 Task: Look for space in Alytus, Lithuania from 8th September, 2023 to 16th September, 2023 for 4 adults in price range Rs.10000 to Rs.14000. Place can be private room with 4 bedrooms having 4 beds and 4 bathrooms. Property type can be house, flat, guest house, hotel. Amenities needed are: wifi, TV, free parkinig on premises, gym, breakfast. Booking option can be shelf check-in. Required host language is English.
Action: Mouse moved to (478, 104)
Screenshot: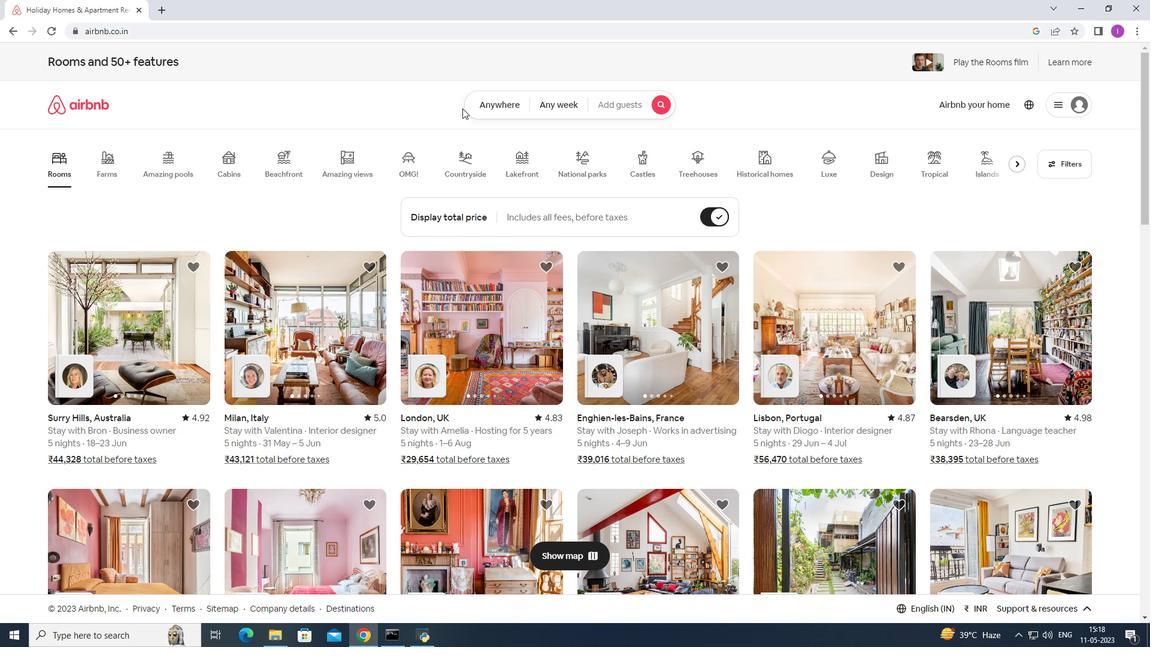 
Action: Mouse pressed left at (478, 104)
Screenshot: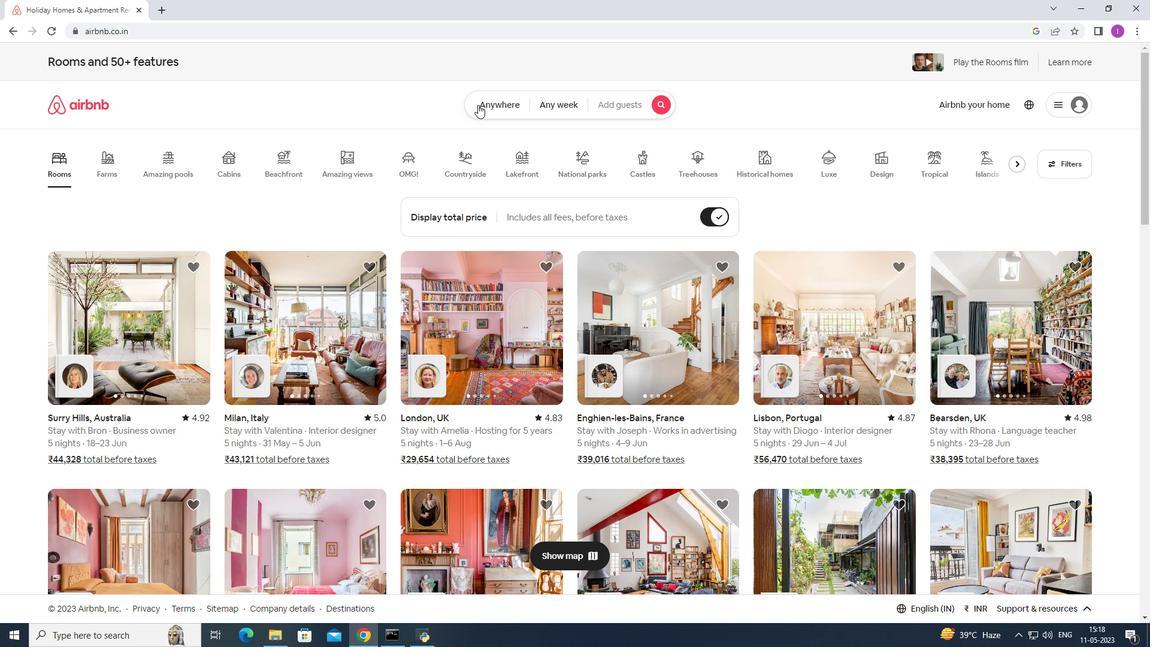 
Action: Mouse moved to (361, 150)
Screenshot: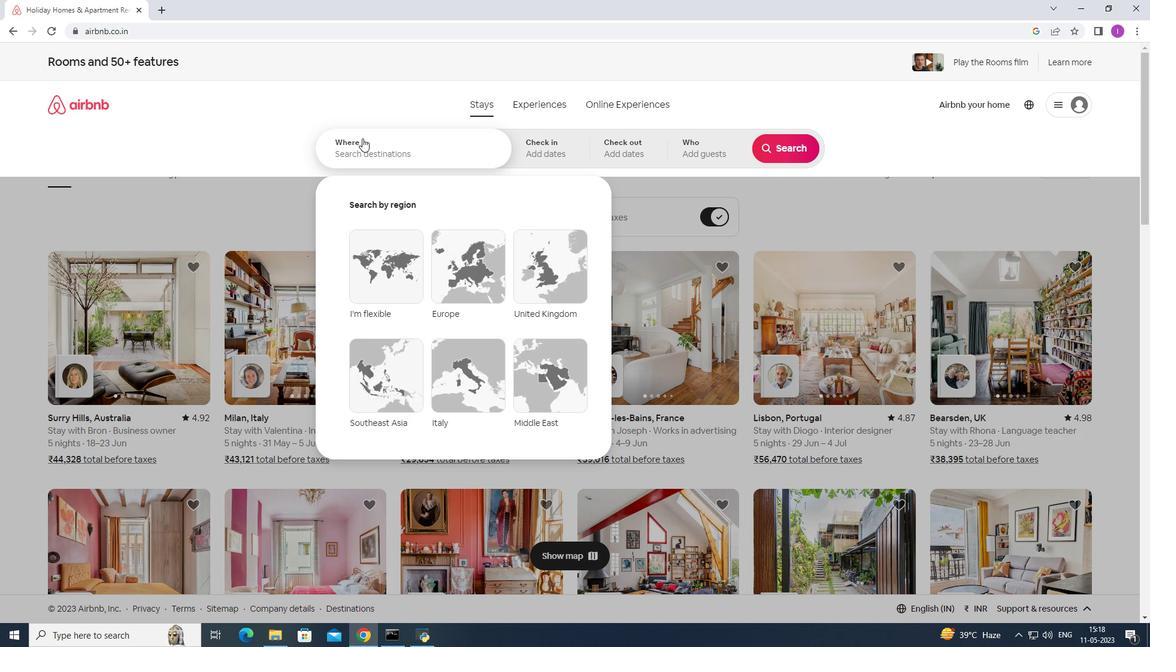 
Action: Mouse pressed left at (361, 150)
Screenshot: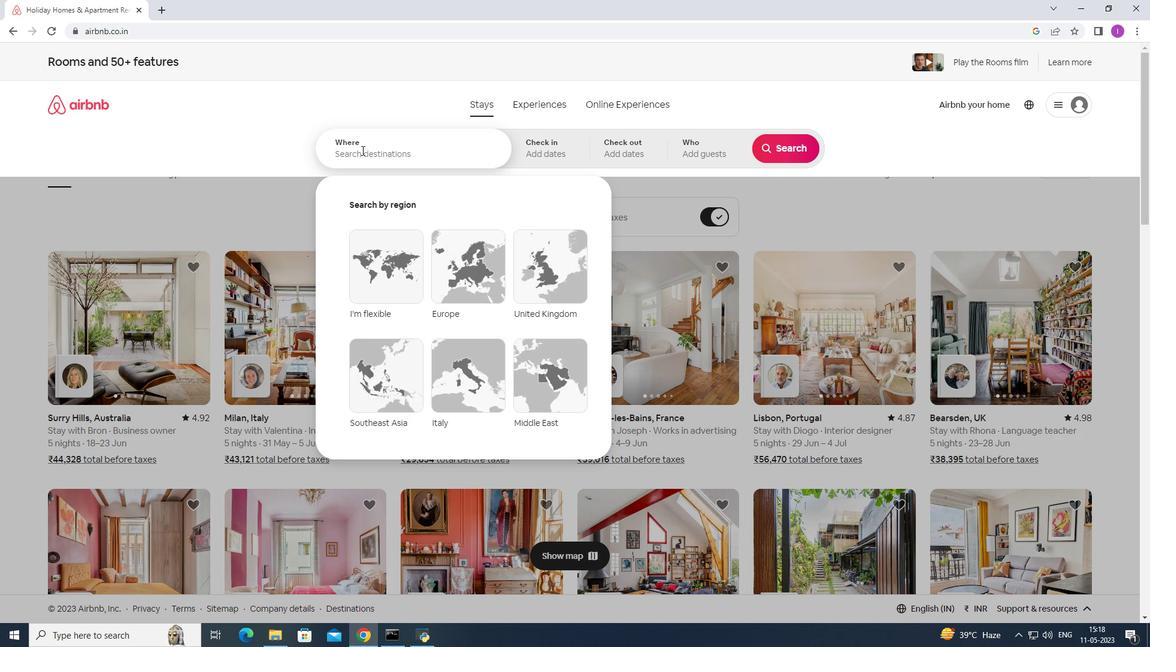 
Action: Key pressed <Key.shift><Key.shift><Key.shift>Alytus,<Key.shift><Key.shift><Key.shift>Lithuam<Key.backspace>nia
Screenshot: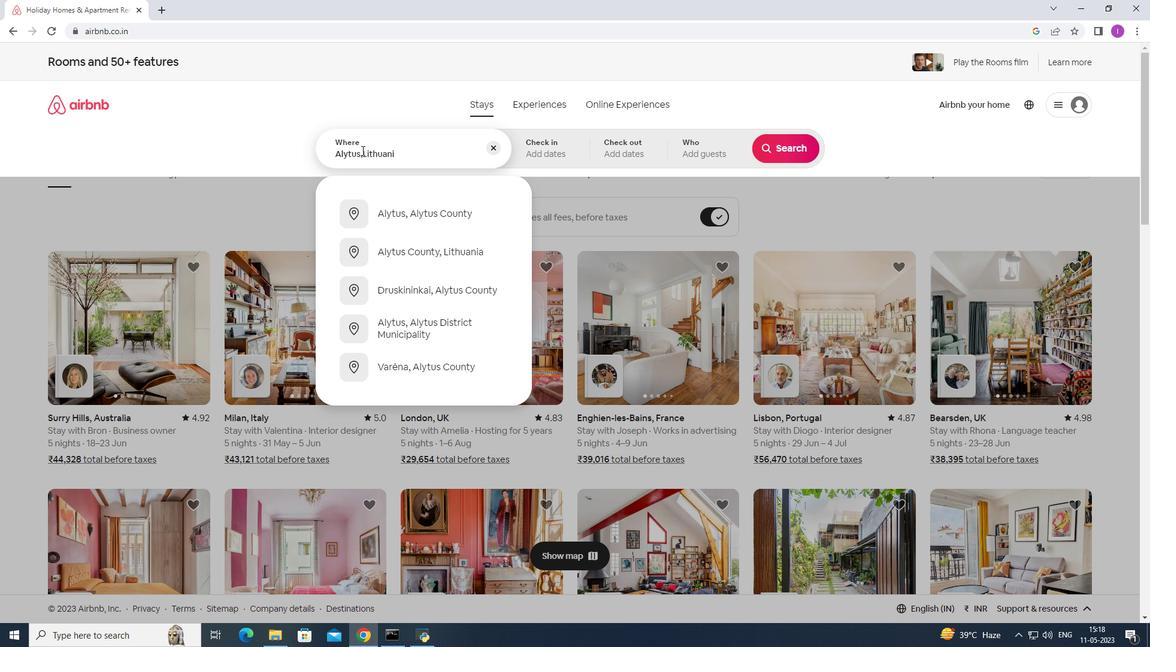 
Action: Mouse moved to (551, 158)
Screenshot: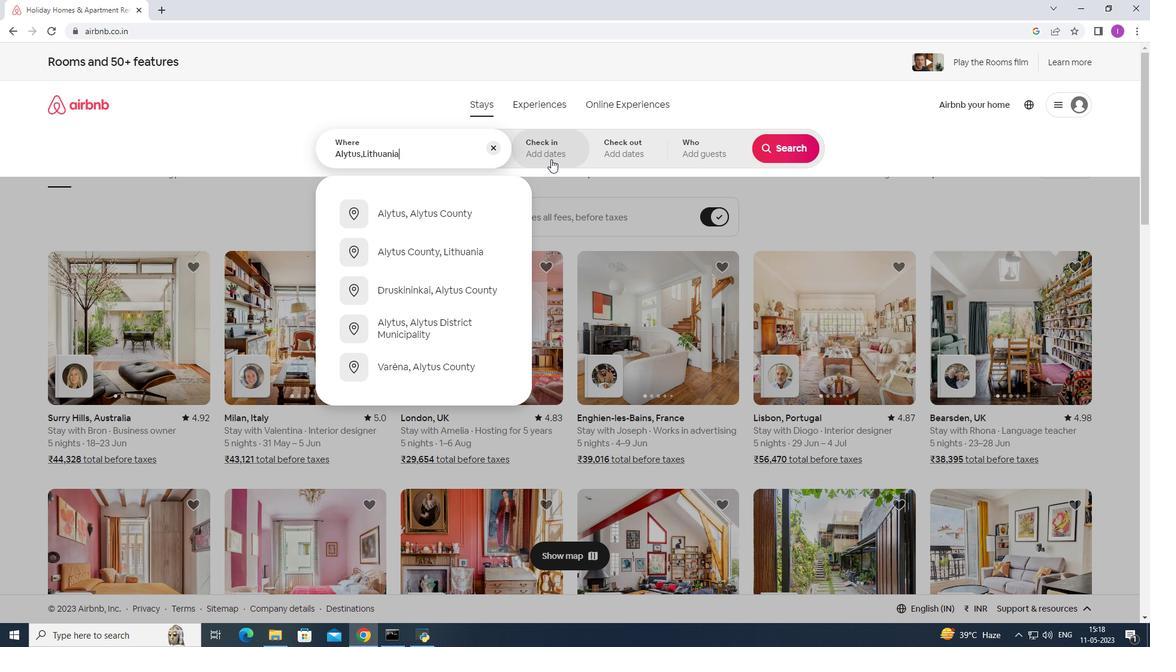 
Action: Mouse pressed left at (551, 158)
Screenshot: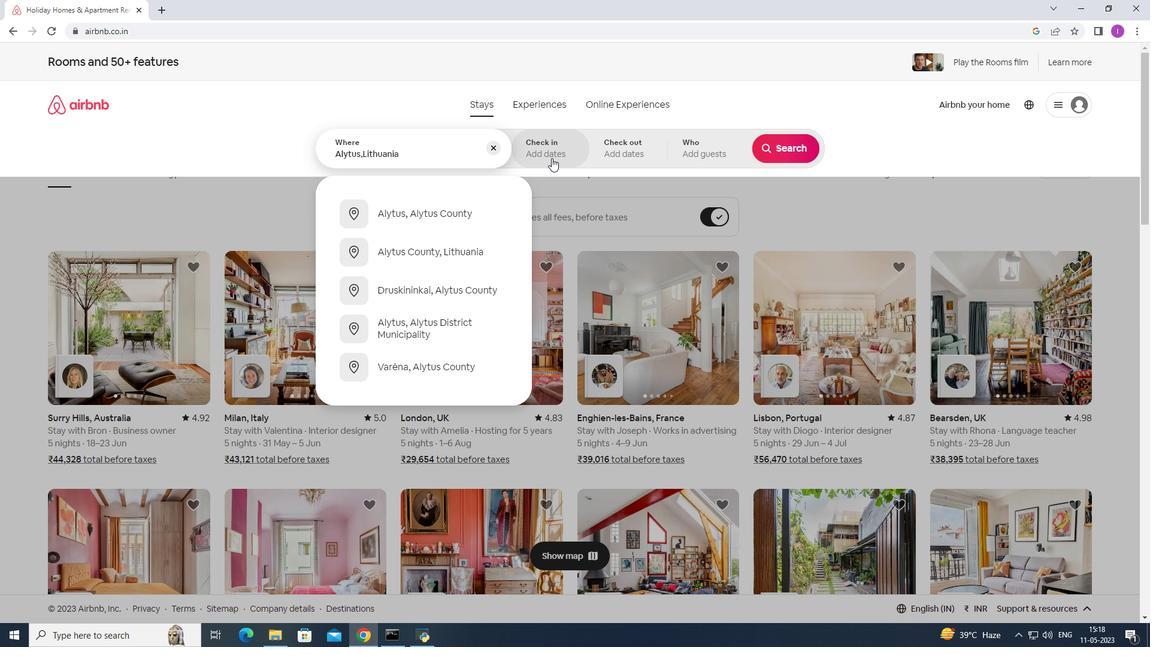 
Action: Mouse moved to (786, 244)
Screenshot: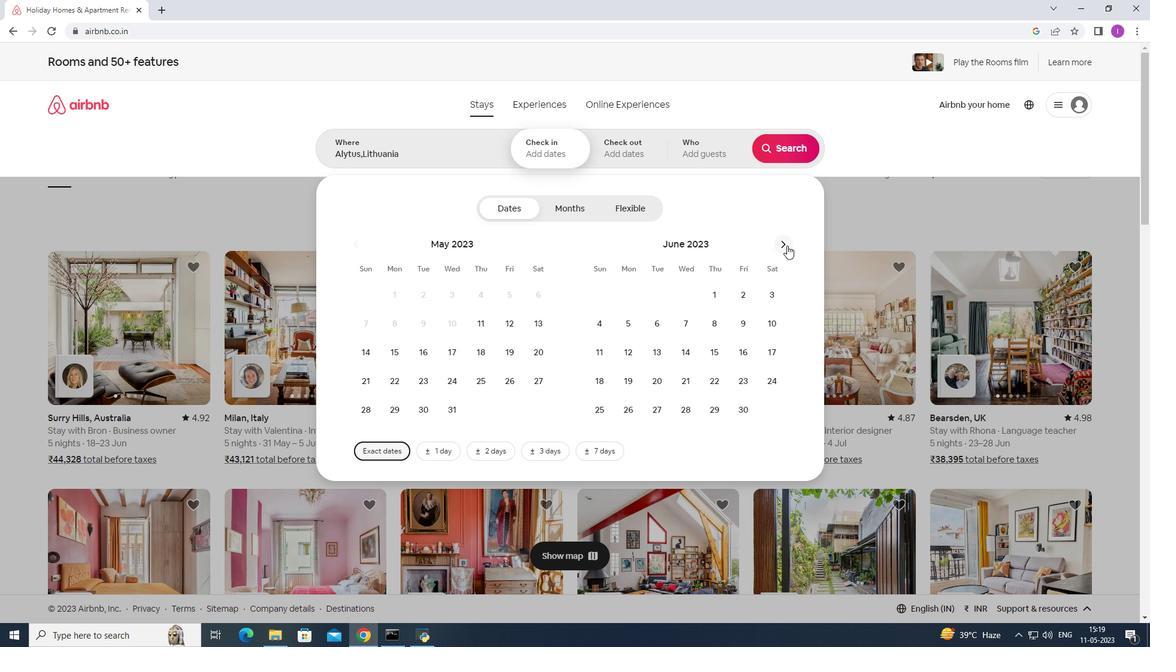 
Action: Mouse pressed left at (786, 244)
Screenshot: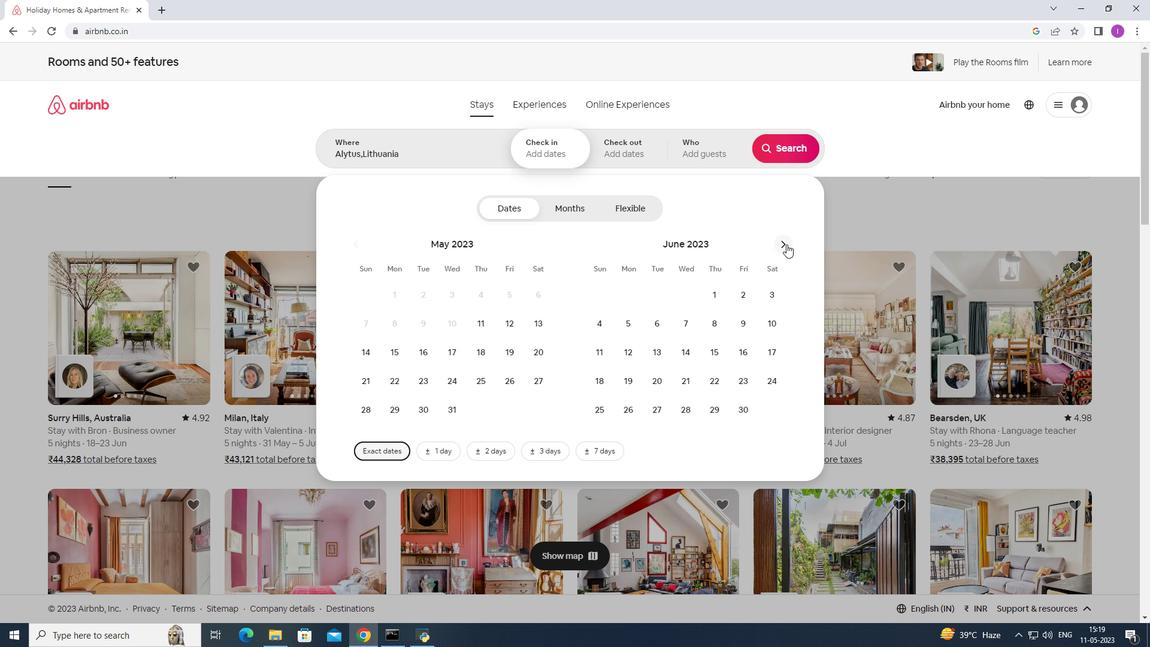 
Action: Mouse pressed left at (786, 244)
Screenshot: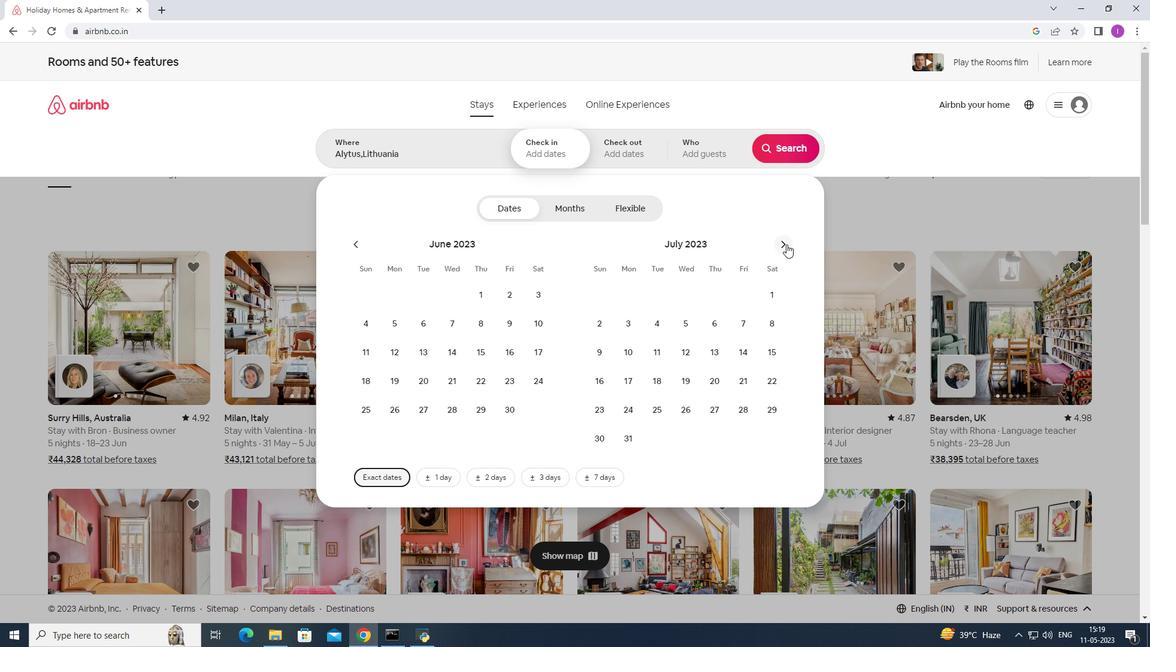 
Action: Mouse pressed left at (786, 244)
Screenshot: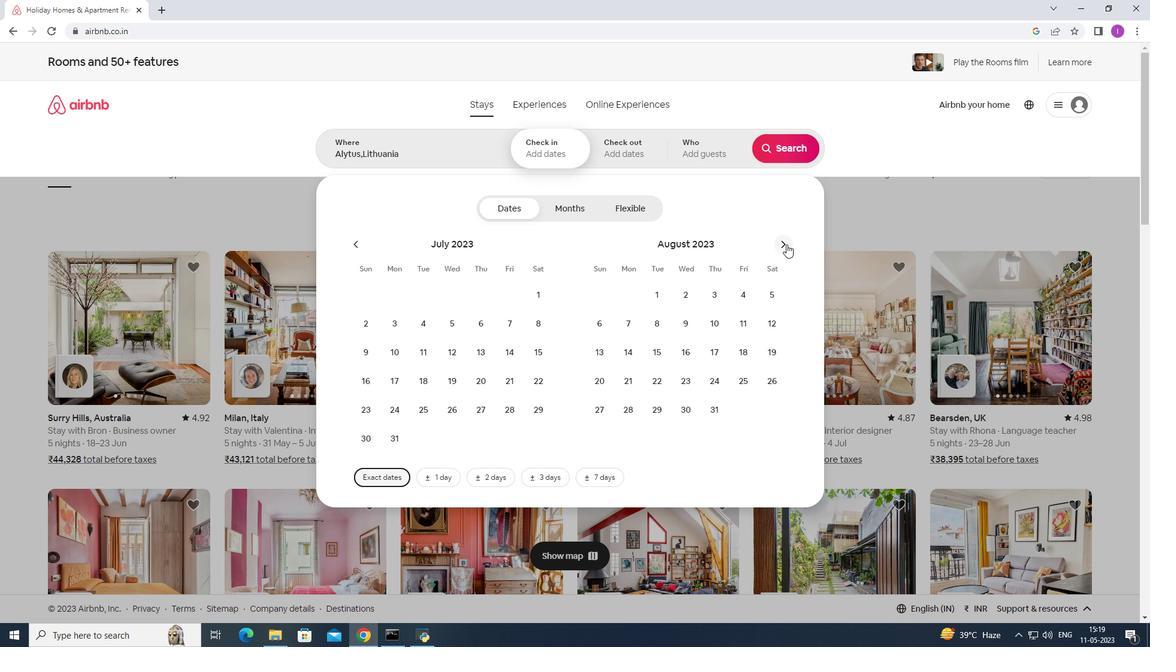
Action: Mouse moved to (746, 324)
Screenshot: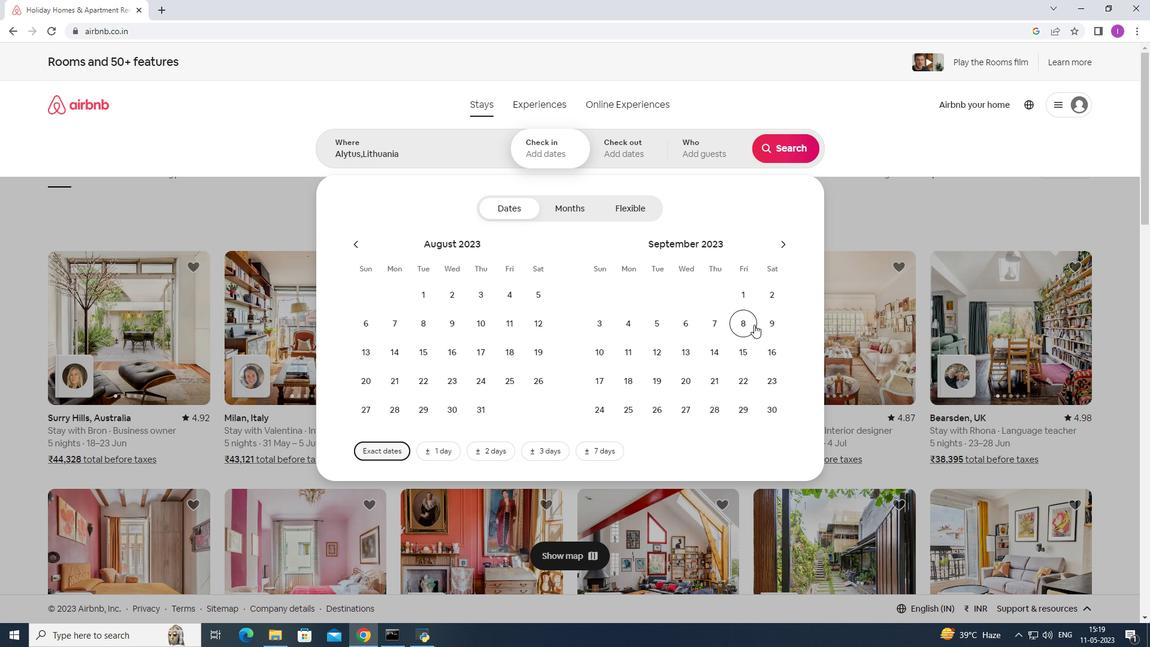 
Action: Mouse pressed left at (746, 324)
Screenshot: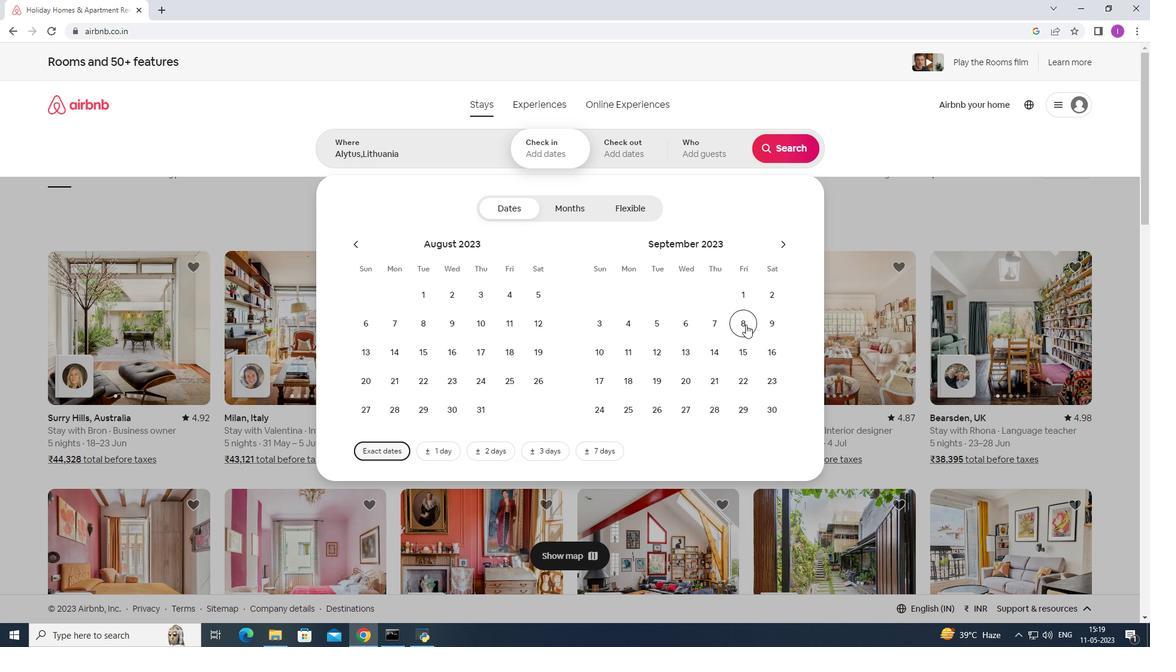 
Action: Mouse moved to (779, 358)
Screenshot: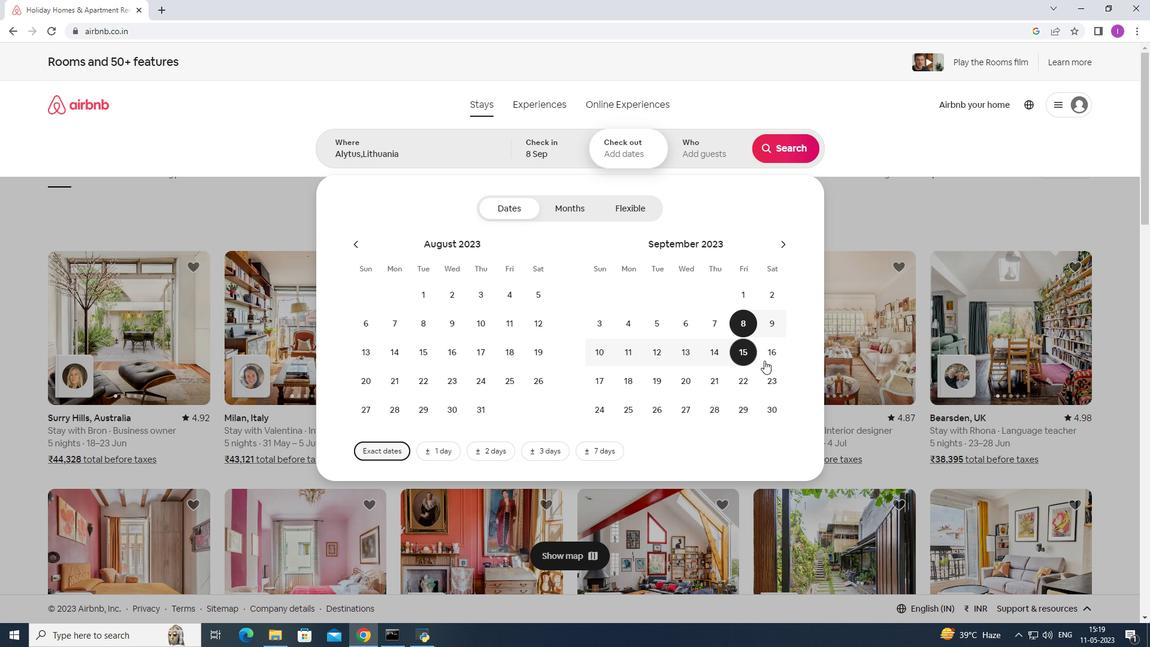 
Action: Mouse pressed left at (779, 358)
Screenshot: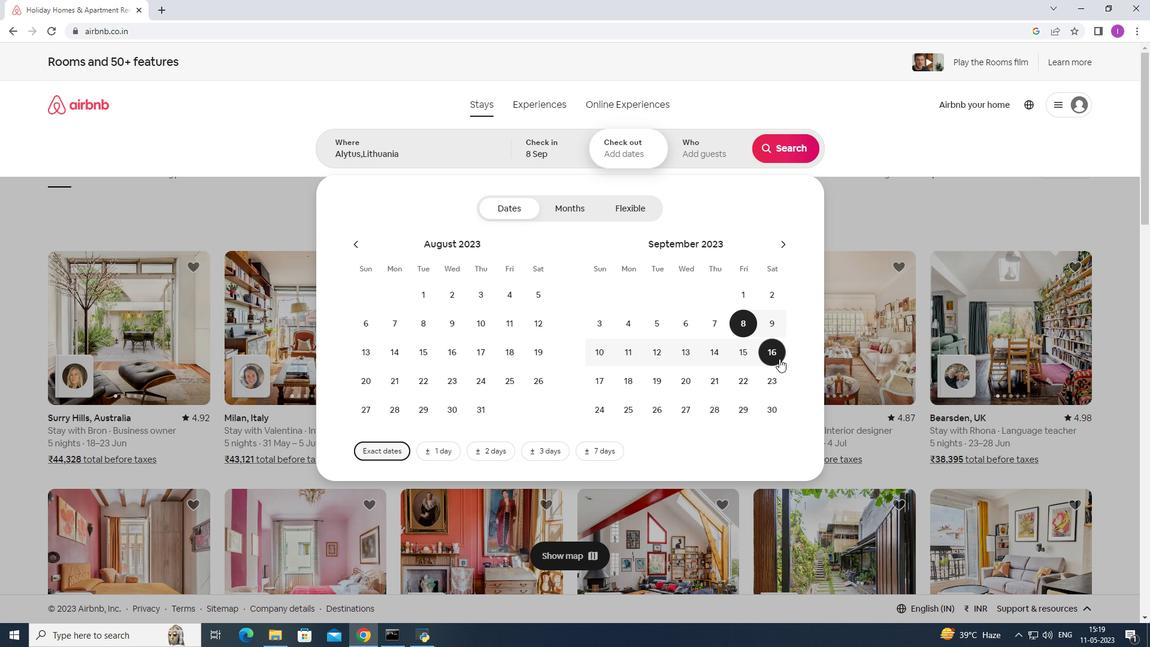 
Action: Mouse moved to (699, 145)
Screenshot: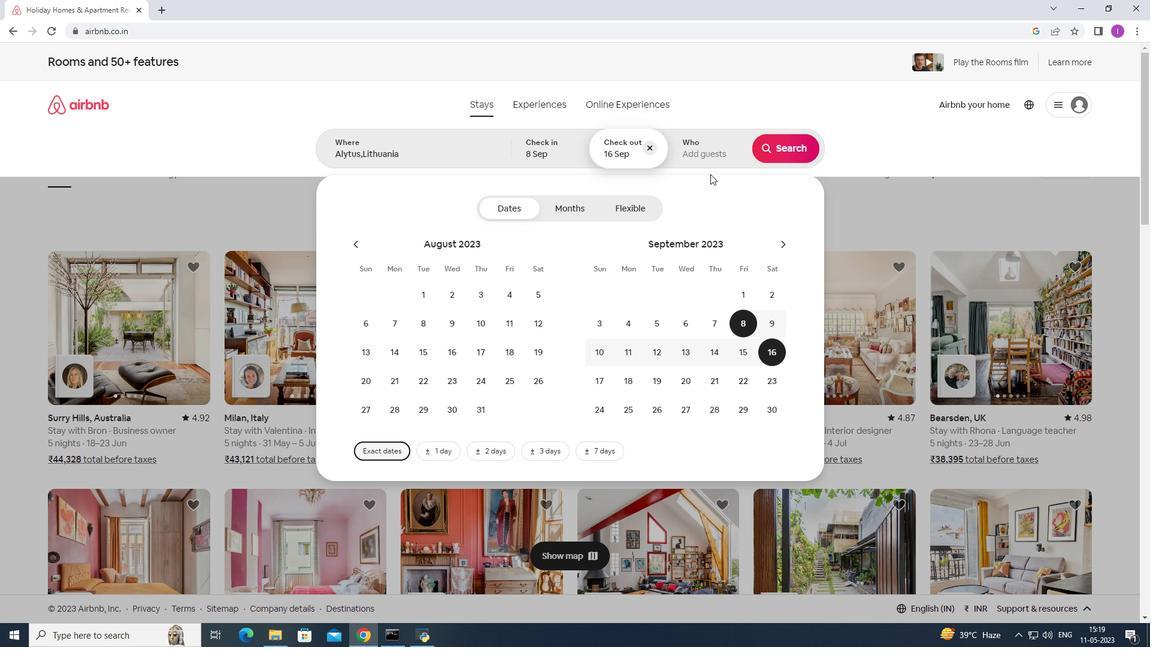 
Action: Mouse pressed left at (699, 145)
Screenshot: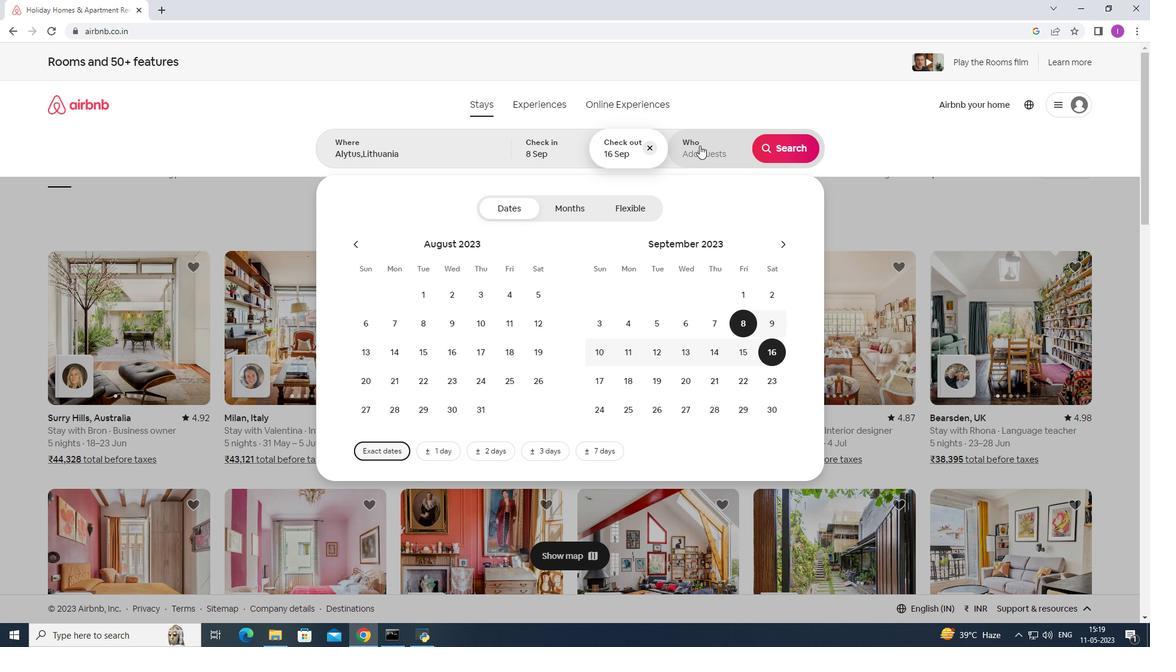 
Action: Mouse moved to (785, 210)
Screenshot: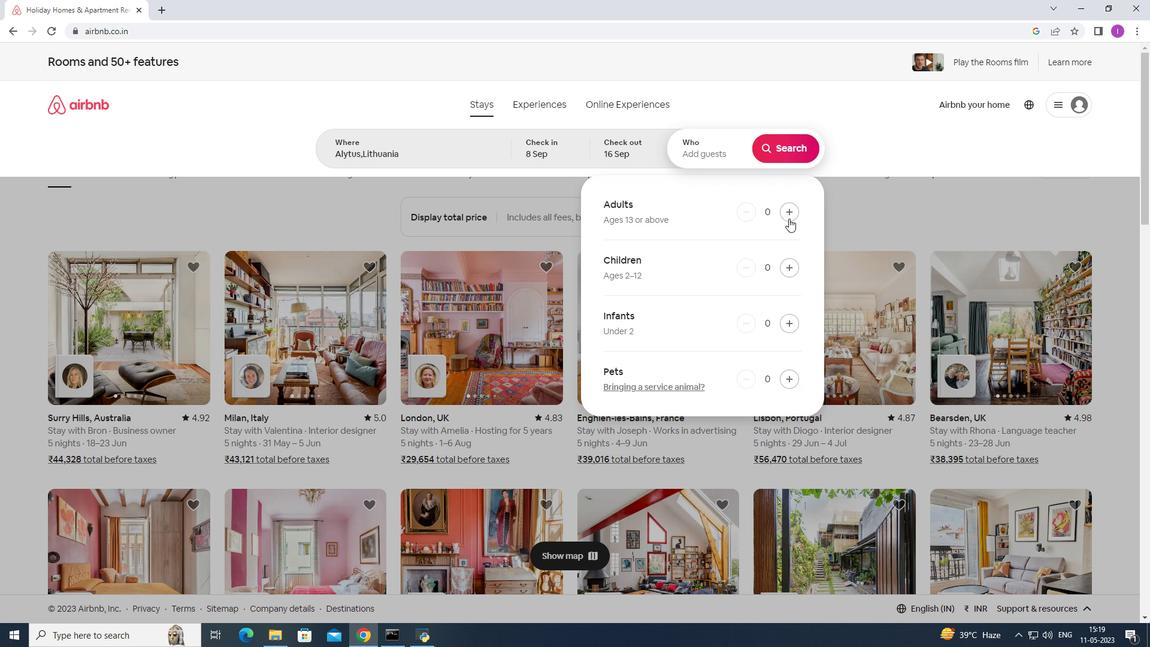 
Action: Mouse pressed left at (785, 210)
Screenshot: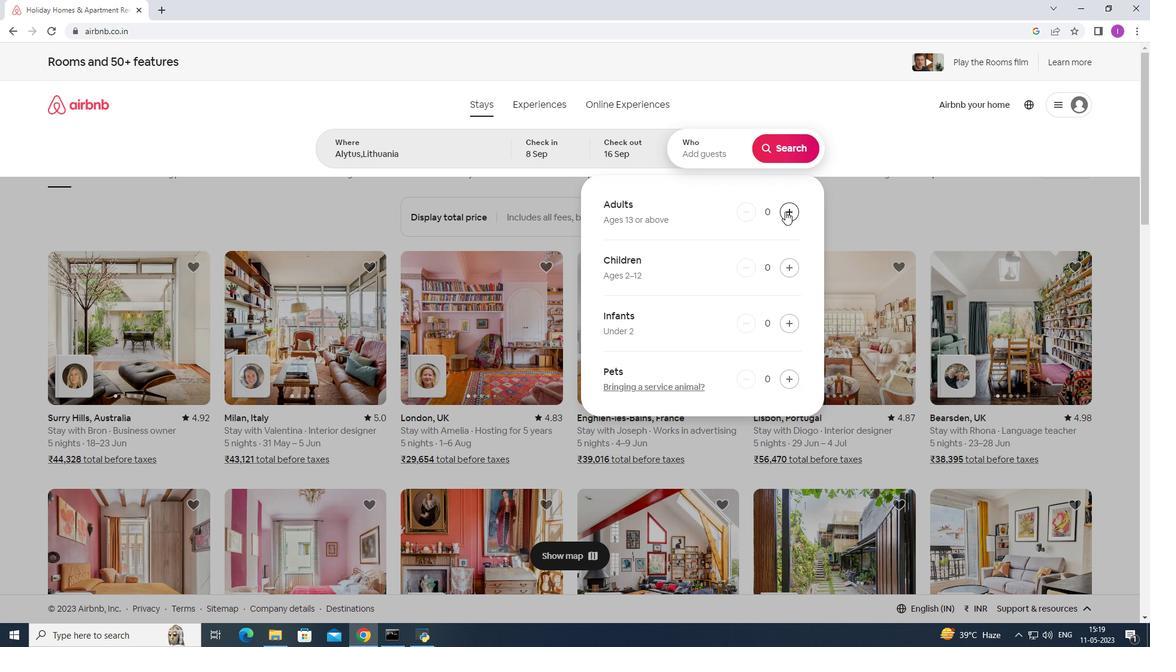 
Action: Mouse pressed left at (785, 210)
Screenshot: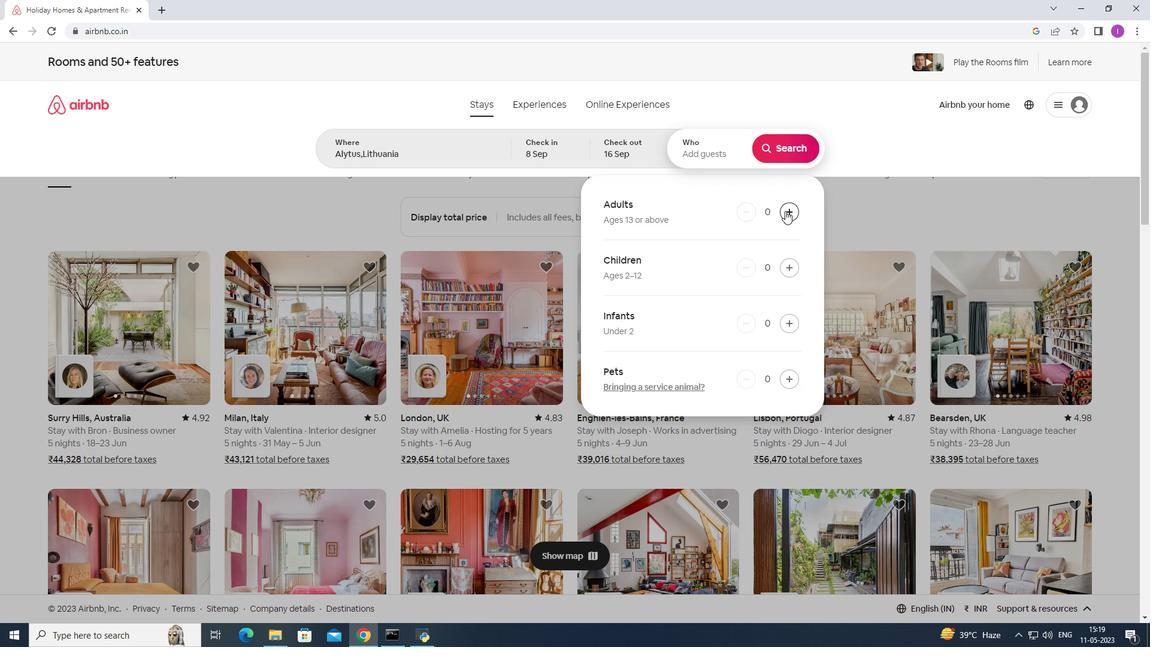 
Action: Mouse pressed left at (785, 210)
Screenshot: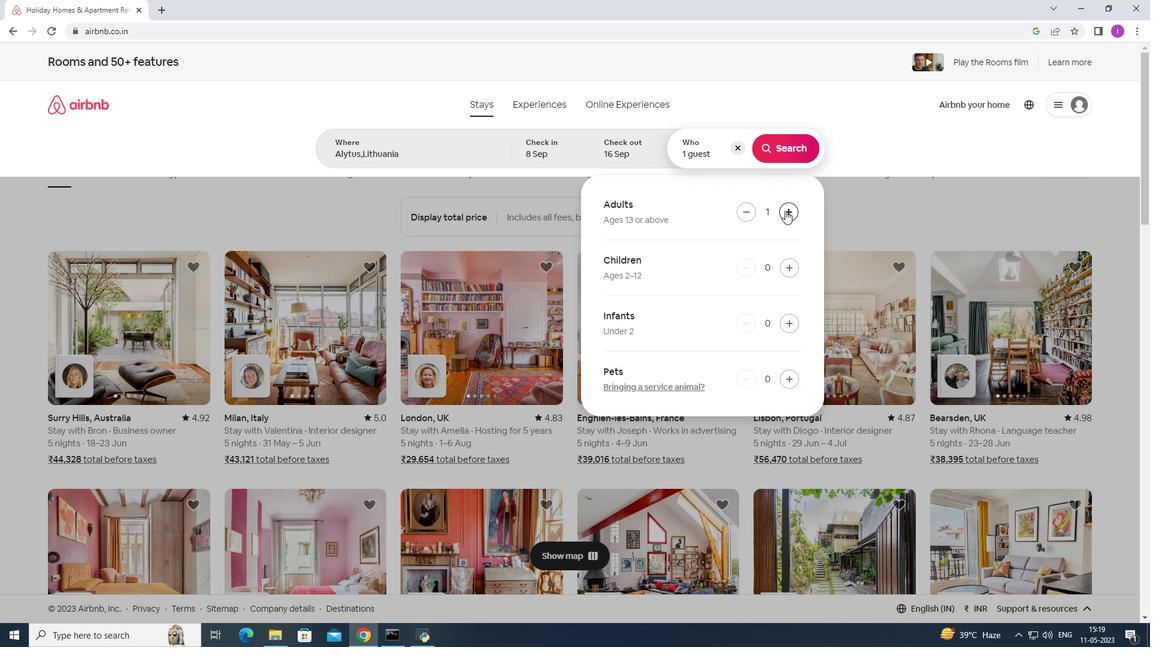 
Action: Mouse pressed left at (785, 210)
Screenshot: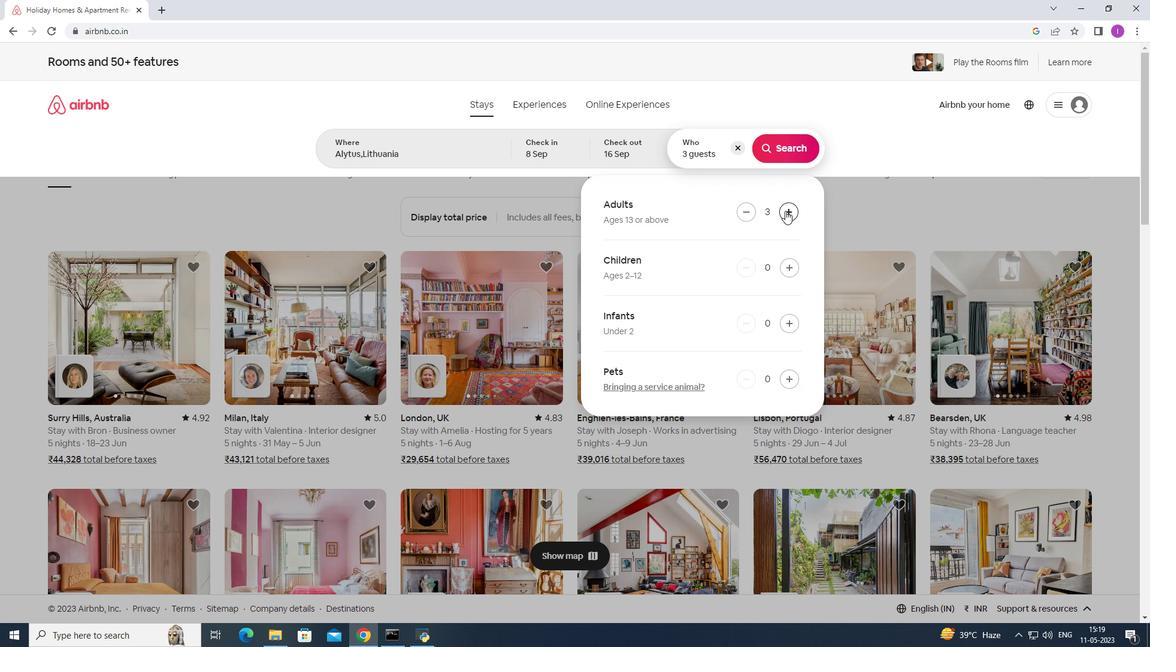 
Action: Mouse moved to (768, 146)
Screenshot: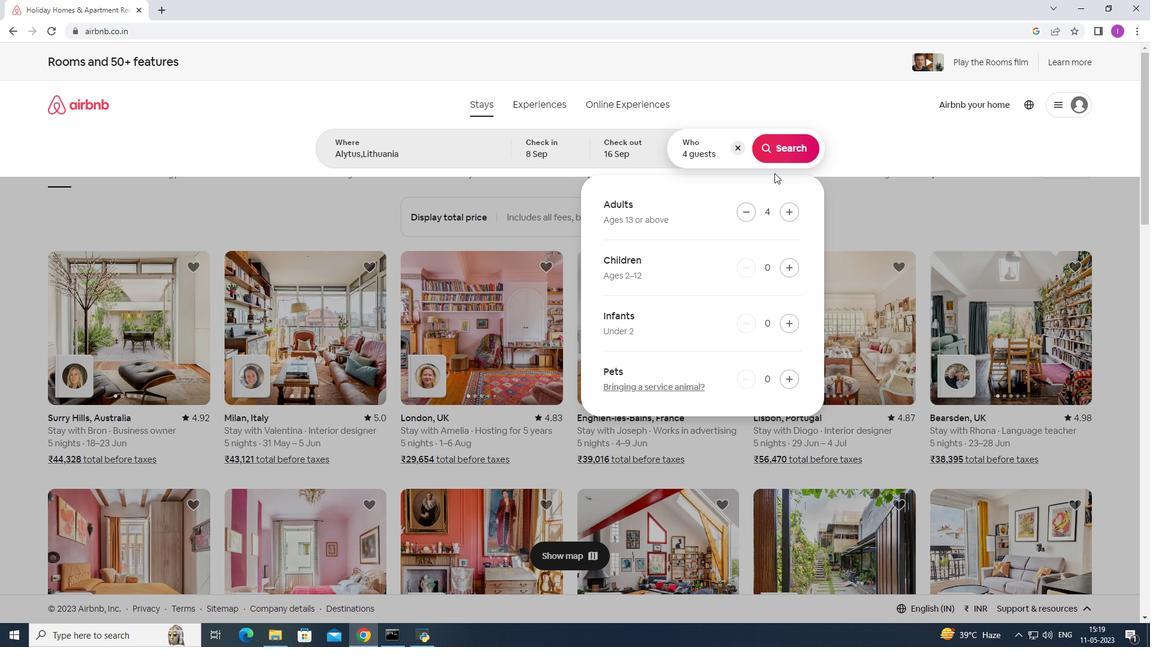 
Action: Mouse pressed left at (768, 146)
Screenshot: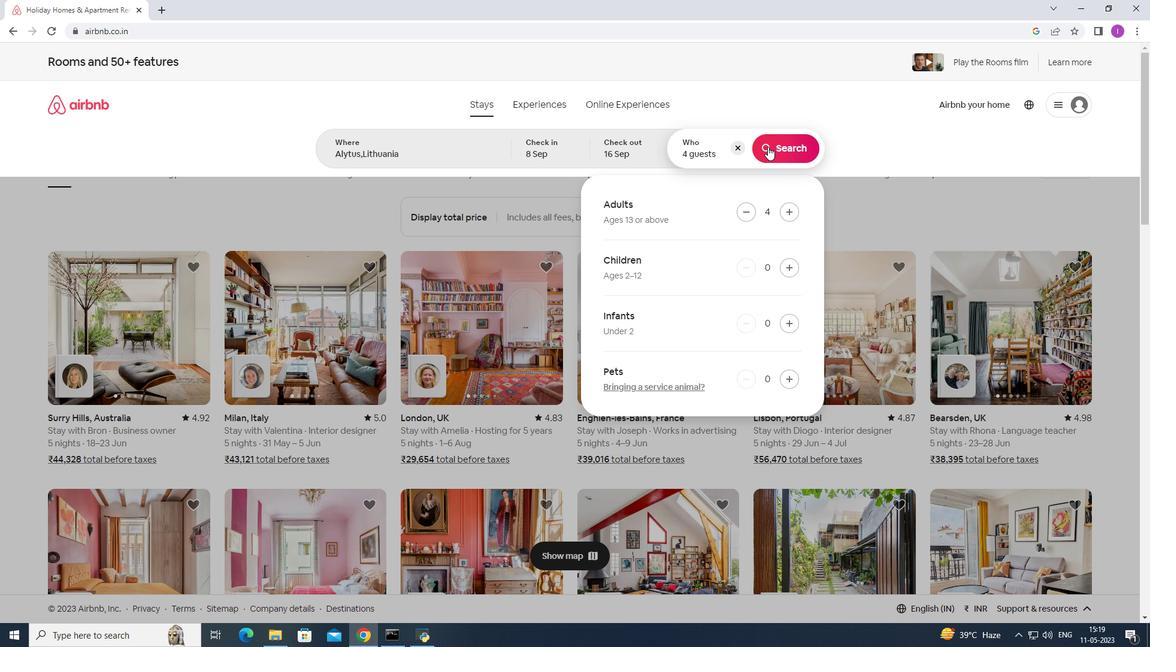 
Action: Mouse moved to (1093, 118)
Screenshot: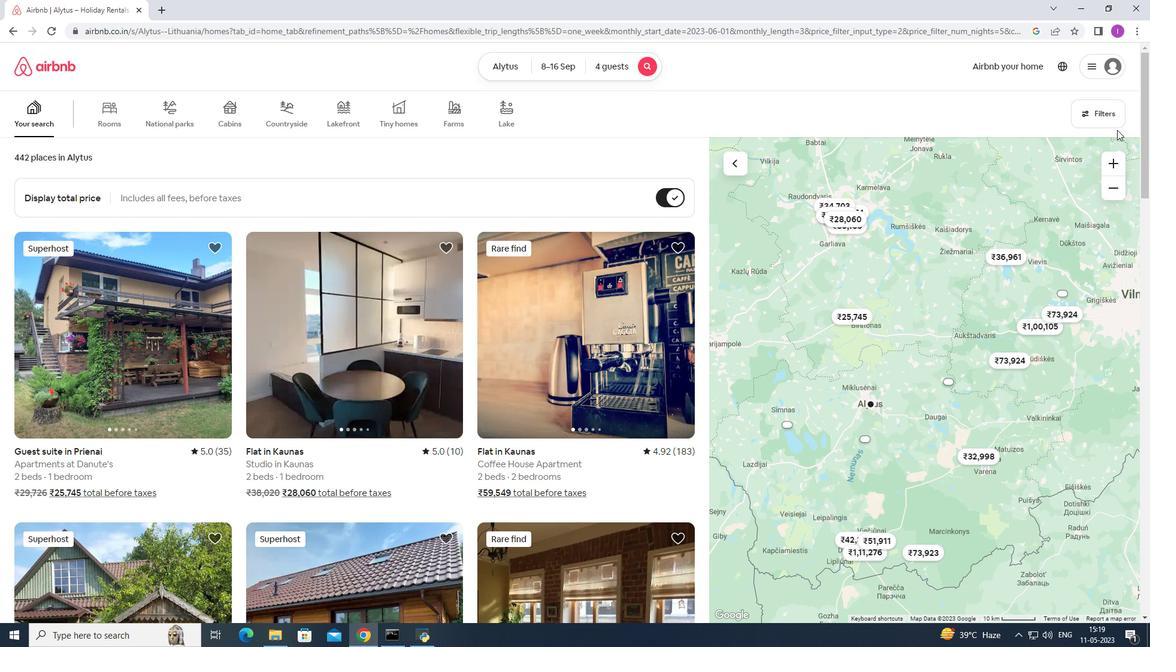 
Action: Mouse pressed left at (1093, 118)
Screenshot: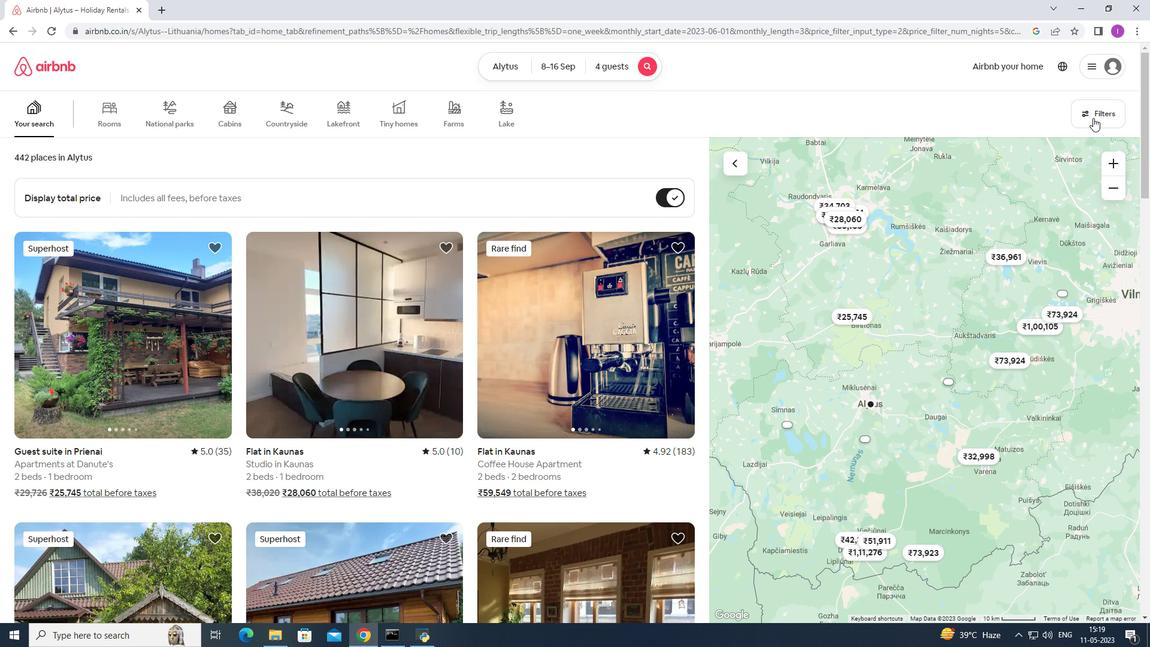 
Action: Mouse moved to (650, 407)
Screenshot: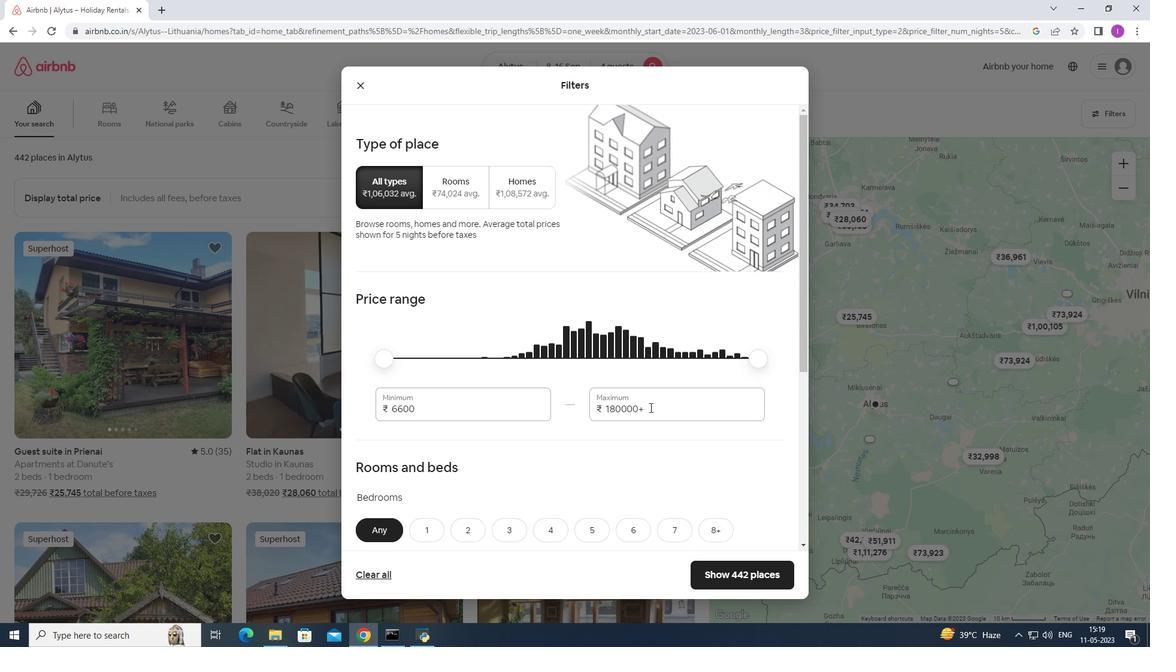 
Action: Mouse pressed left at (650, 407)
Screenshot: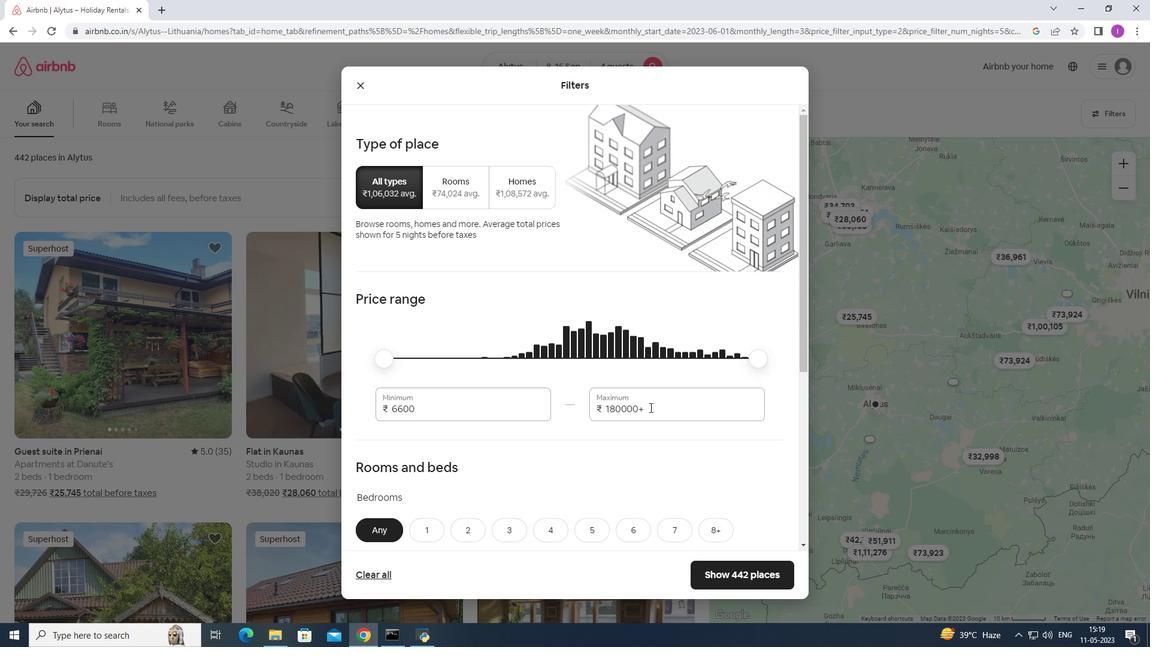 
Action: Mouse moved to (692, 377)
Screenshot: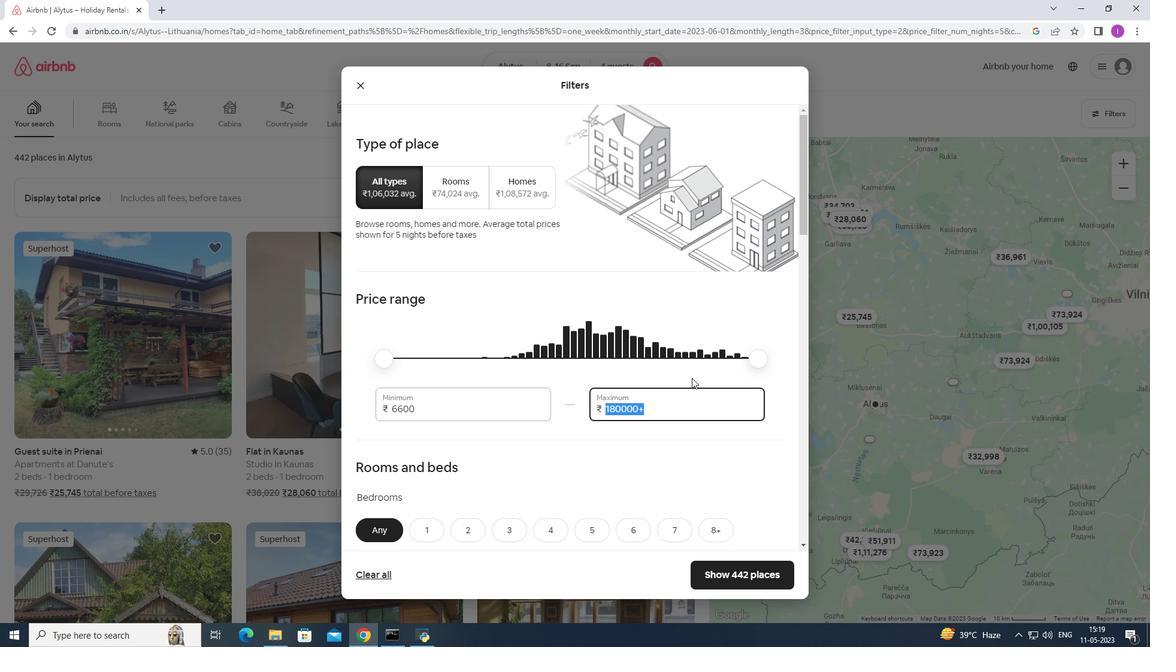
Action: Key pressed 1
Screenshot: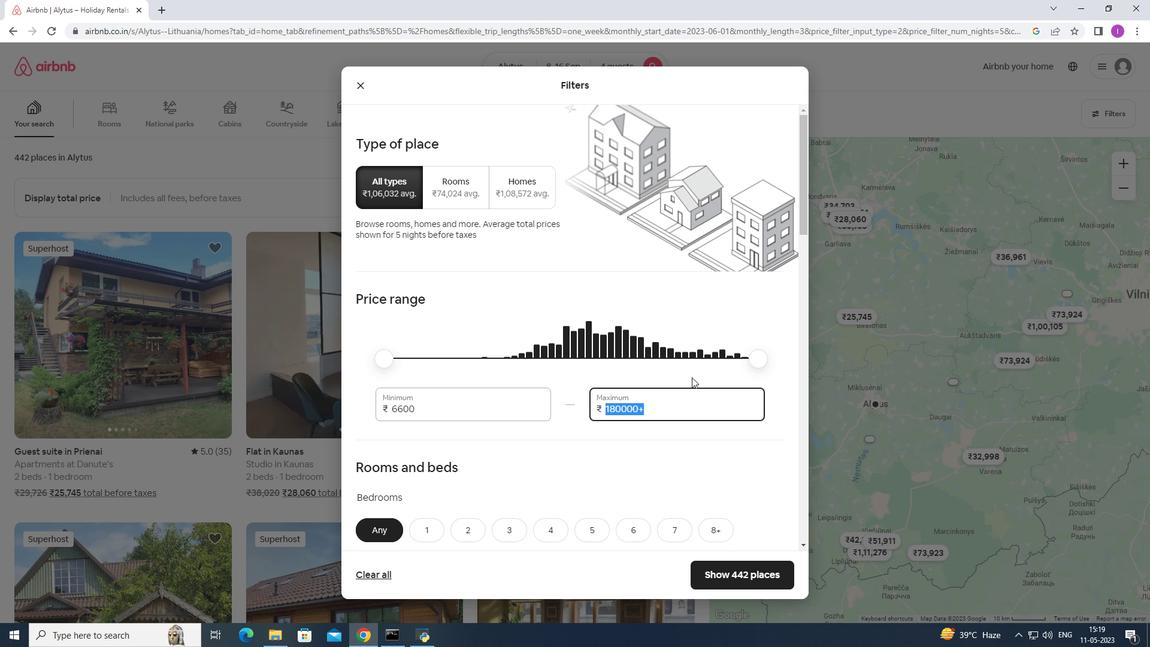 
Action: Mouse moved to (692, 376)
Screenshot: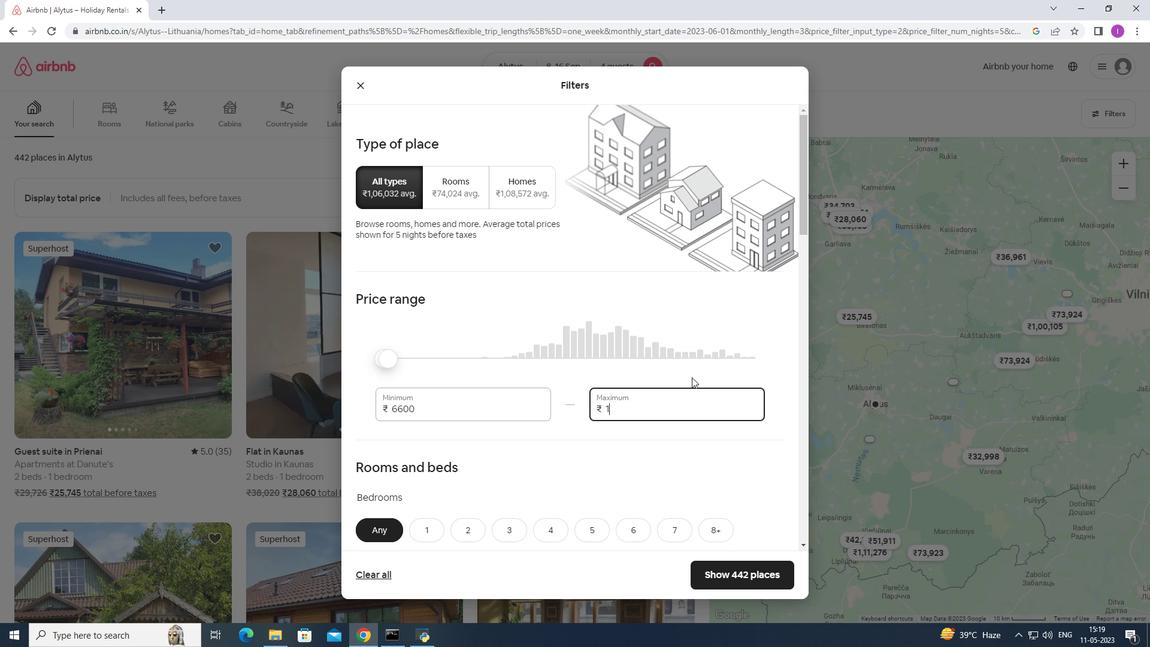 
Action: Key pressed 4000
Screenshot: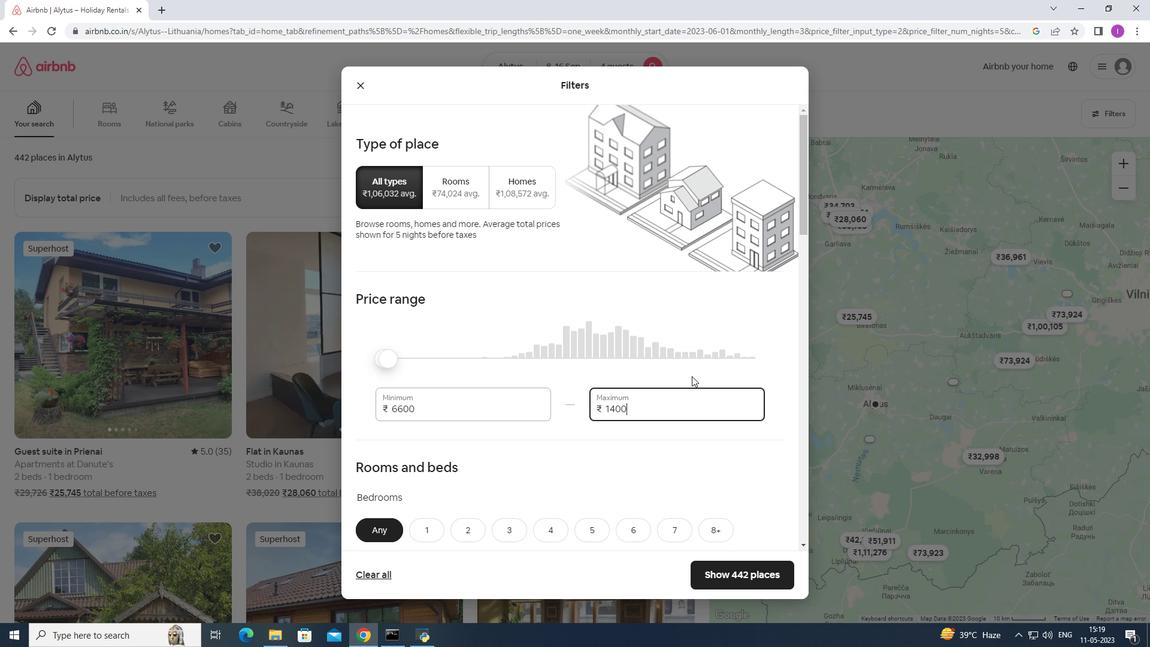 
Action: Mouse moved to (444, 409)
Screenshot: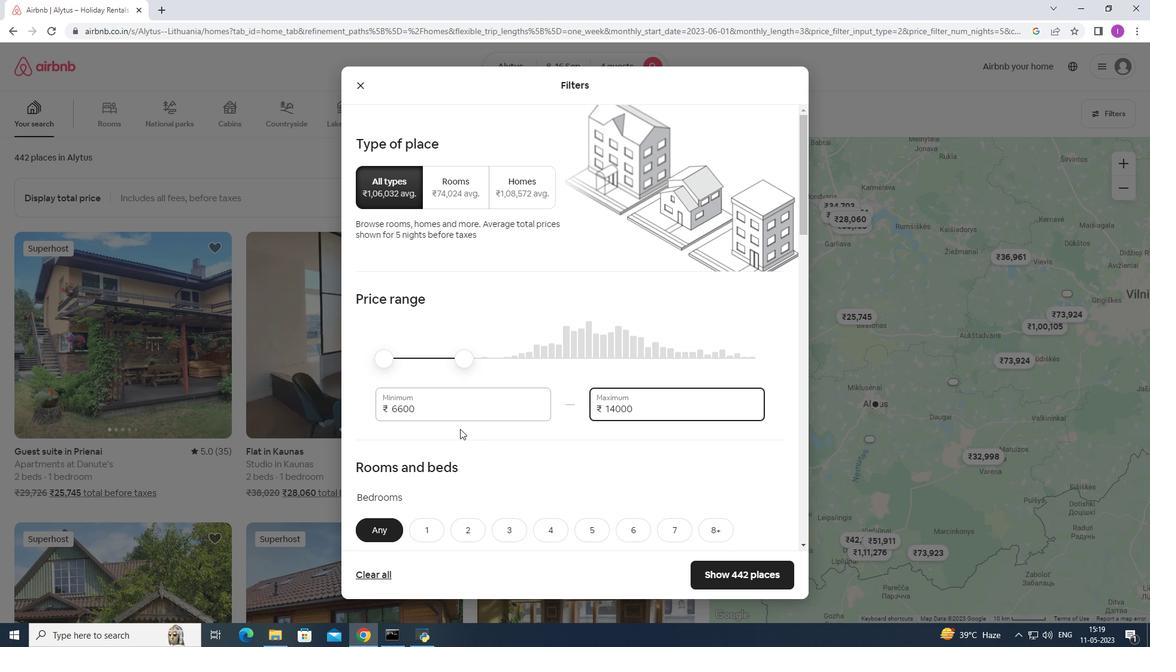 
Action: Mouse pressed left at (444, 409)
Screenshot: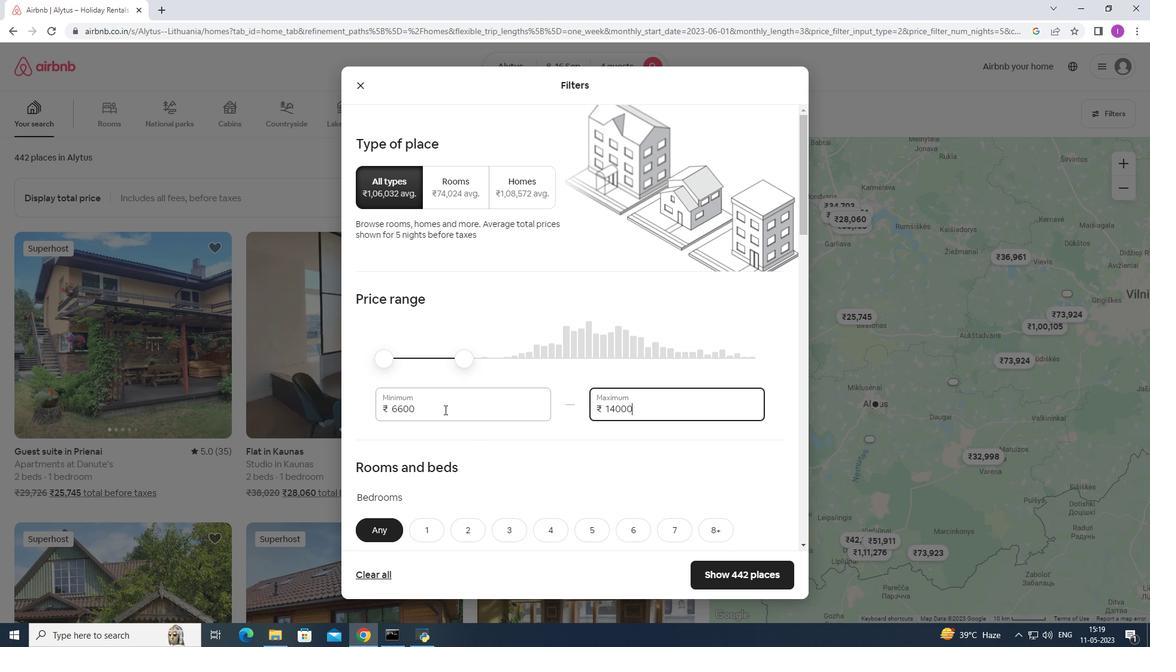
Action: Mouse moved to (422, 402)
Screenshot: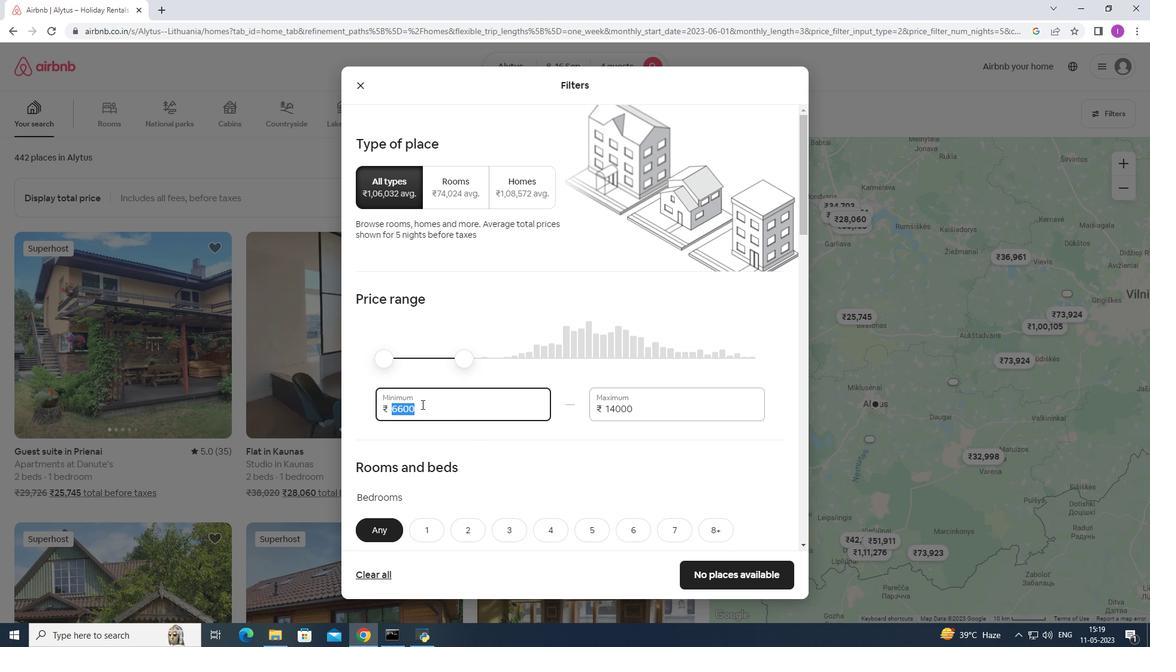 
Action: Key pressed 10000
Screenshot: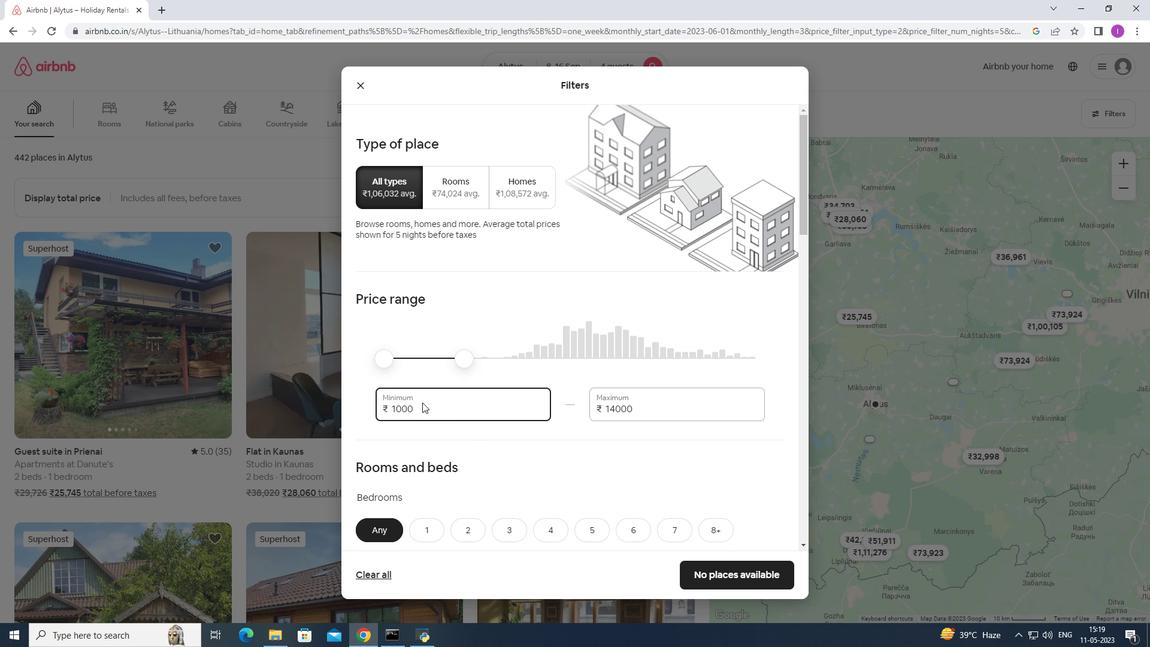 
Action: Mouse moved to (540, 454)
Screenshot: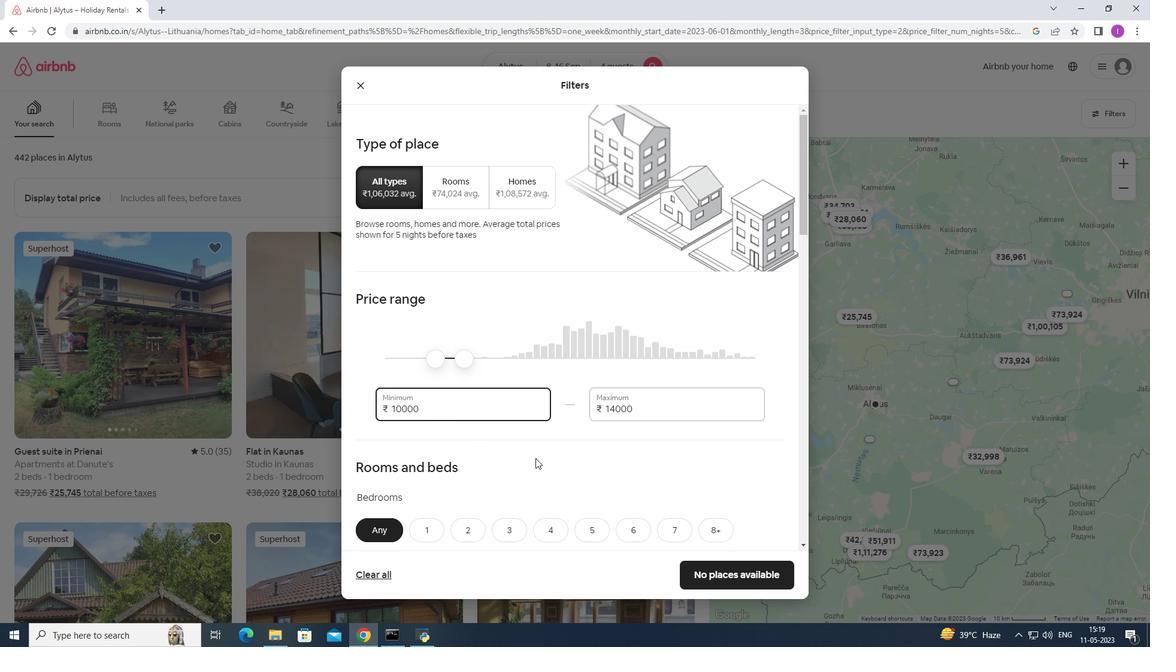 
Action: Mouse scrolled (540, 454) with delta (0, 0)
Screenshot: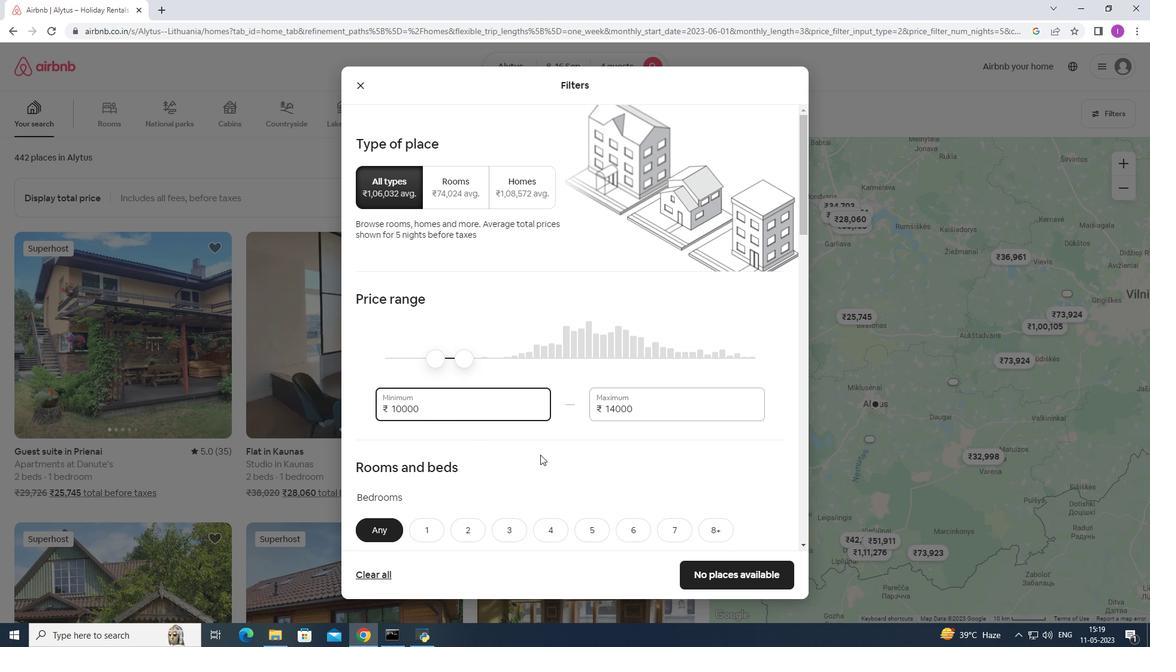 
Action: Mouse moved to (539, 451)
Screenshot: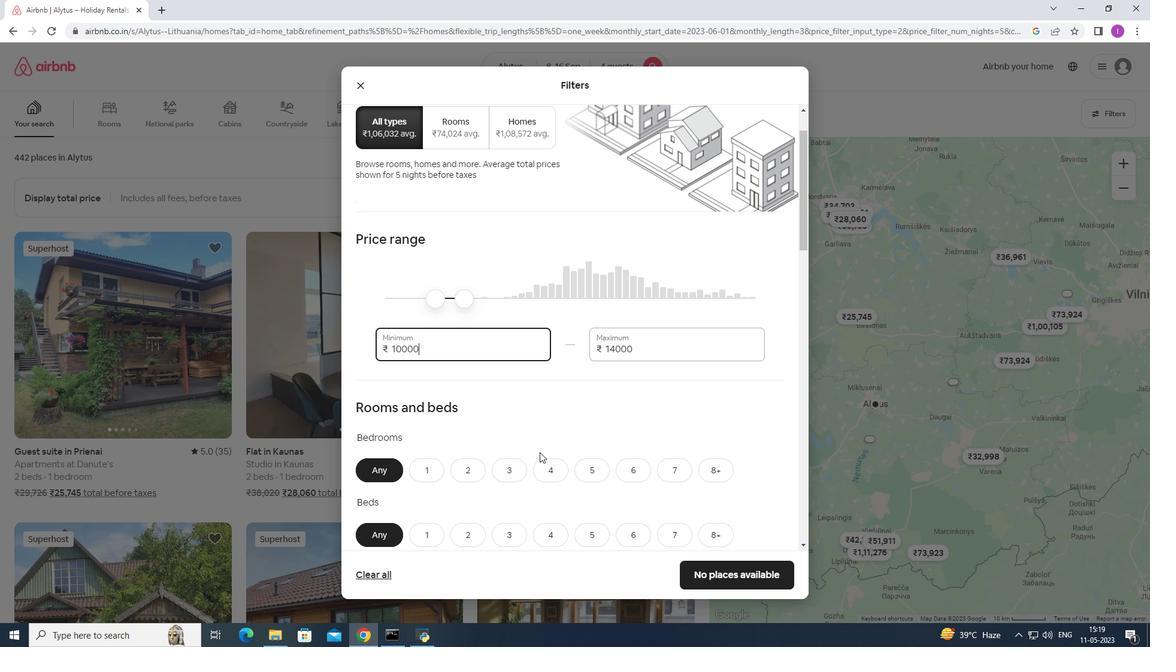 
Action: Mouse scrolled (539, 450) with delta (0, 0)
Screenshot: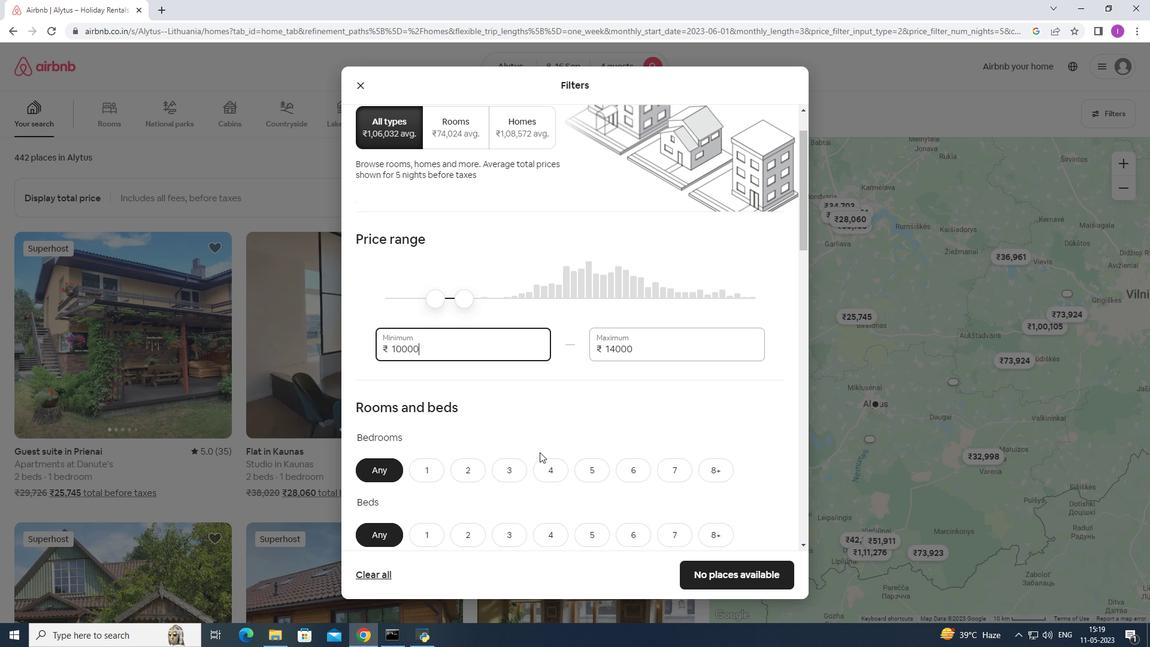 
Action: Mouse moved to (539, 450)
Screenshot: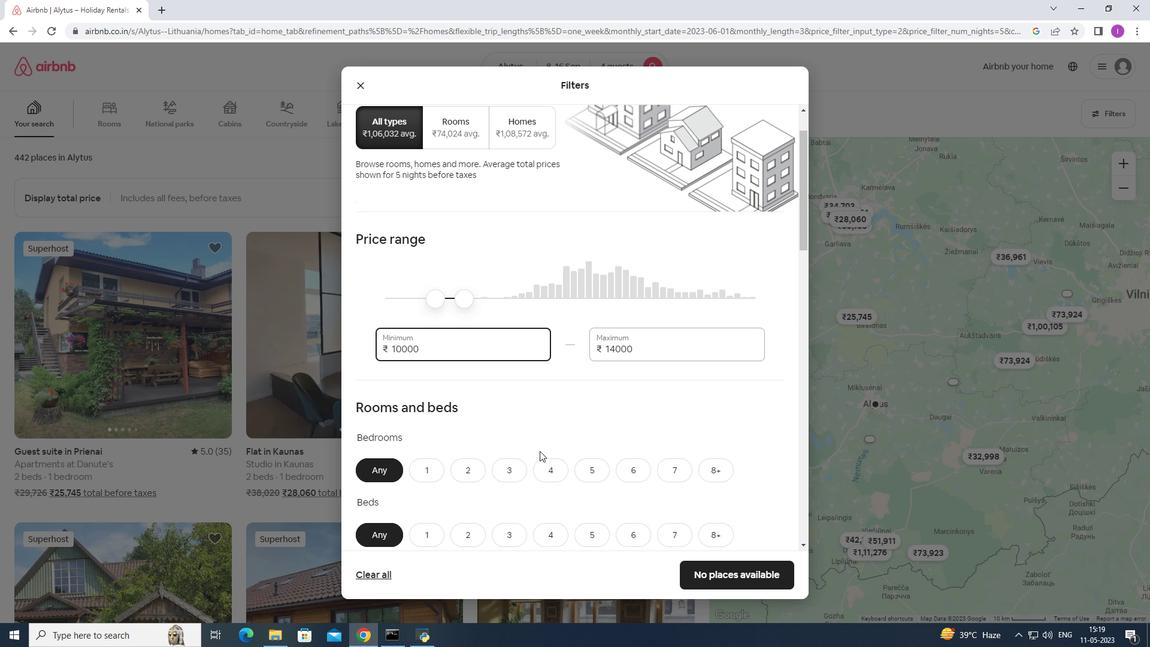 
Action: Mouse scrolled (539, 449) with delta (0, 0)
Screenshot: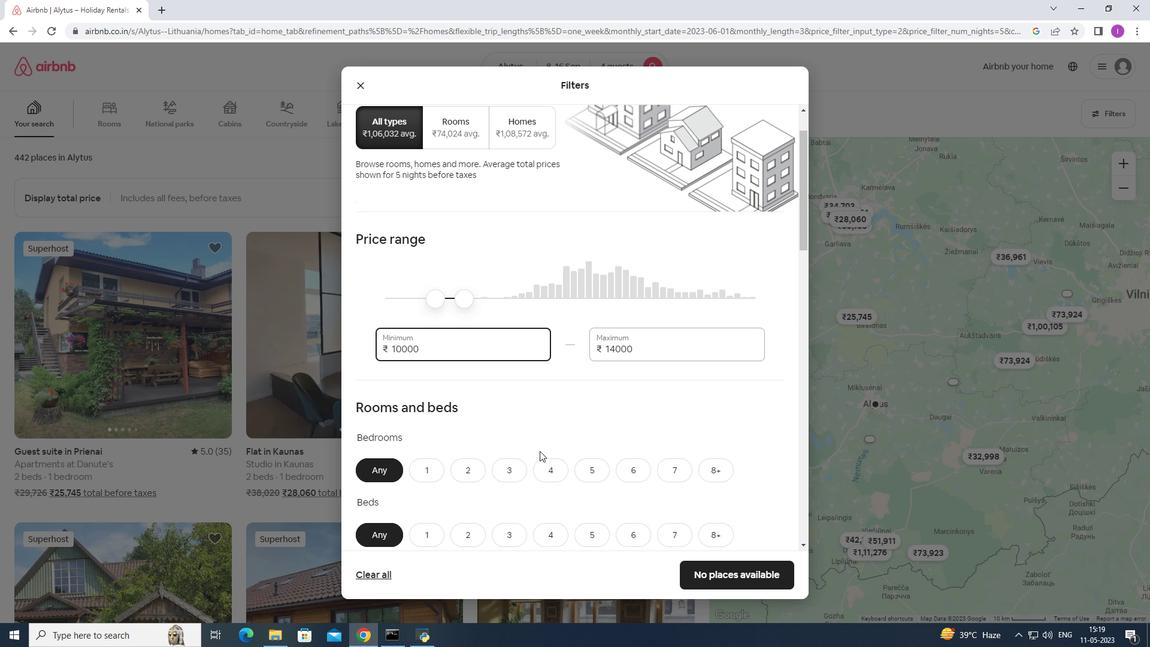 
Action: Mouse moved to (538, 442)
Screenshot: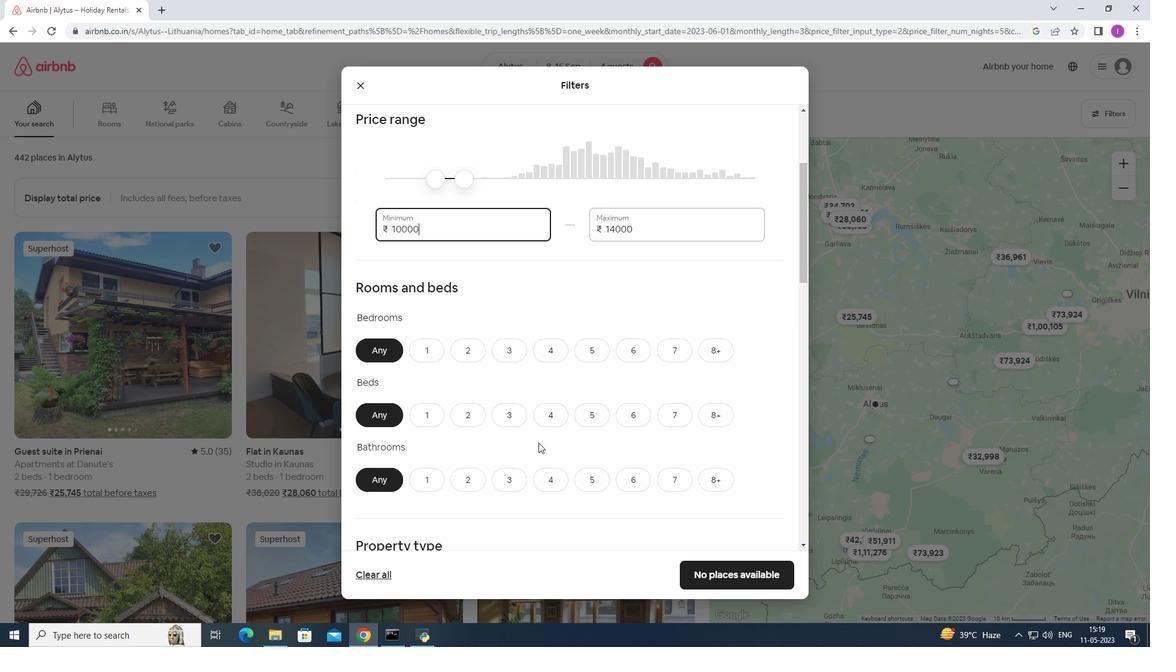 
Action: Mouse scrolled (538, 441) with delta (0, 0)
Screenshot: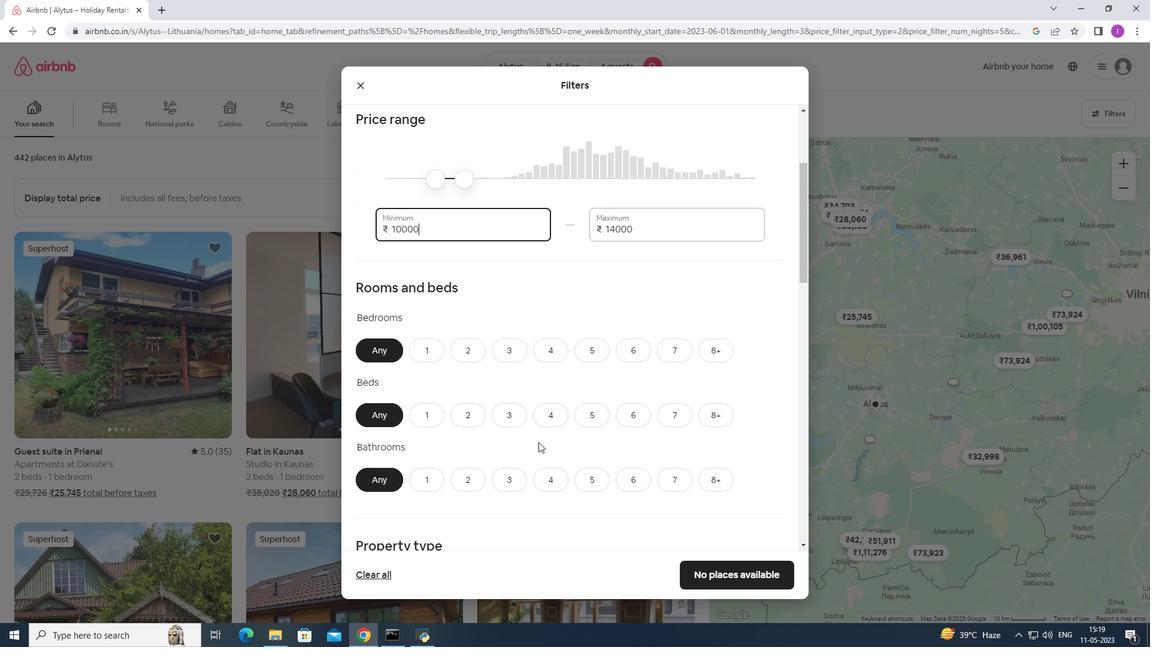 
Action: Mouse scrolled (538, 441) with delta (0, 0)
Screenshot: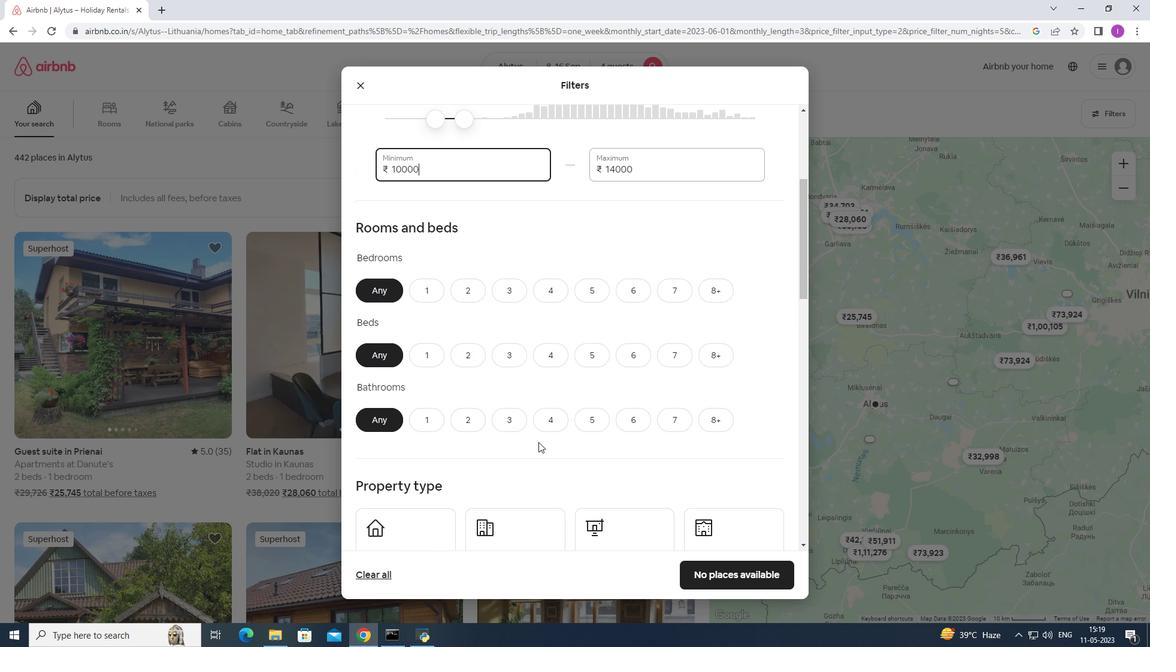 
Action: Mouse moved to (545, 229)
Screenshot: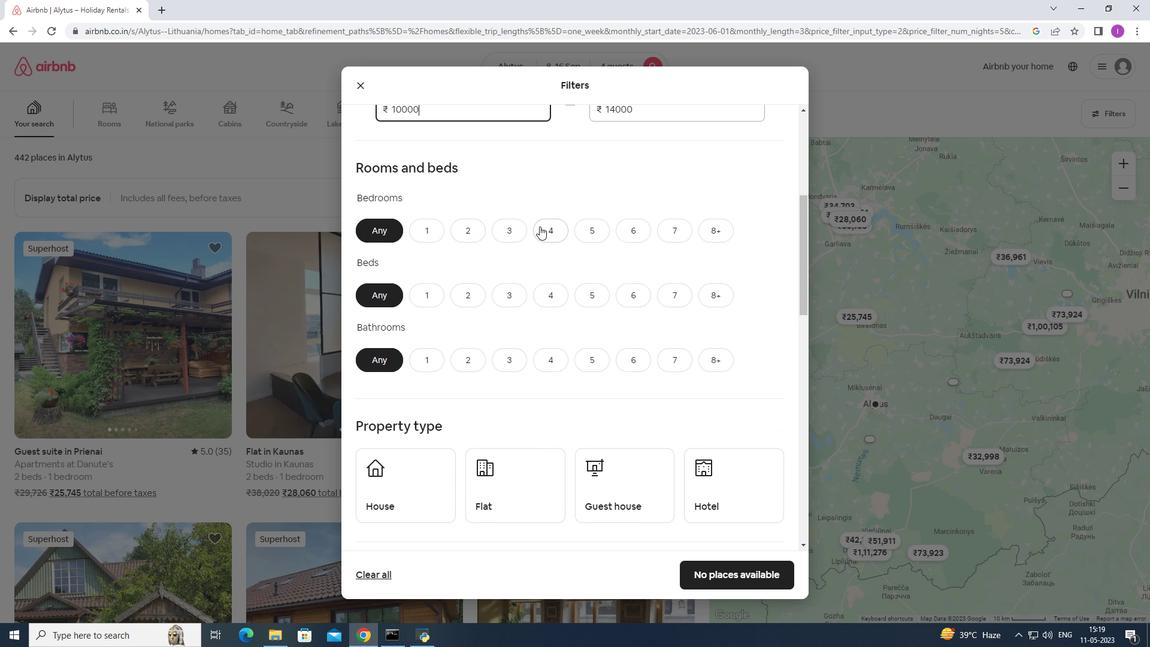 
Action: Mouse pressed left at (545, 229)
Screenshot: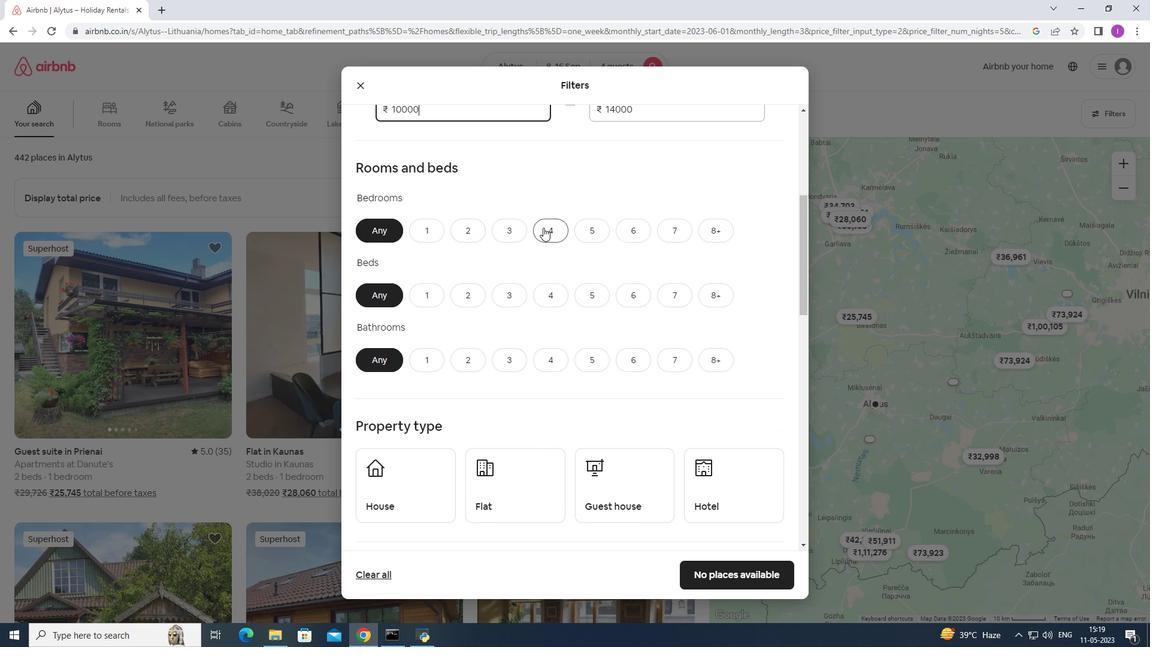 
Action: Mouse moved to (559, 300)
Screenshot: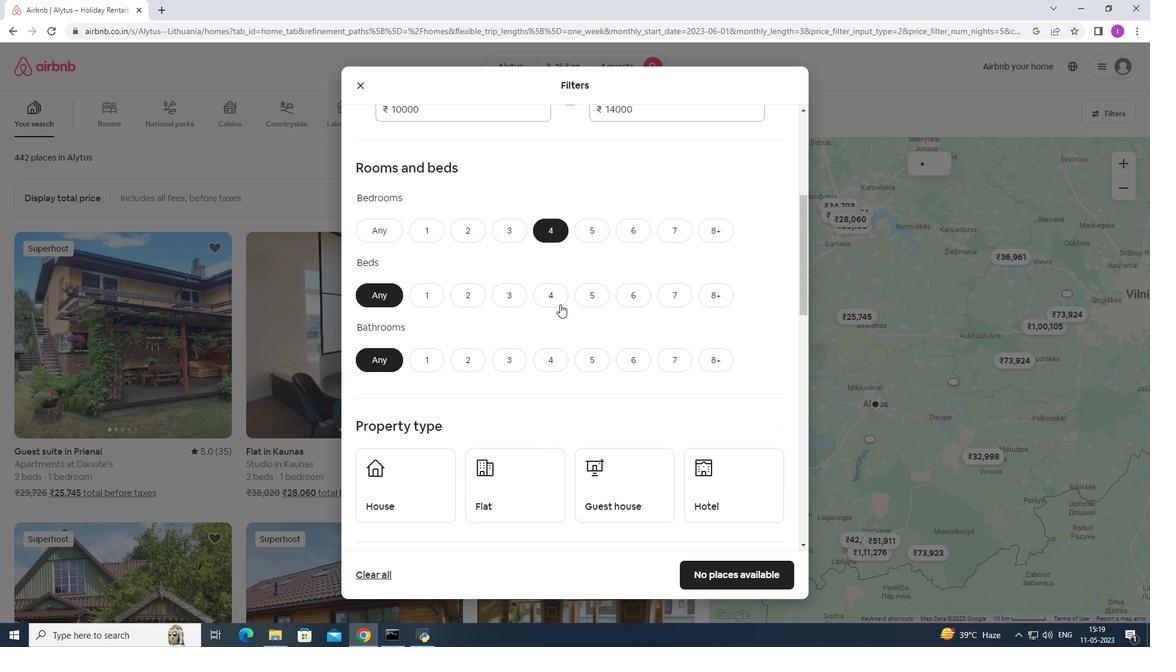 
Action: Mouse pressed left at (559, 300)
Screenshot: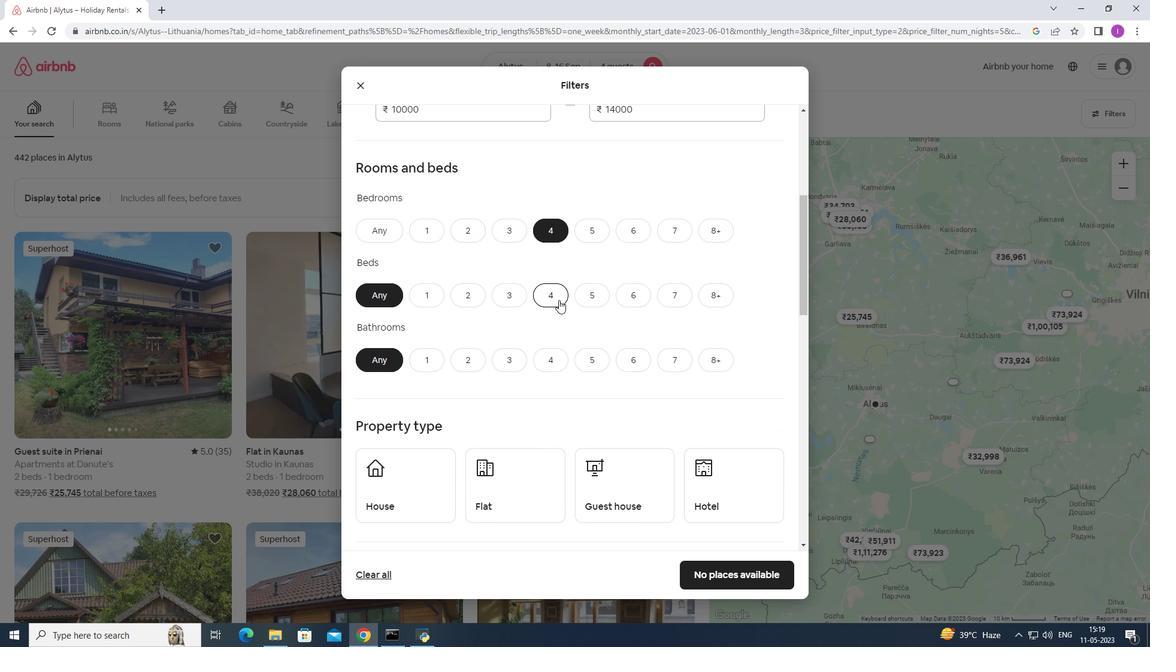 
Action: Mouse moved to (542, 358)
Screenshot: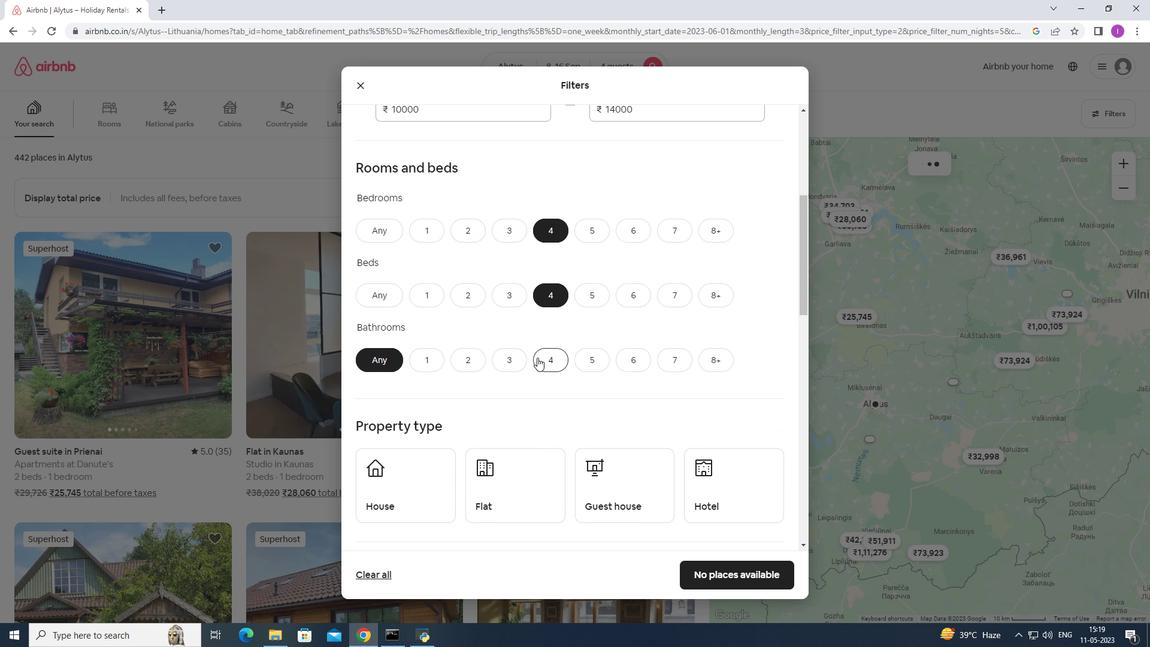 
Action: Mouse pressed left at (542, 358)
Screenshot: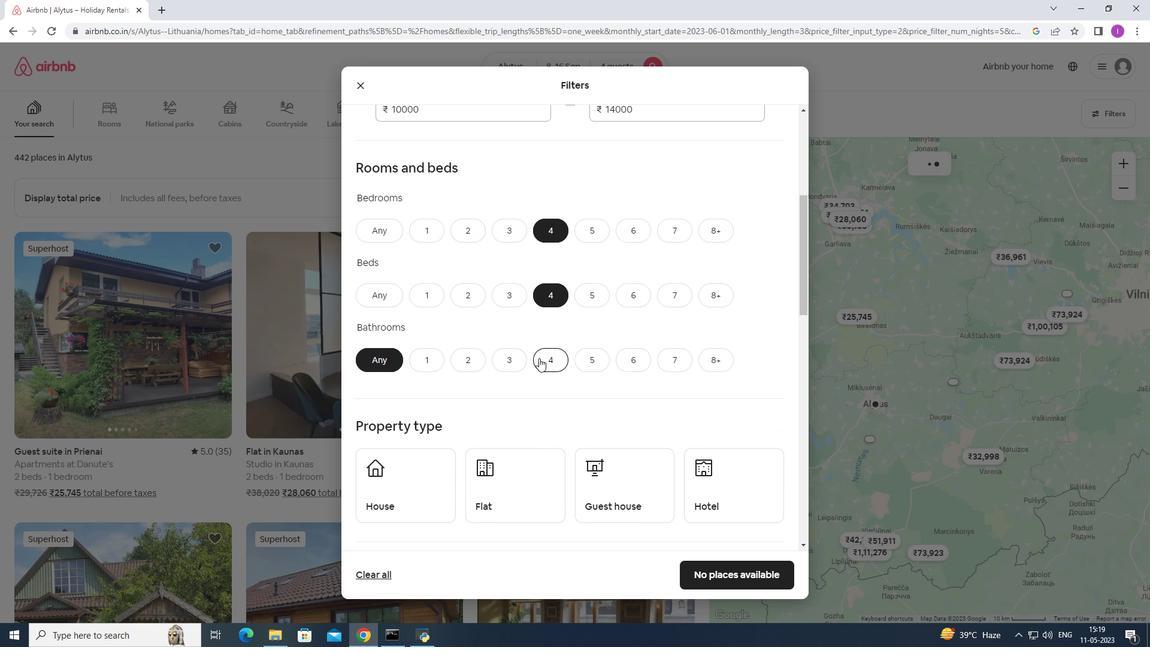 
Action: Mouse moved to (563, 347)
Screenshot: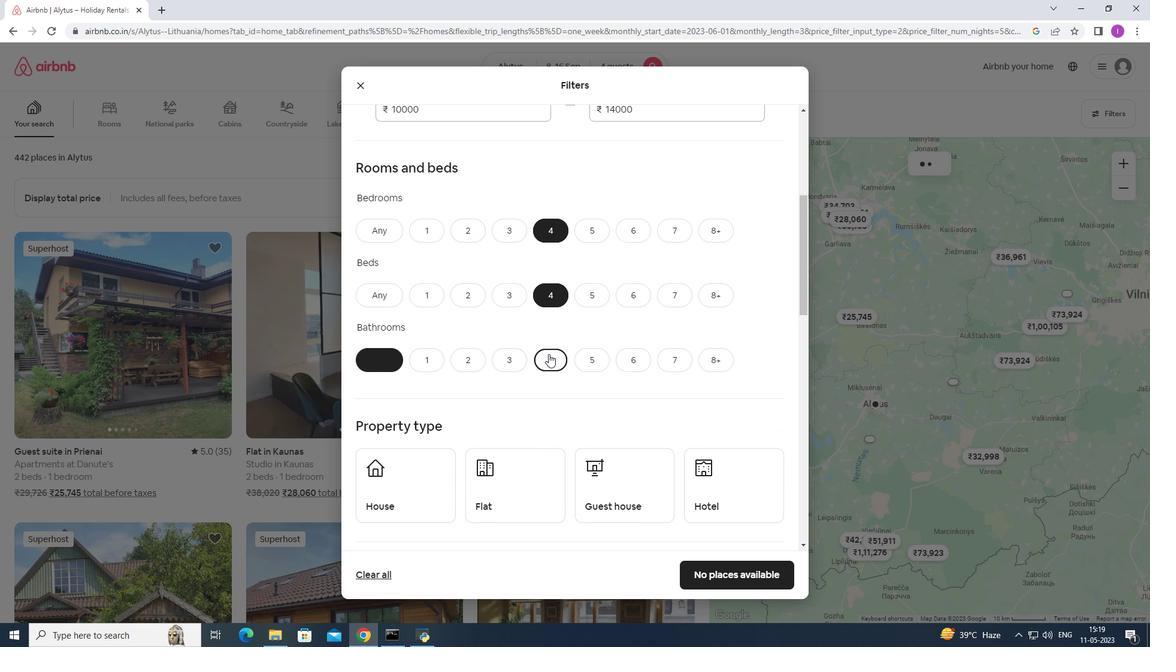 
Action: Mouse scrolled (563, 346) with delta (0, 0)
Screenshot: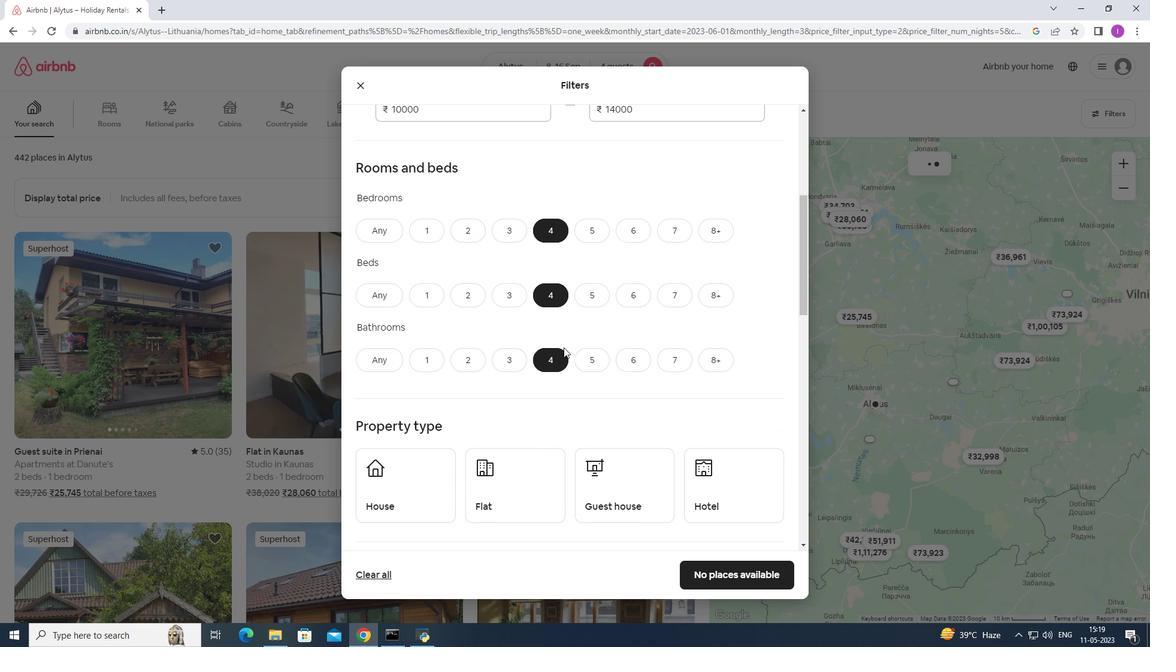 
Action: Mouse moved to (563, 346)
Screenshot: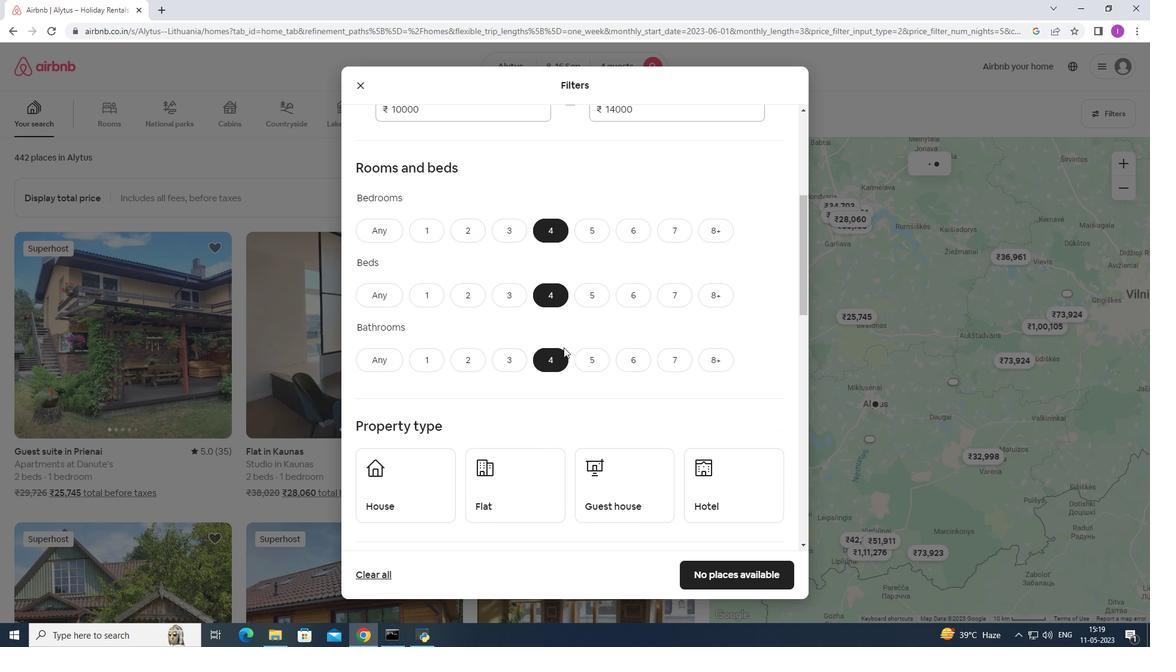 
Action: Mouse scrolled (563, 346) with delta (0, 0)
Screenshot: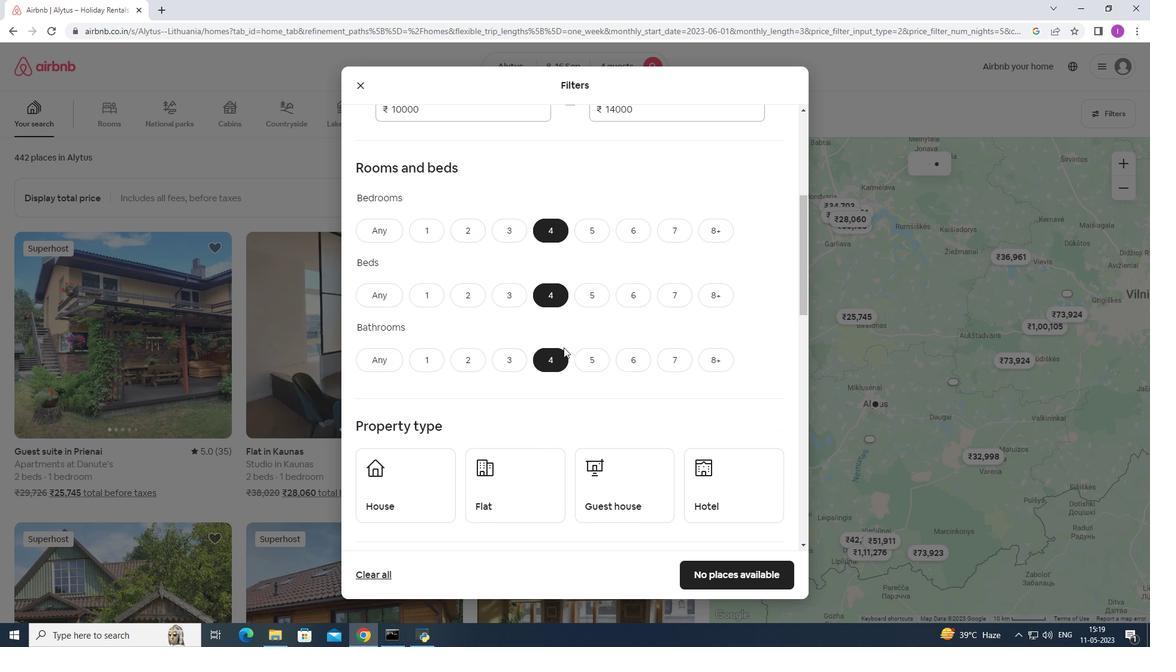 
Action: Mouse moved to (548, 336)
Screenshot: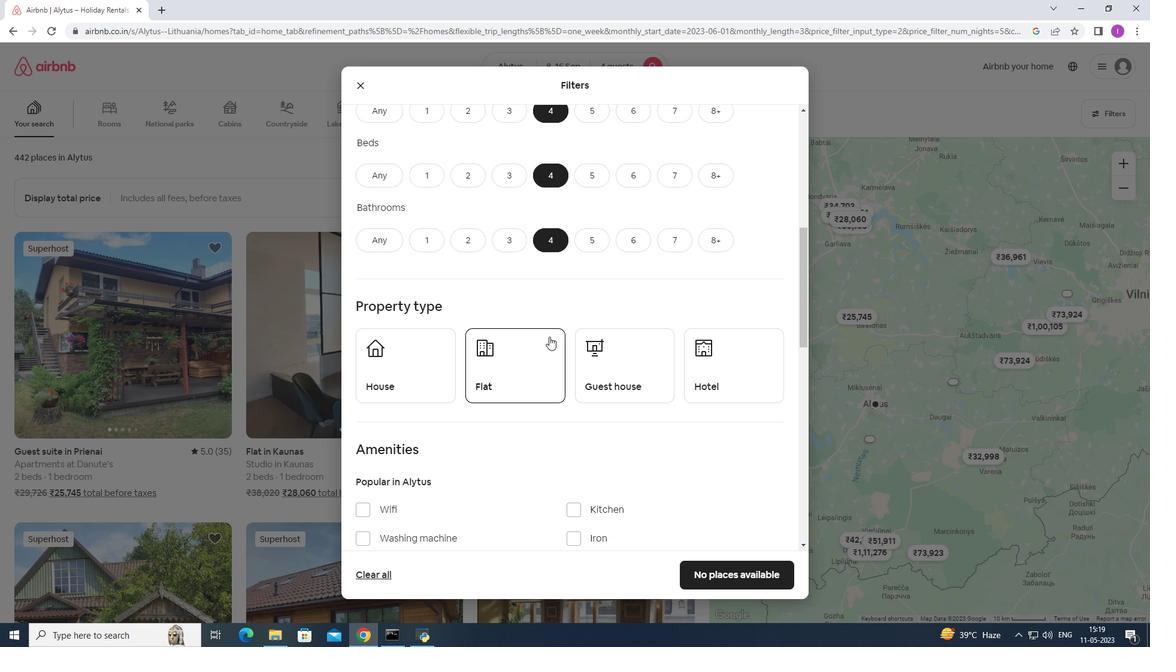 
Action: Mouse scrolled (548, 335) with delta (0, 0)
Screenshot: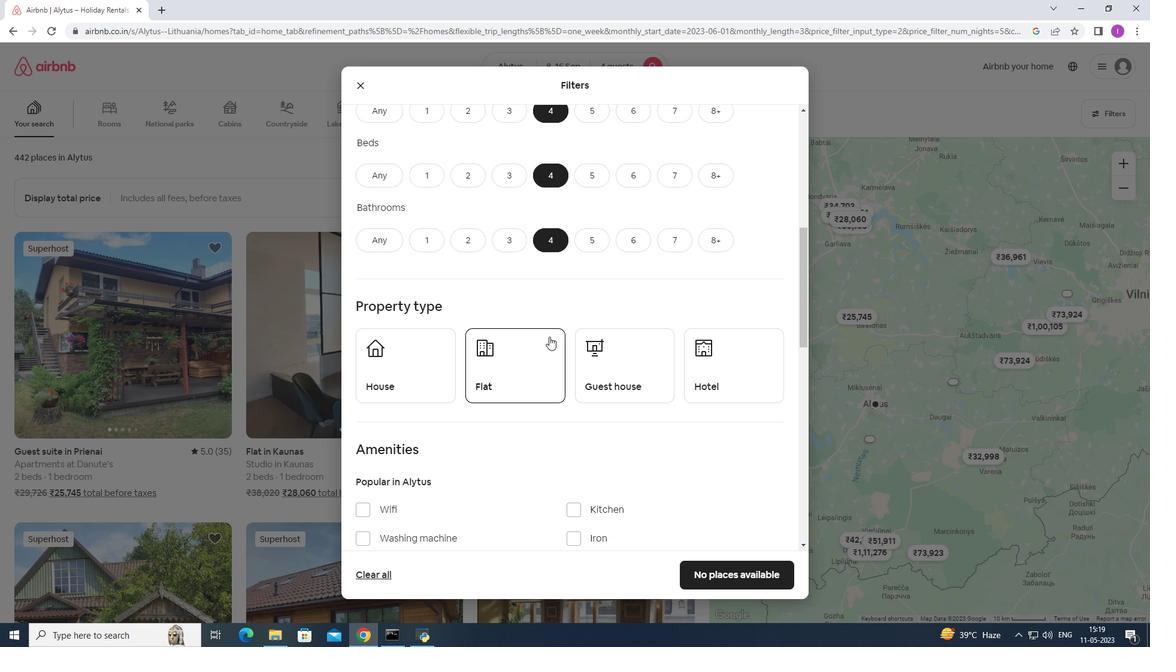 
Action: Mouse moved to (548, 336)
Screenshot: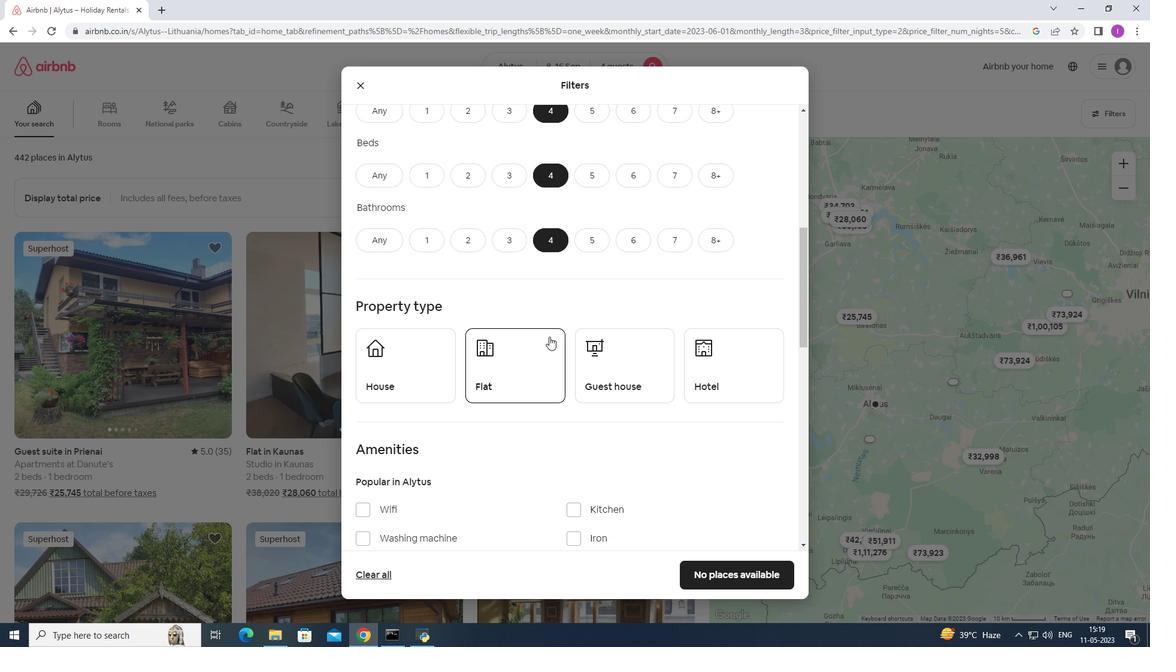 
Action: Mouse scrolled (548, 335) with delta (0, 0)
Screenshot: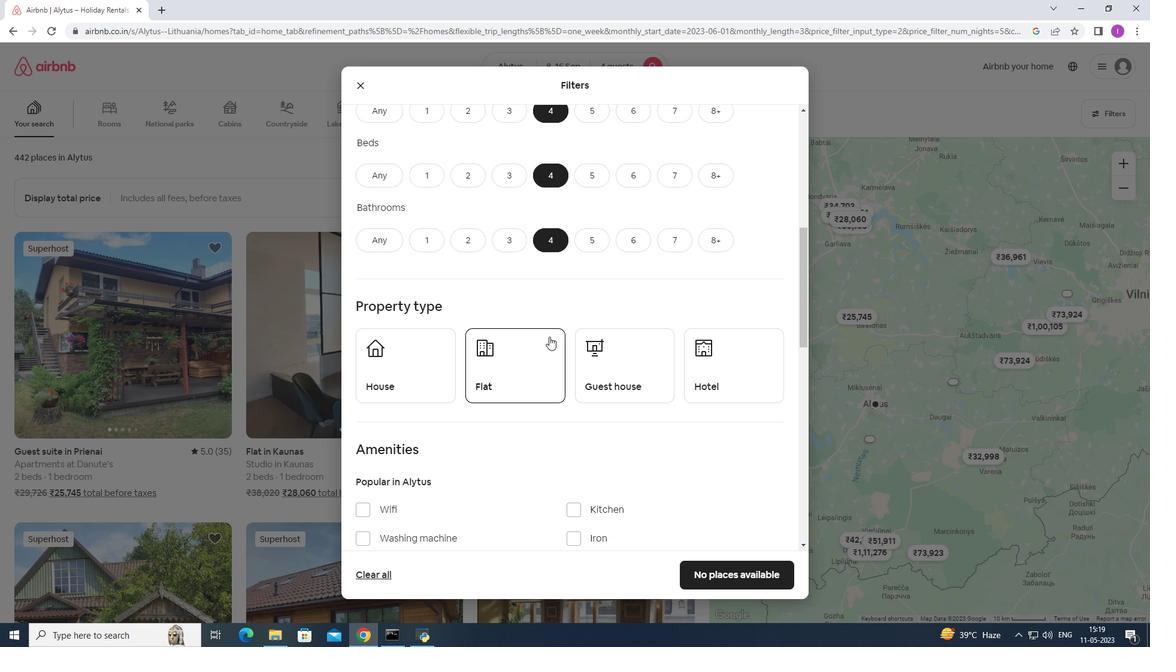 
Action: Mouse moved to (372, 253)
Screenshot: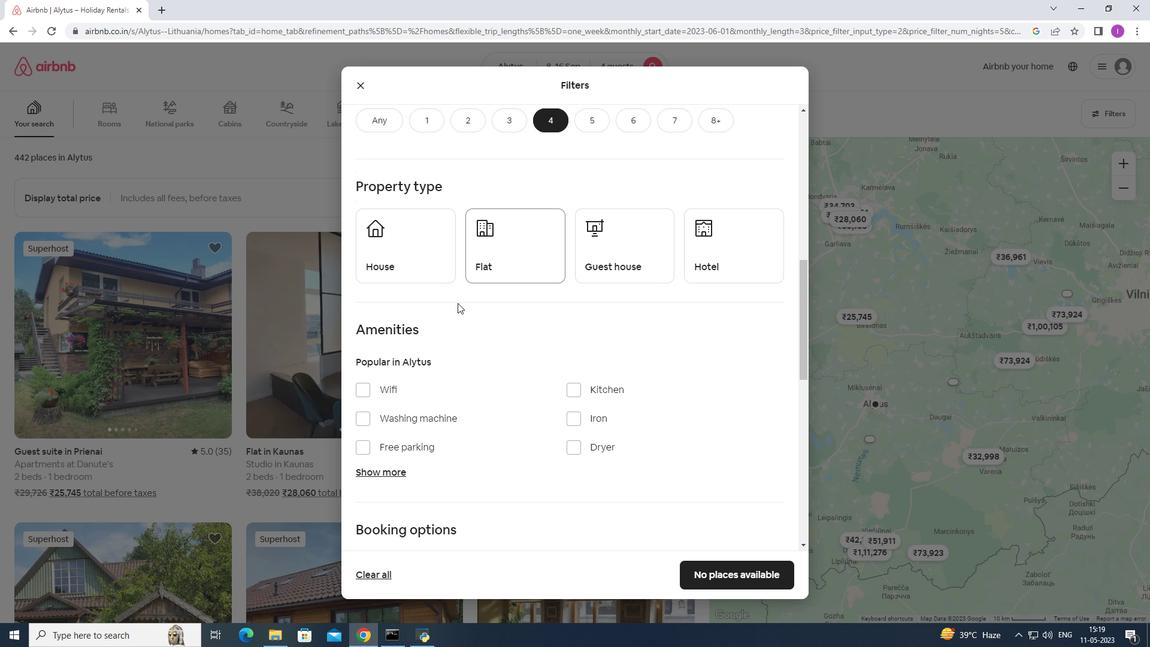 
Action: Mouse pressed left at (372, 253)
Screenshot: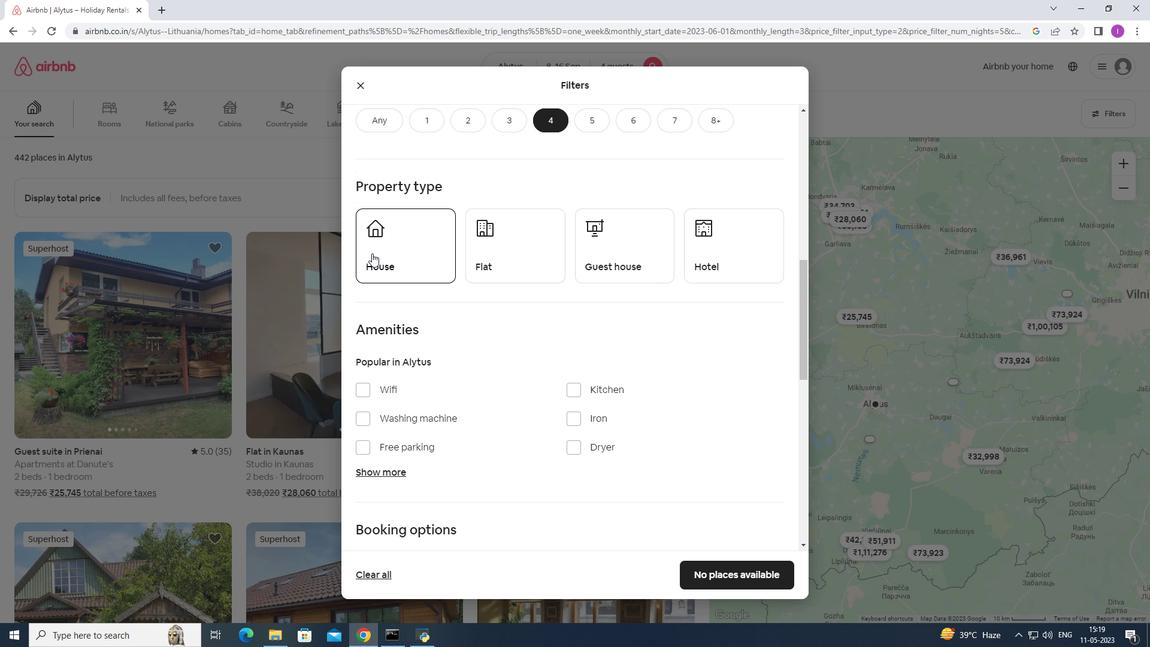 
Action: Mouse moved to (488, 253)
Screenshot: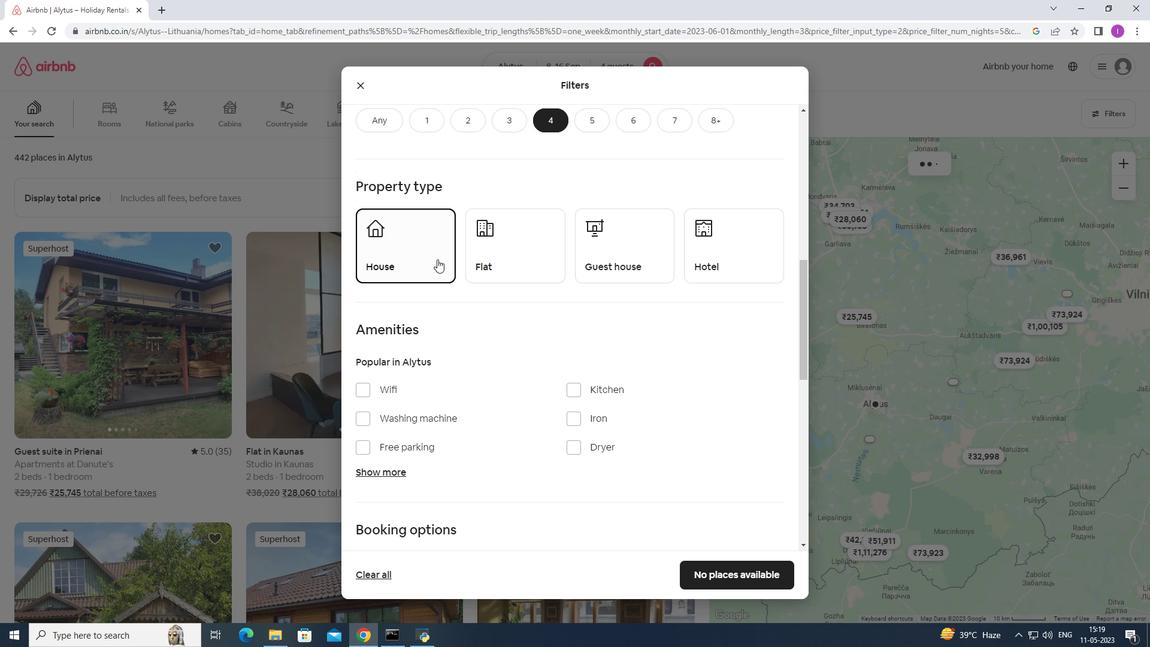 
Action: Mouse pressed left at (488, 253)
Screenshot: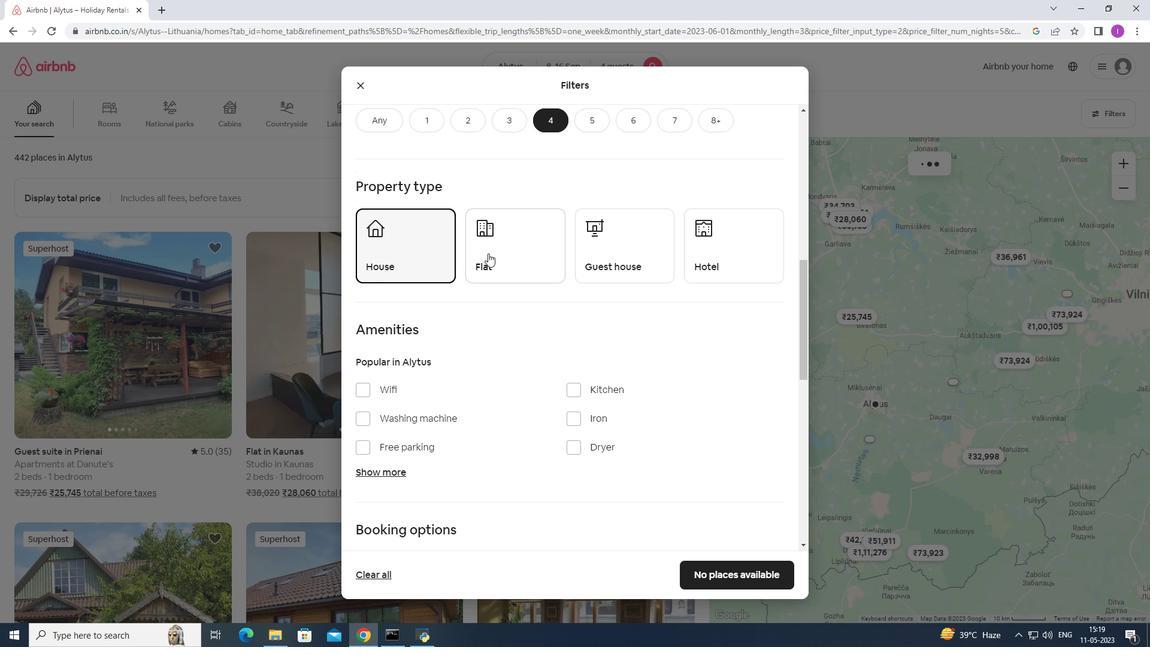 
Action: Mouse moved to (631, 252)
Screenshot: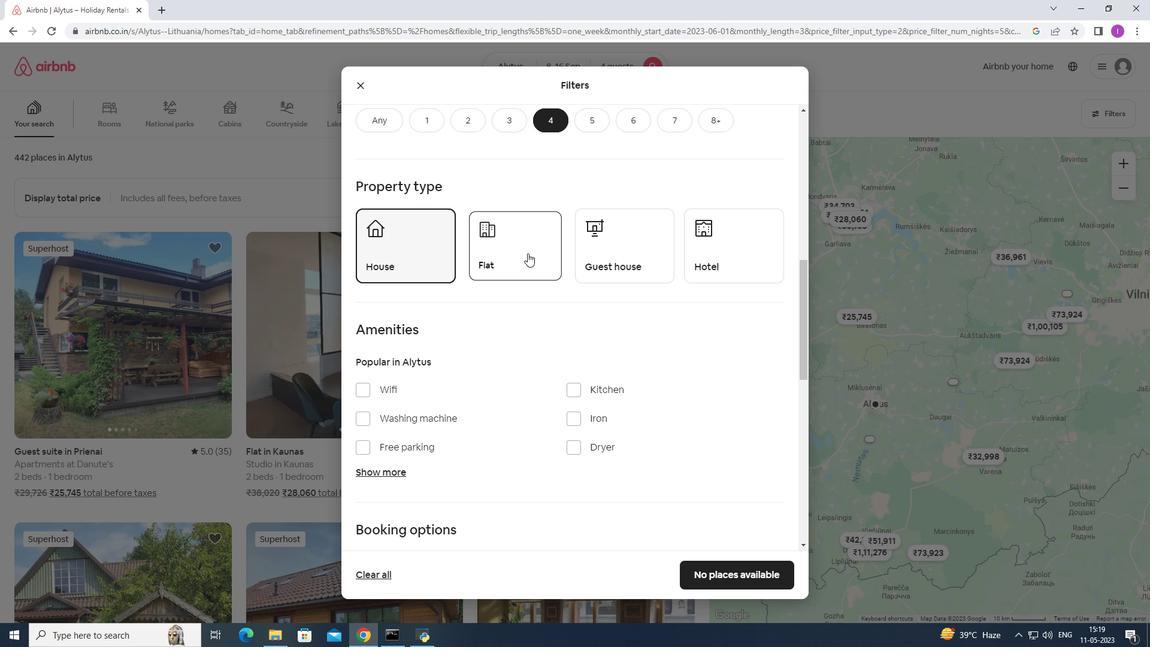 
Action: Mouse pressed left at (631, 252)
Screenshot: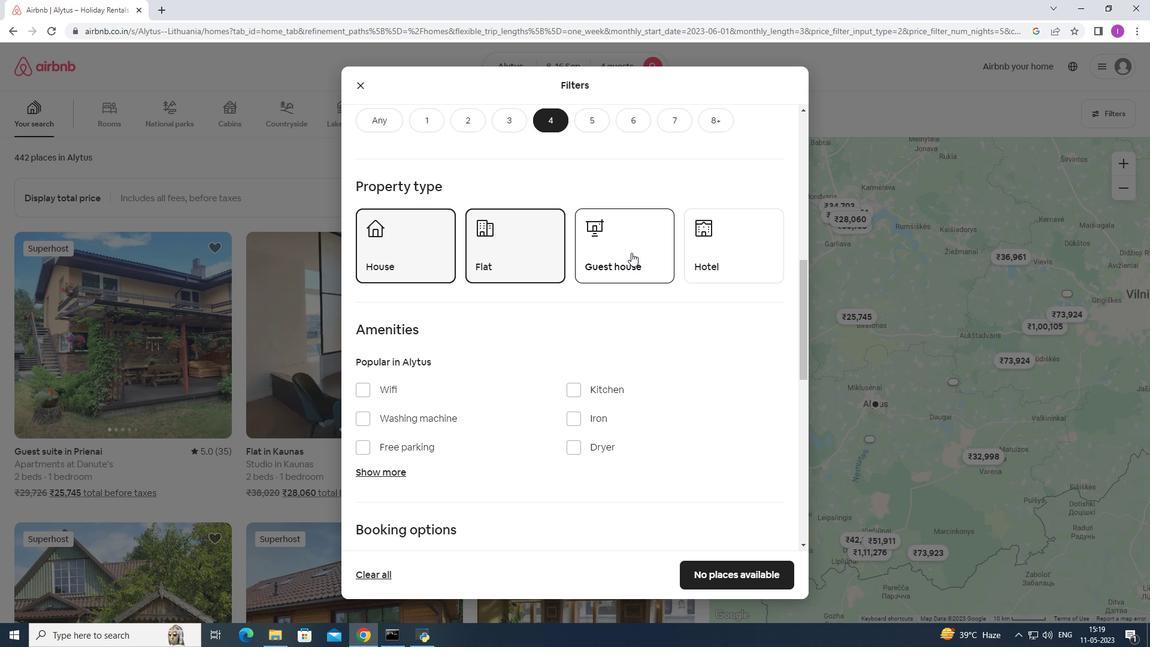 
Action: Mouse moved to (740, 251)
Screenshot: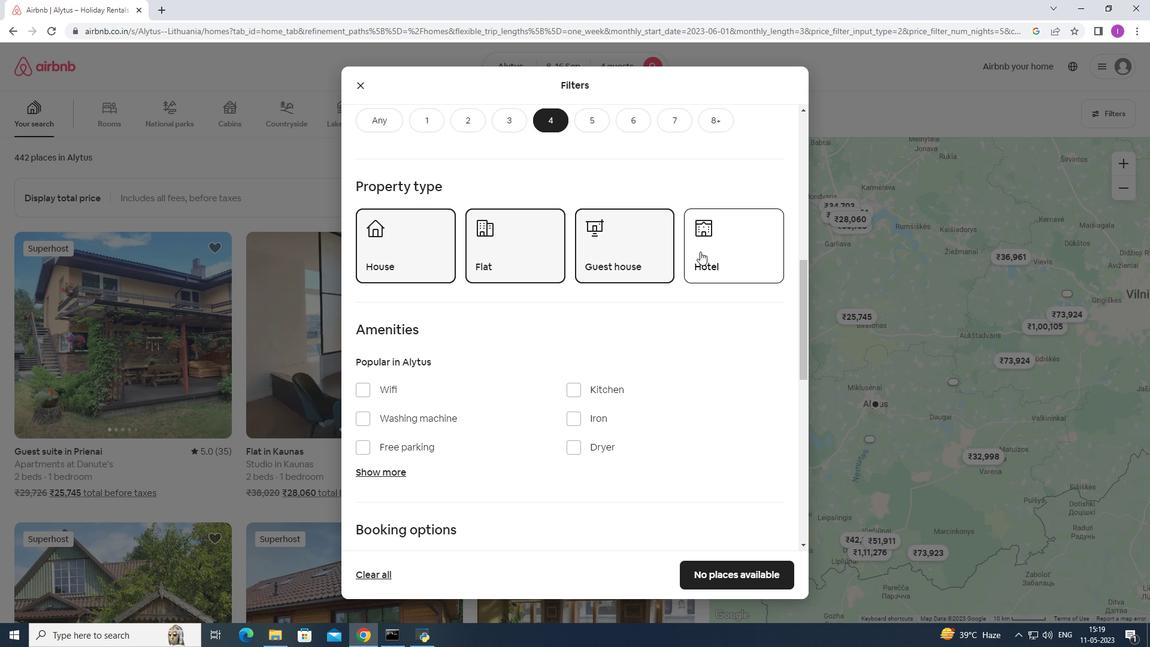 
Action: Mouse pressed left at (740, 251)
Screenshot: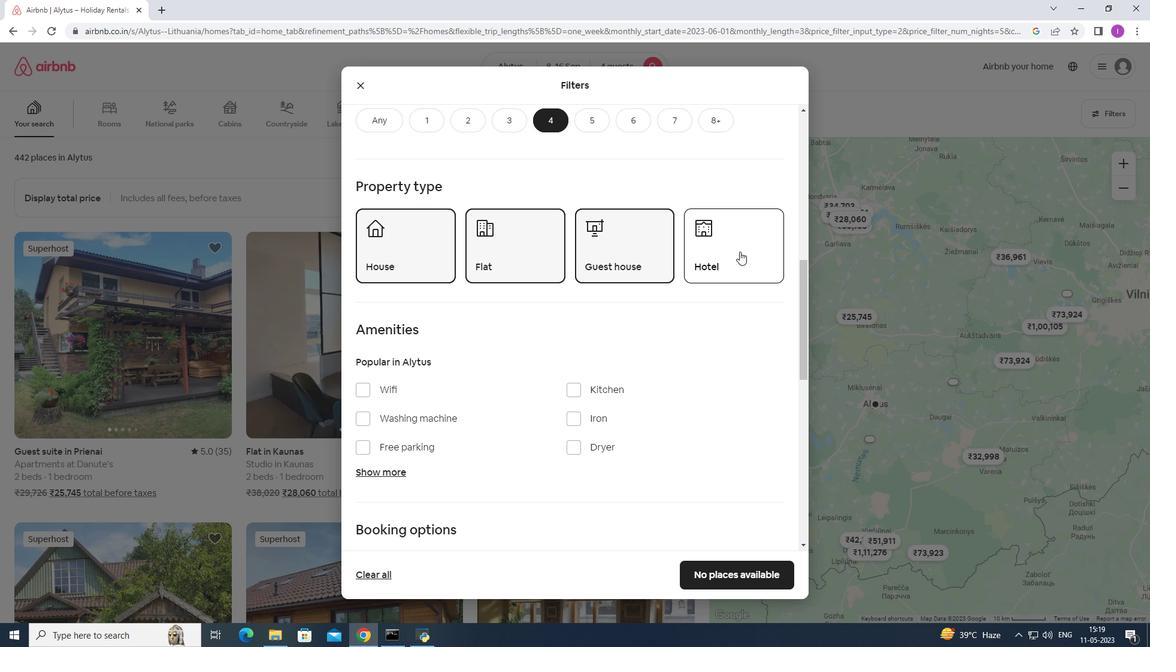 
Action: Mouse moved to (613, 309)
Screenshot: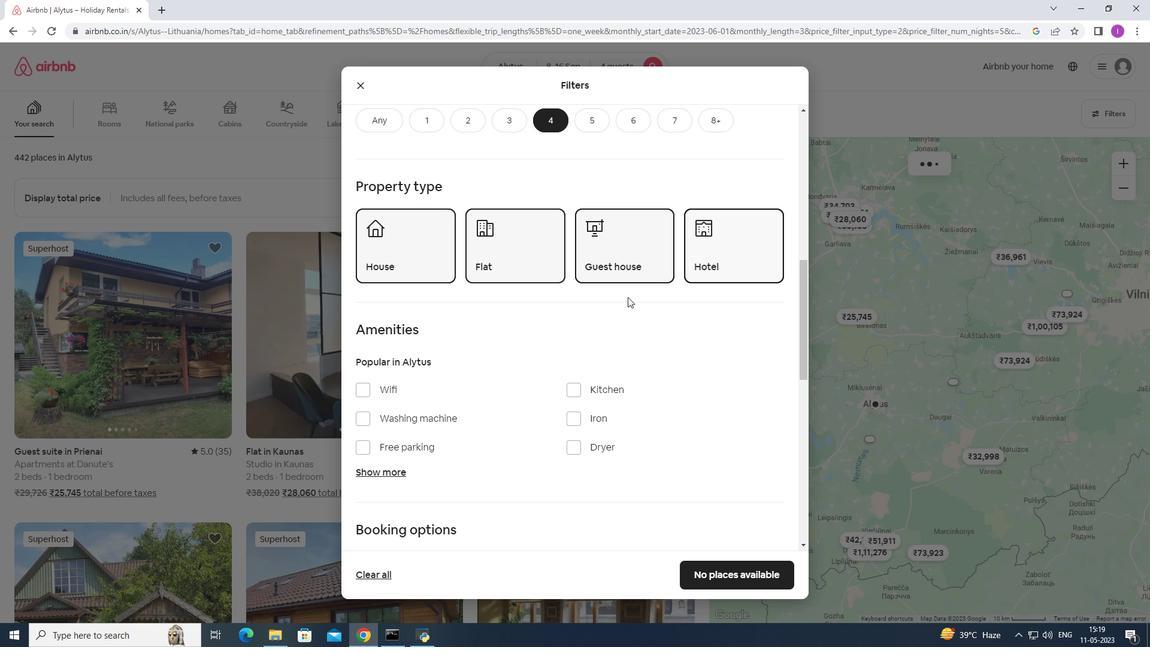 
Action: Mouse scrolled (613, 308) with delta (0, 0)
Screenshot: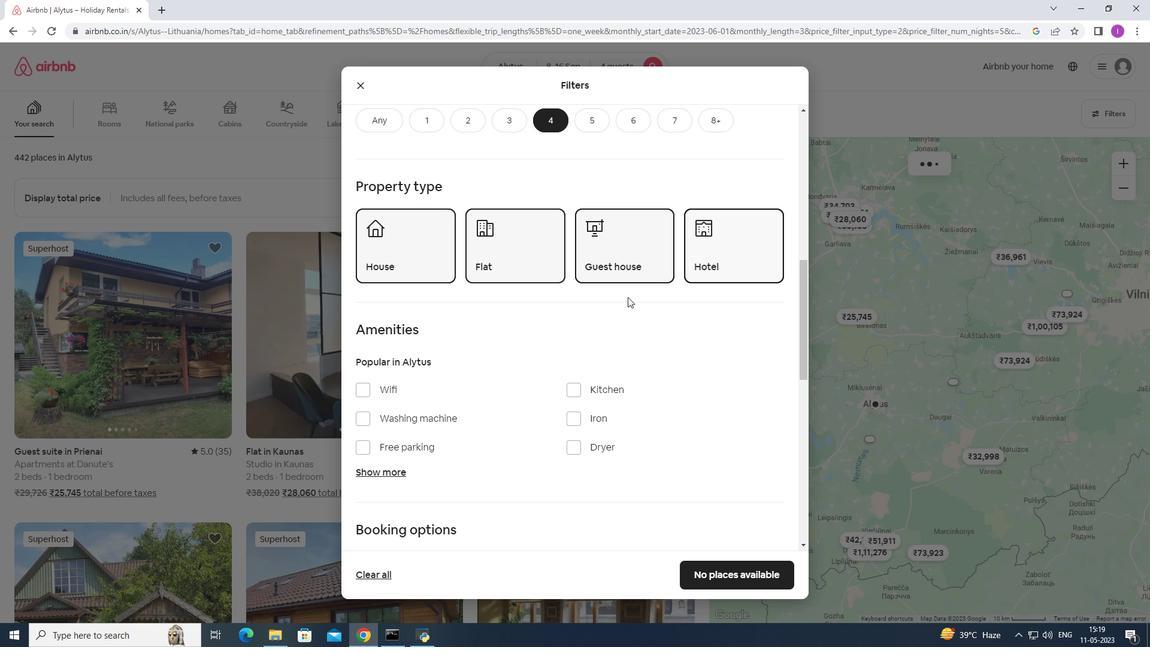 
Action: Mouse moved to (612, 311)
Screenshot: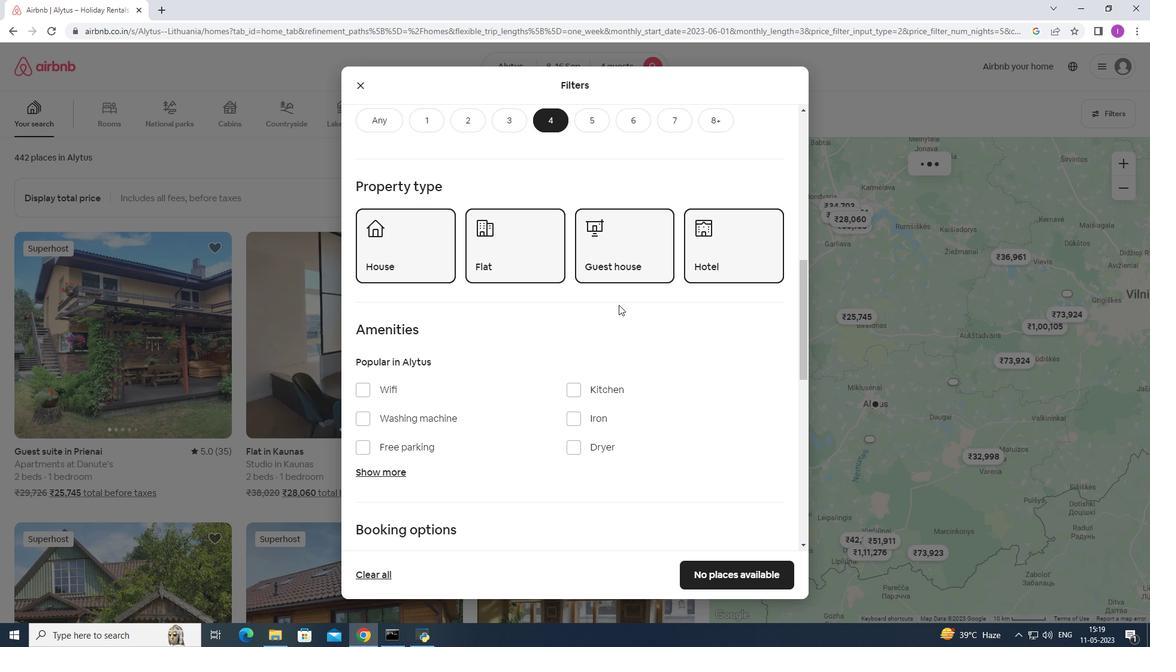 
Action: Mouse scrolled (612, 310) with delta (0, 0)
Screenshot: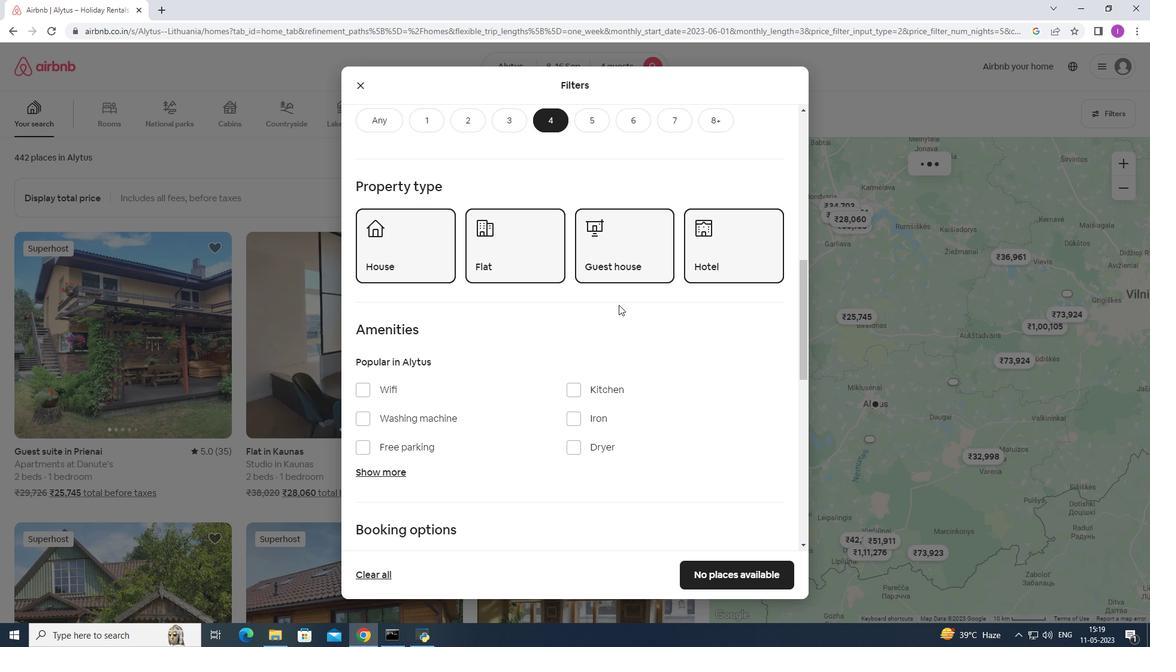 
Action: Mouse scrolled (612, 310) with delta (0, 0)
Screenshot: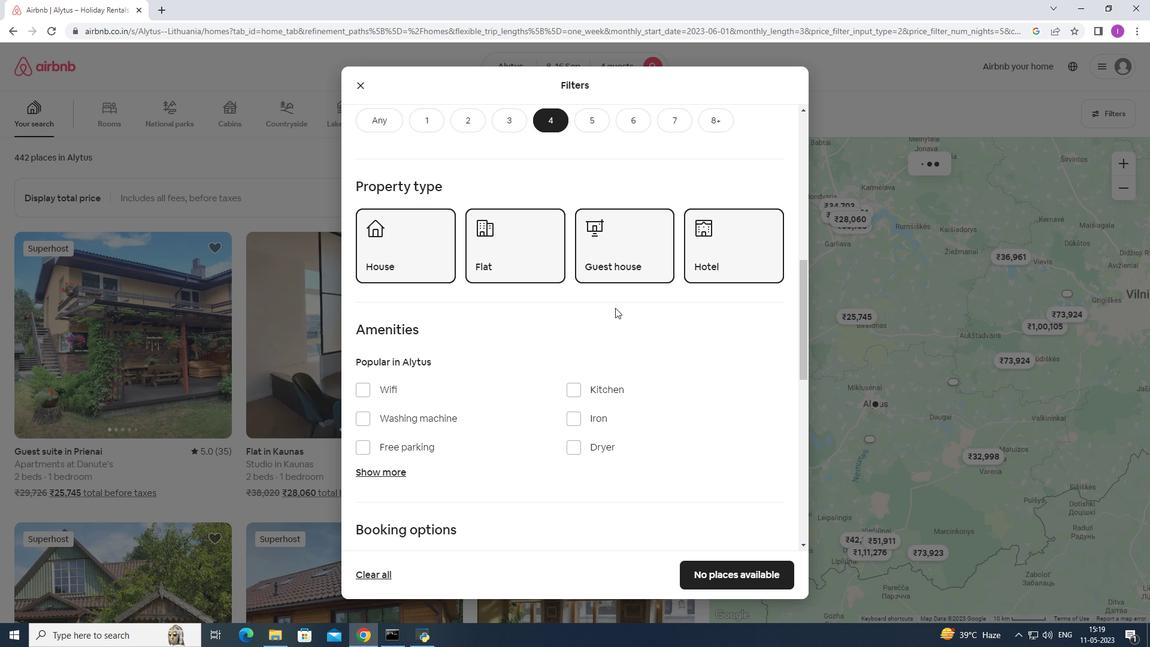 
Action: Mouse moved to (437, 249)
Screenshot: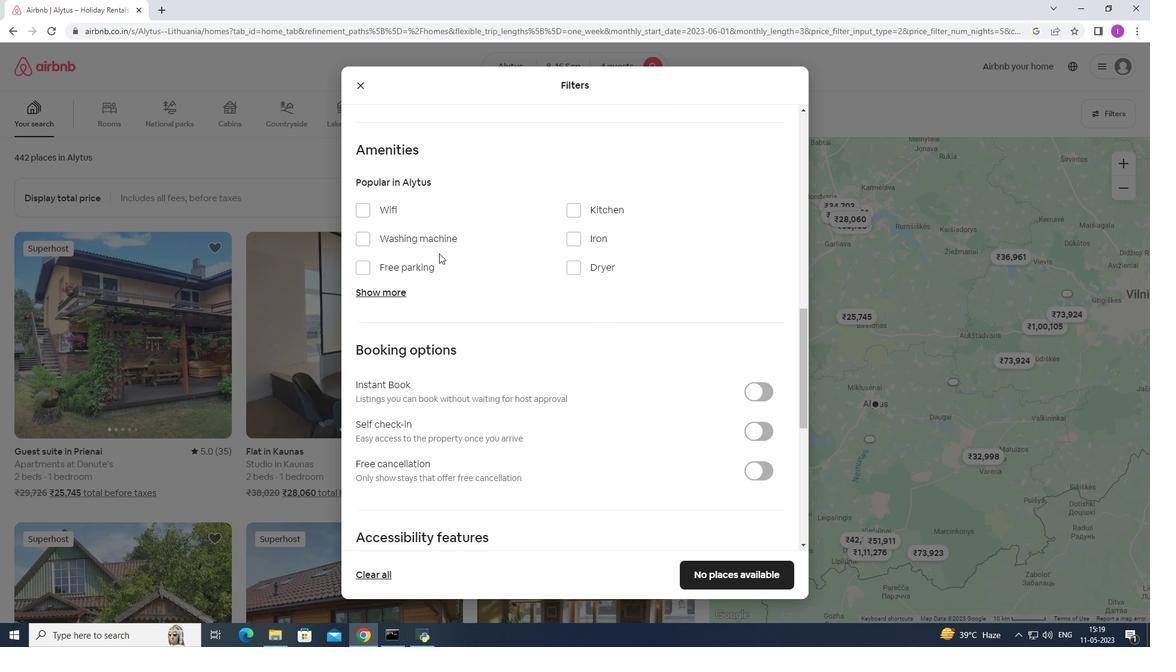 
Action: Mouse scrolled (437, 250) with delta (0, 0)
Screenshot: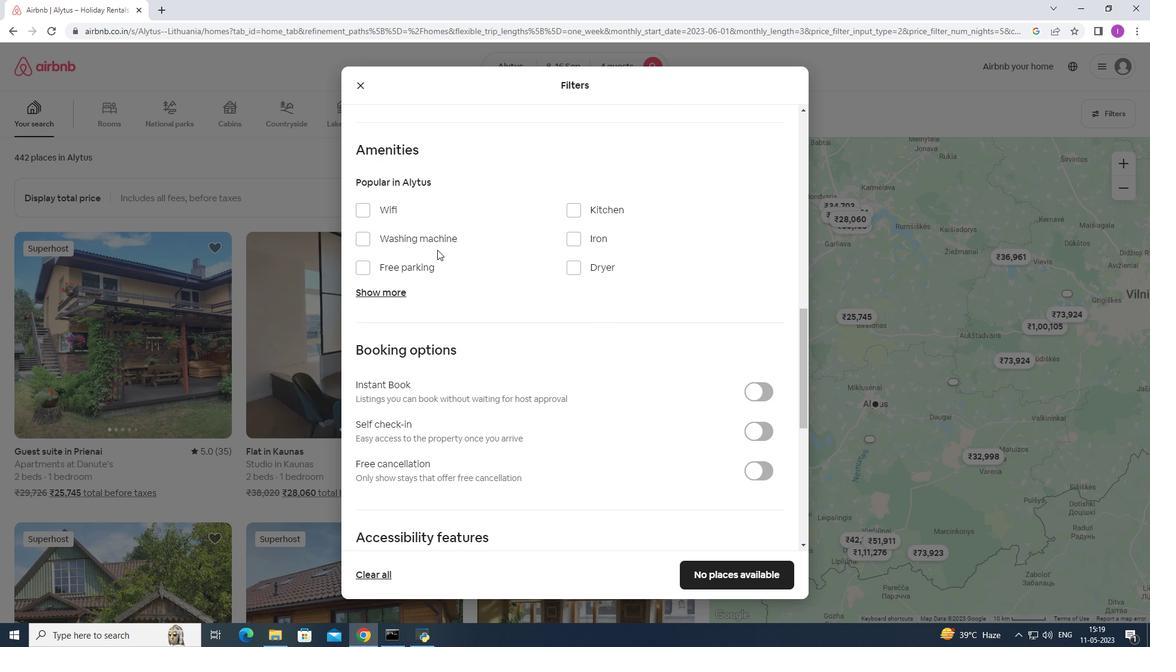 
Action: Mouse moved to (364, 266)
Screenshot: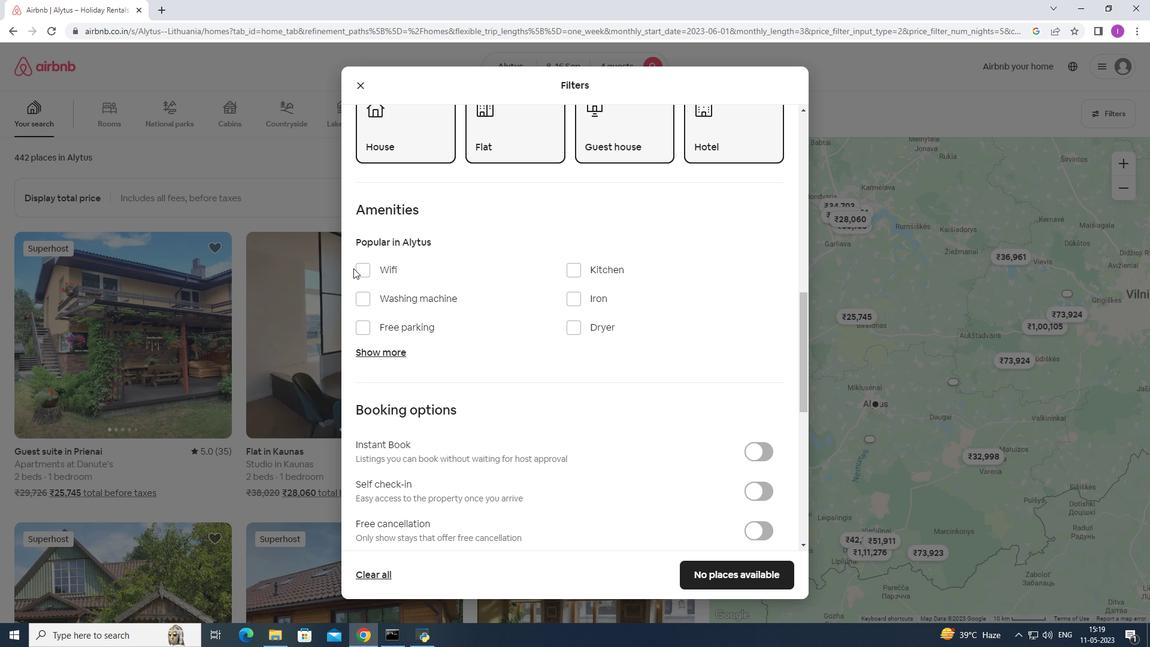 
Action: Mouse pressed left at (364, 266)
Screenshot: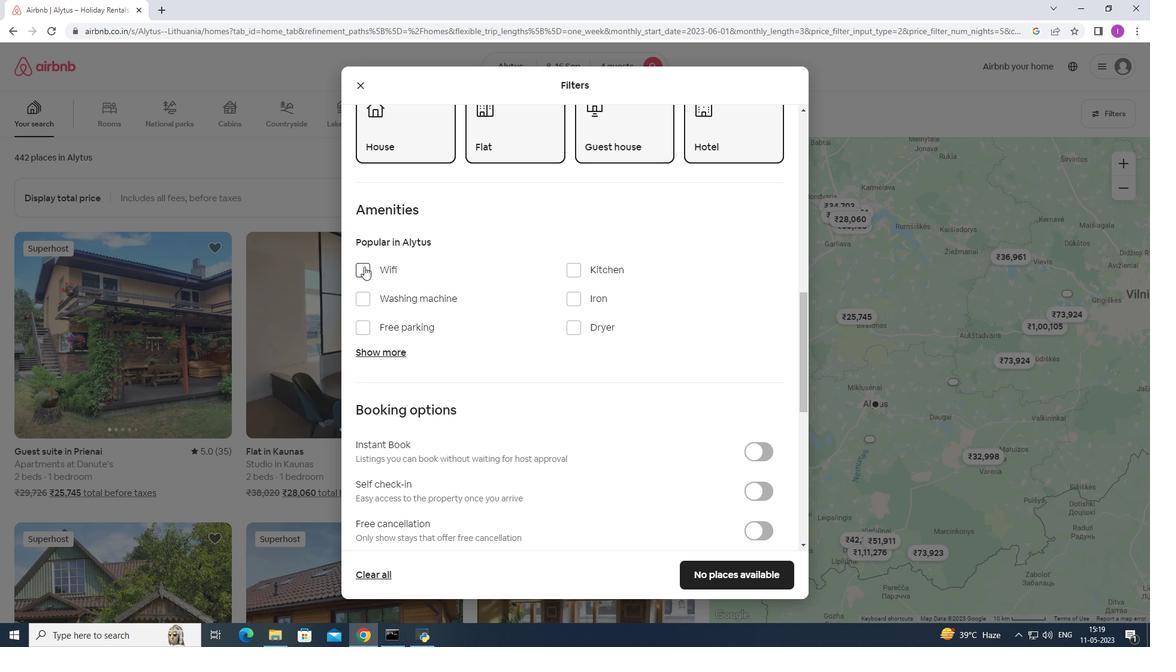 
Action: Mouse moved to (365, 328)
Screenshot: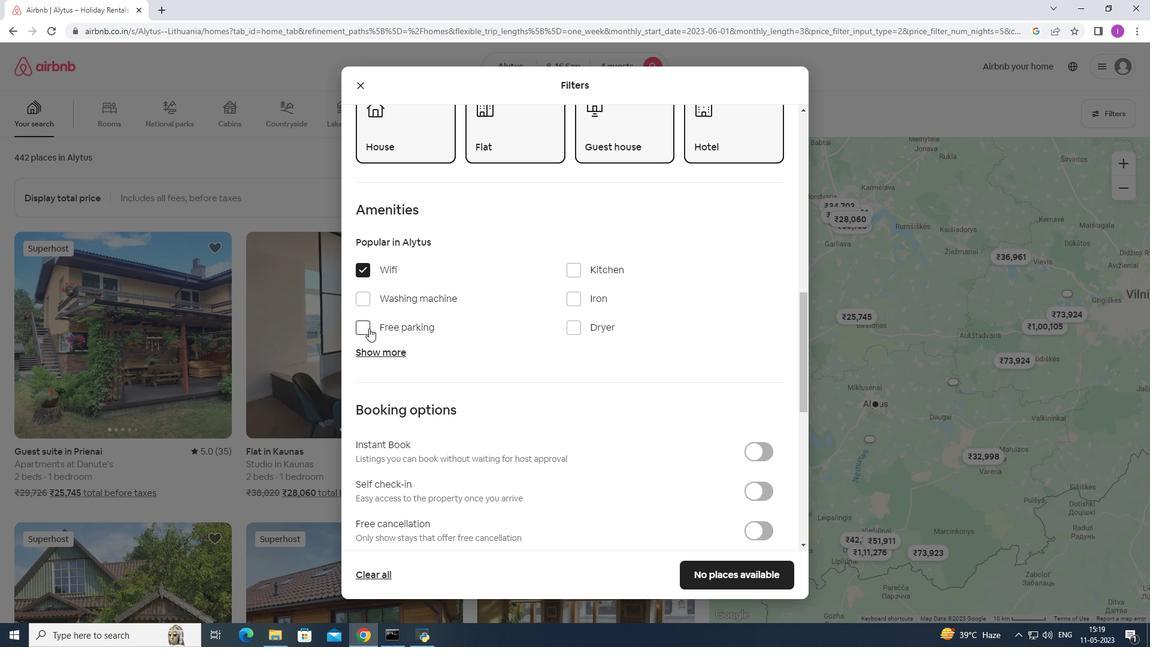 
Action: Mouse pressed left at (365, 328)
Screenshot: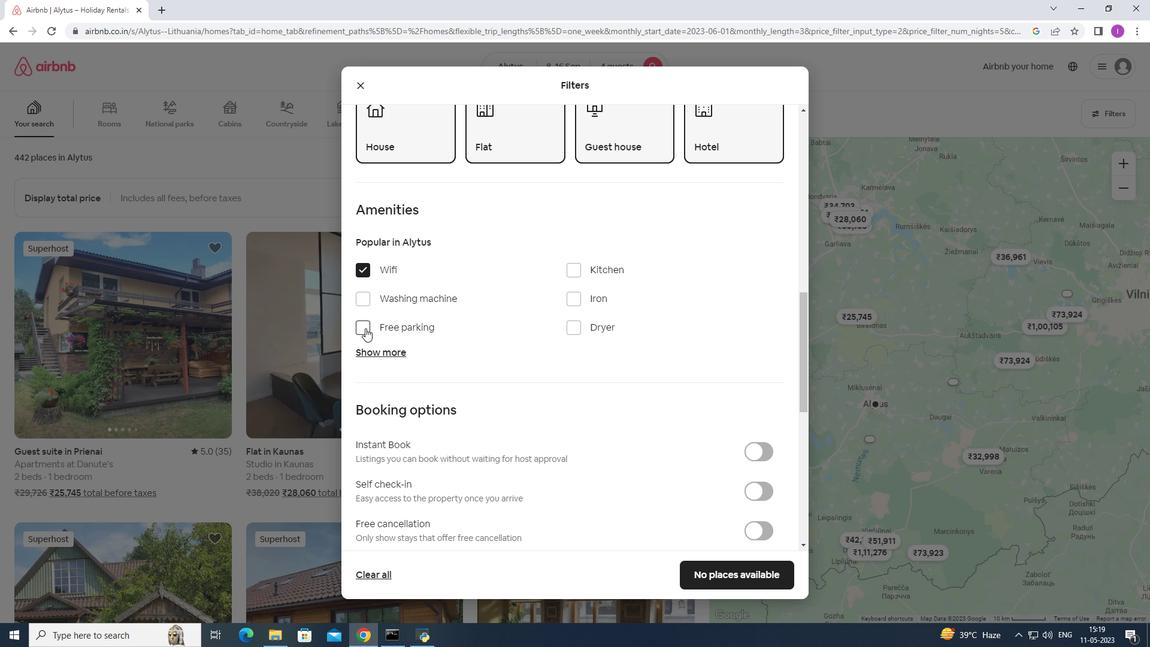 
Action: Mouse moved to (390, 353)
Screenshot: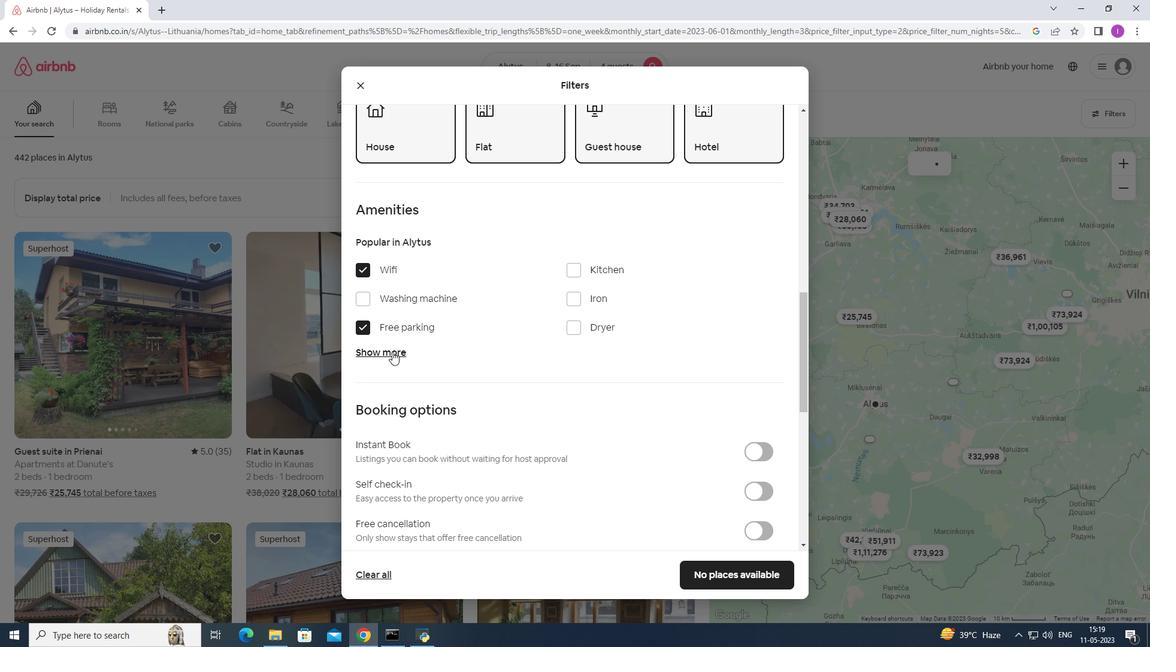 
Action: Mouse pressed left at (390, 353)
Screenshot: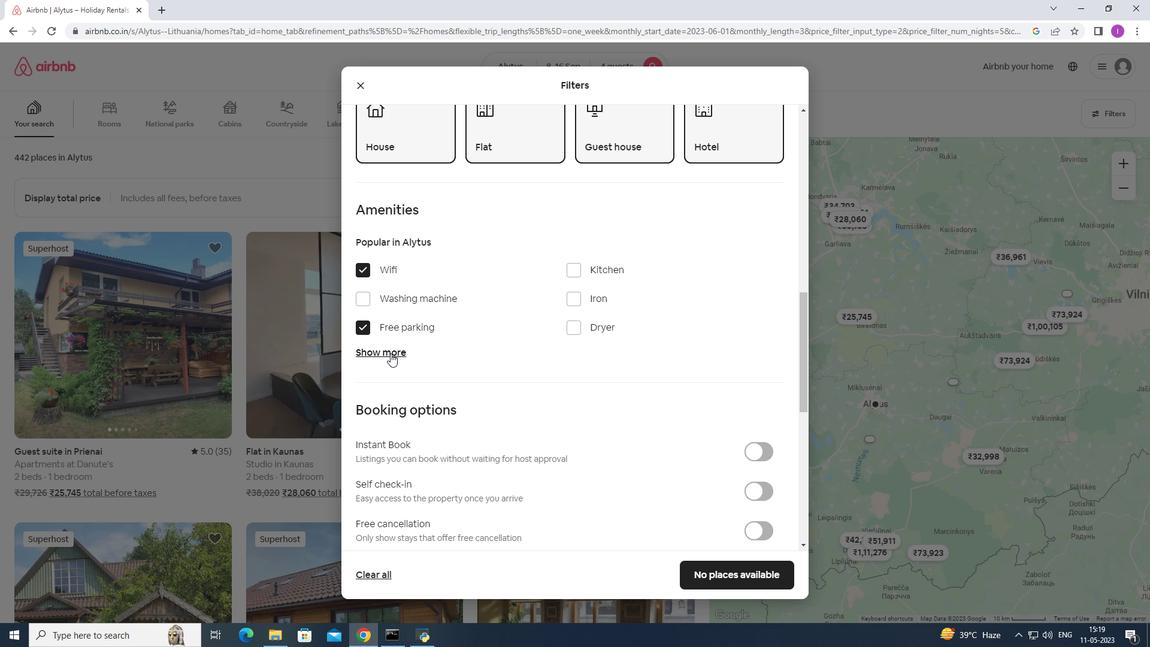 
Action: Mouse moved to (572, 421)
Screenshot: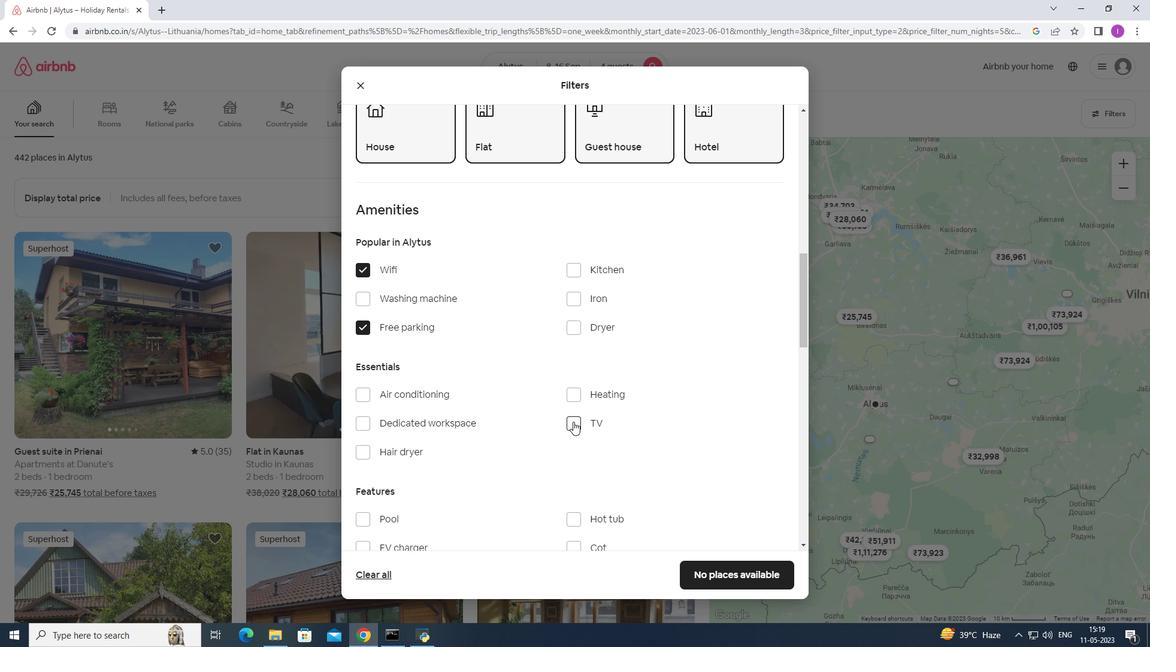 
Action: Mouse pressed left at (572, 421)
Screenshot: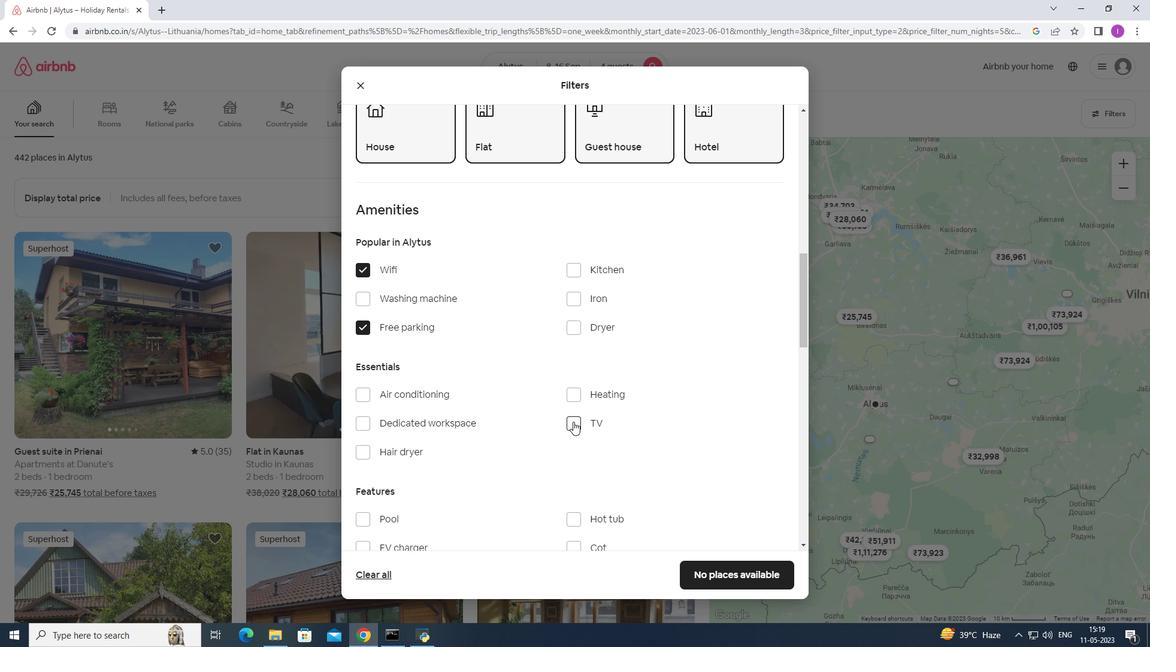 
Action: Mouse moved to (447, 402)
Screenshot: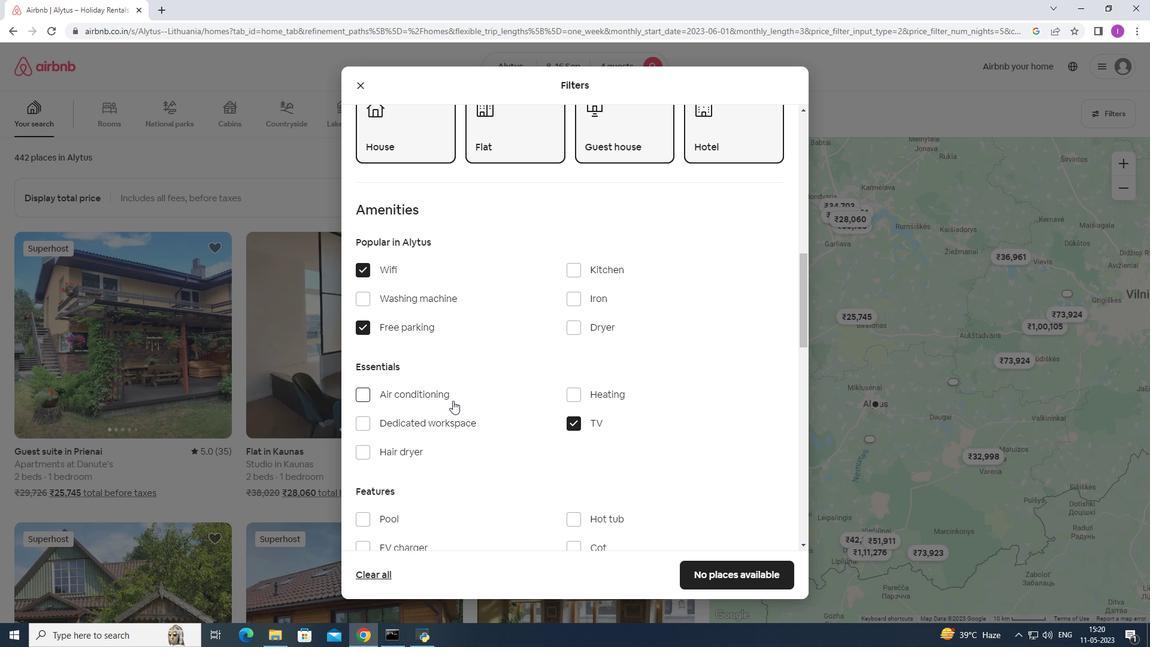 
Action: Mouse scrolled (447, 402) with delta (0, 0)
Screenshot: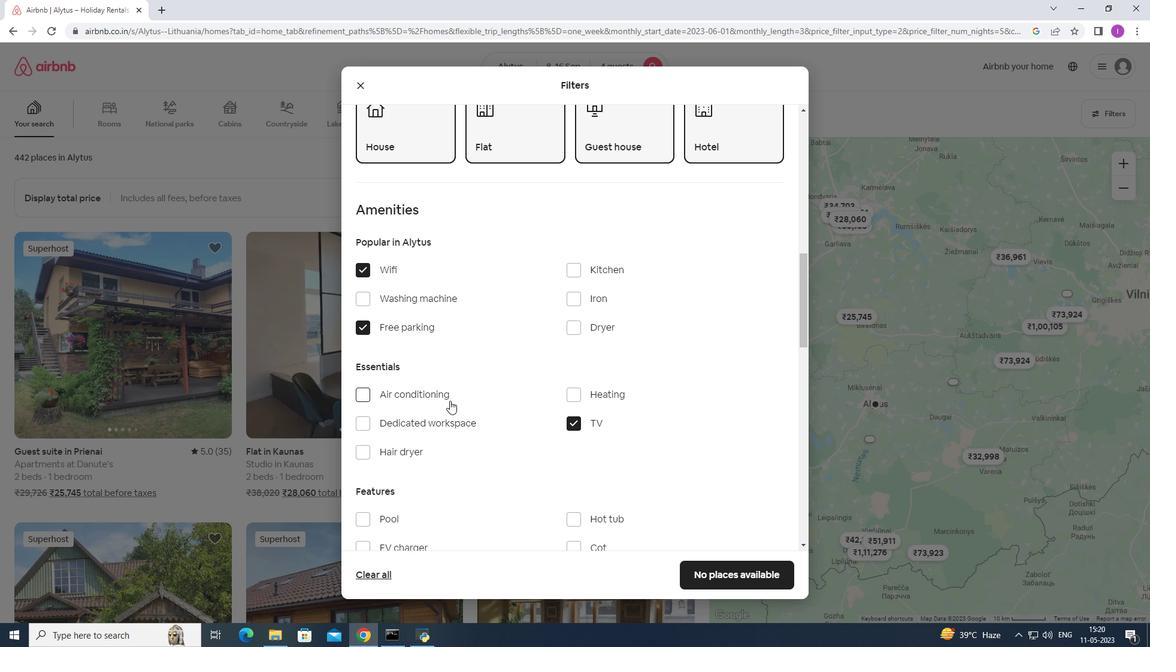 
Action: Mouse moved to (445, 402)
Screenshot: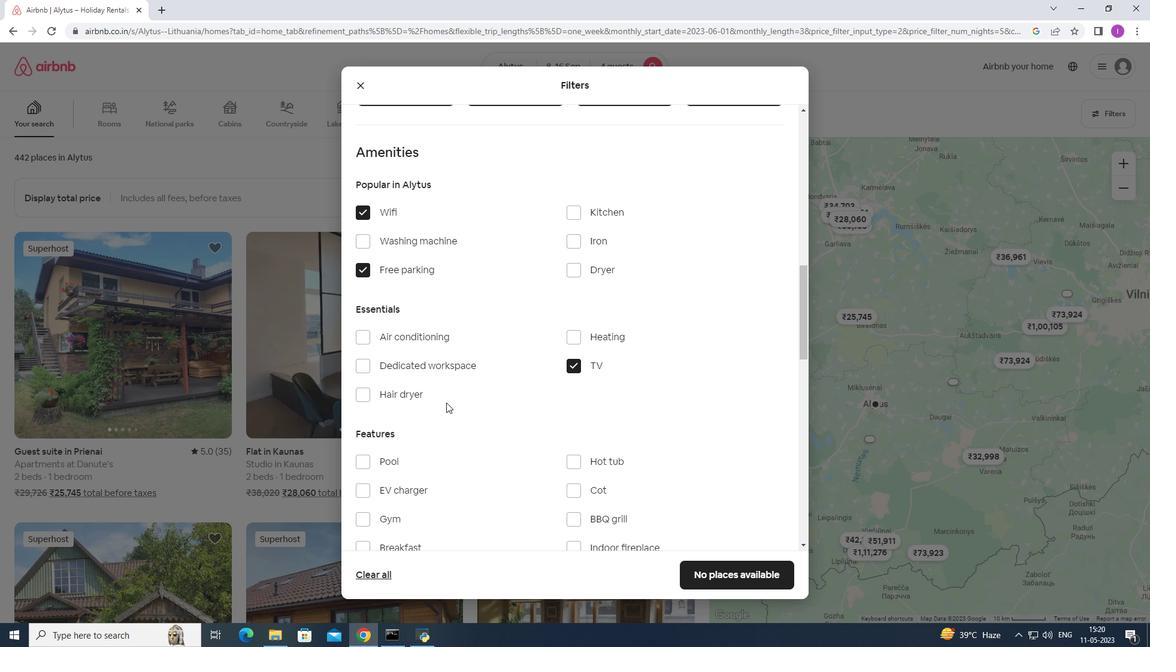 
Action: Mouse scrolled (445, 402) with delta (0, 0)
Screenshot: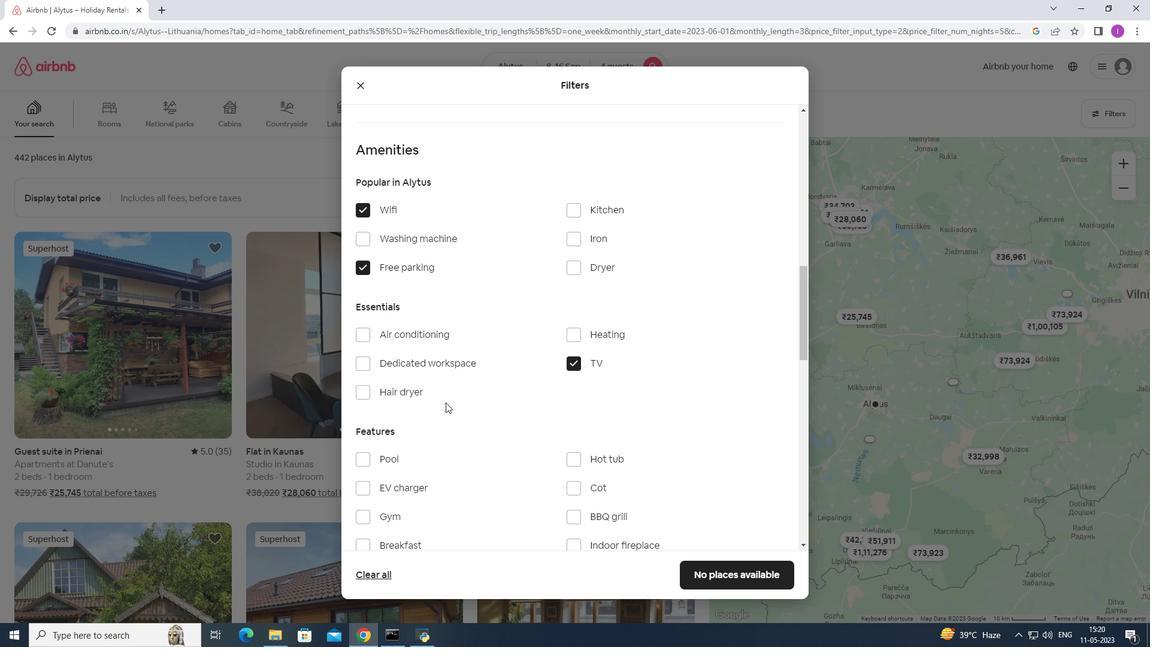 
Action: Mouse scrolled (445, 402) with delta (0, 0)
Screenshot: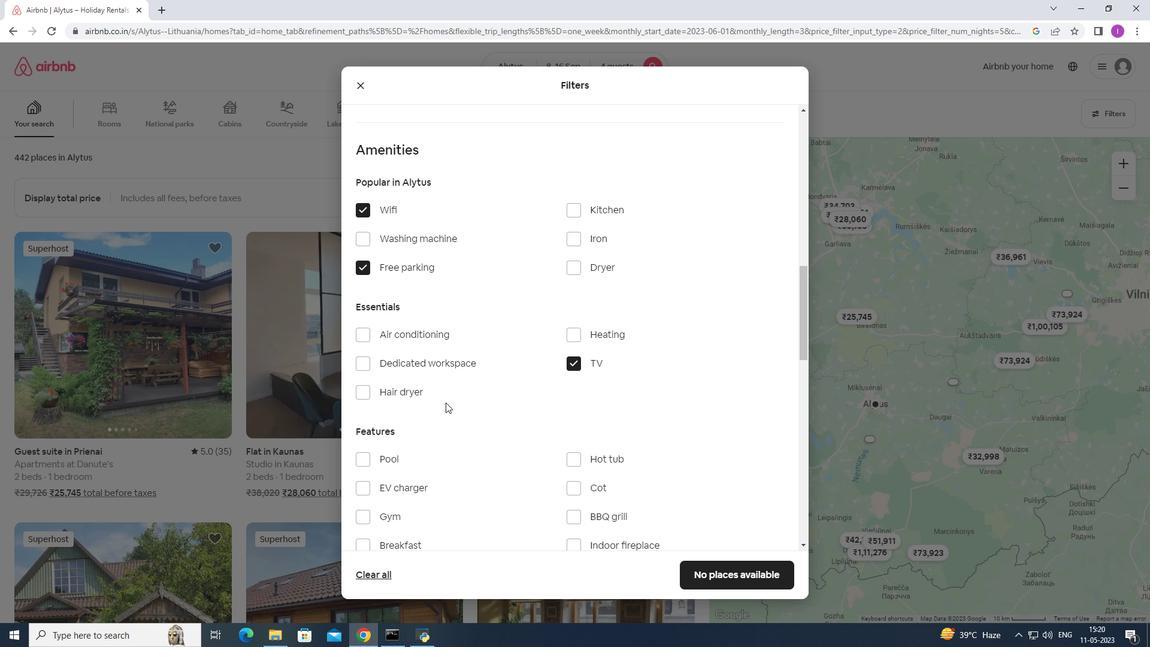 
Action: Mouse moved to (363, 400)
Screenshot: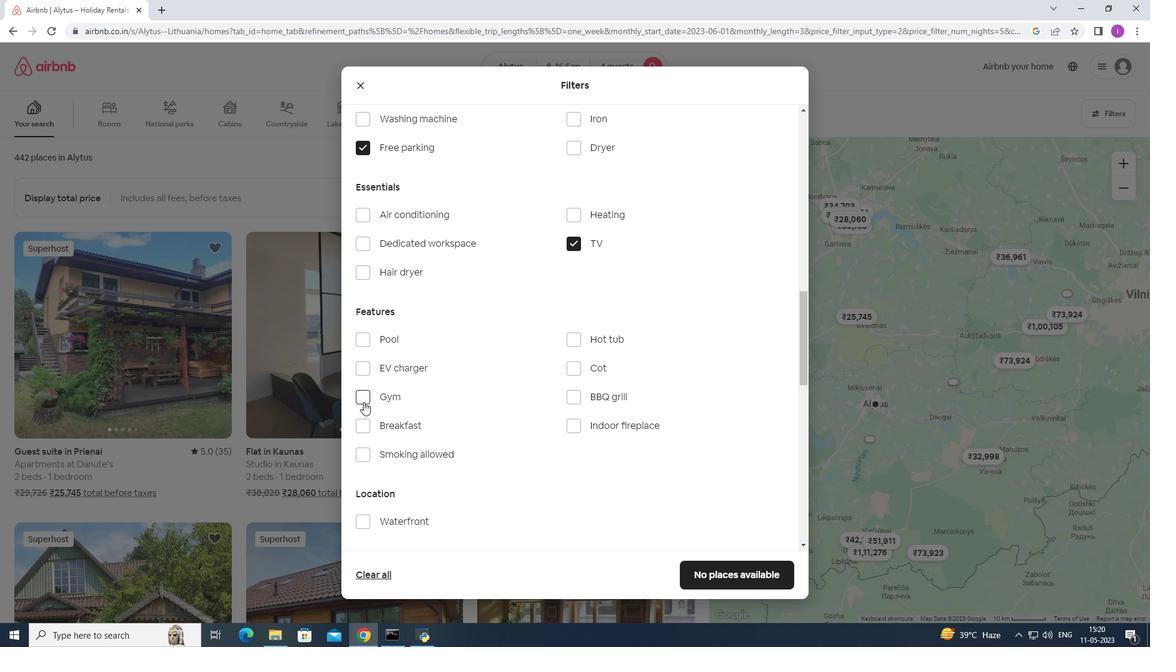 
Action: Mouse pressed left at (363, 400)
Screenshot: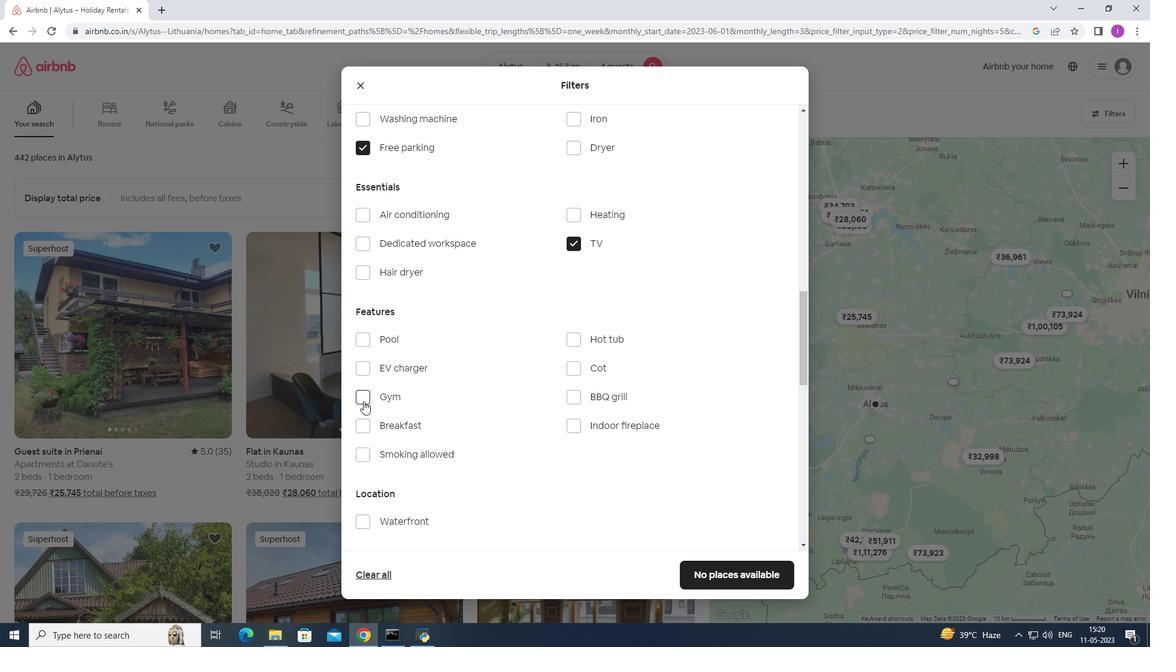 
Action: Mouse moved to (358, 427)
Screenshot: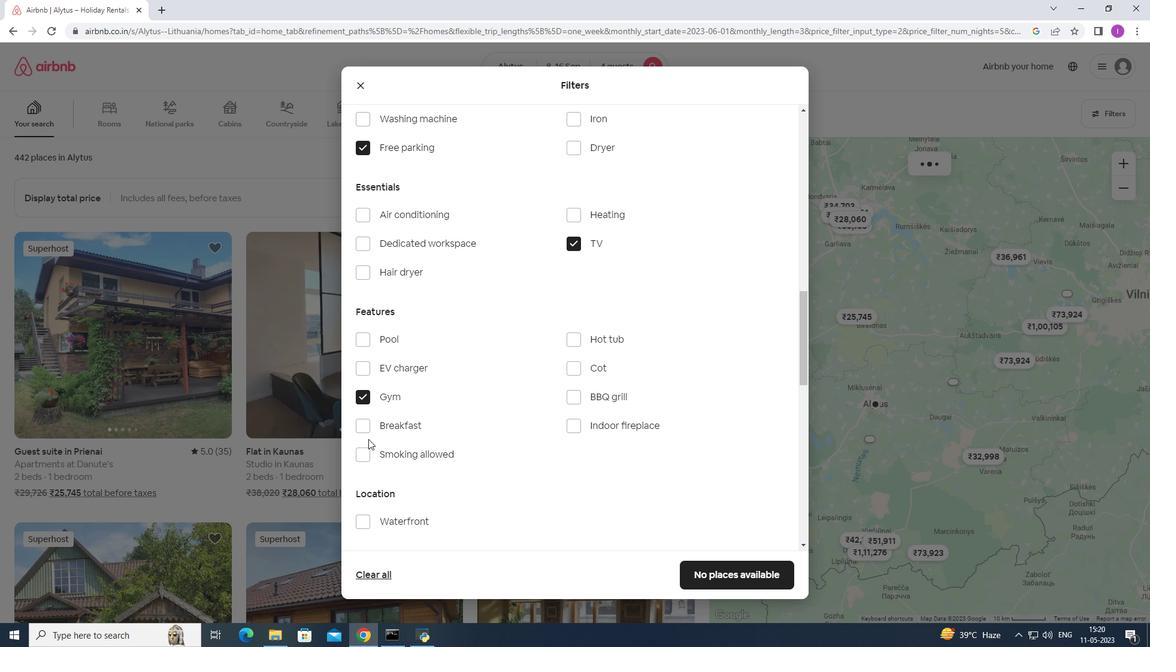 
Action: Mouse pressed left at (358, 427)
Screenshot: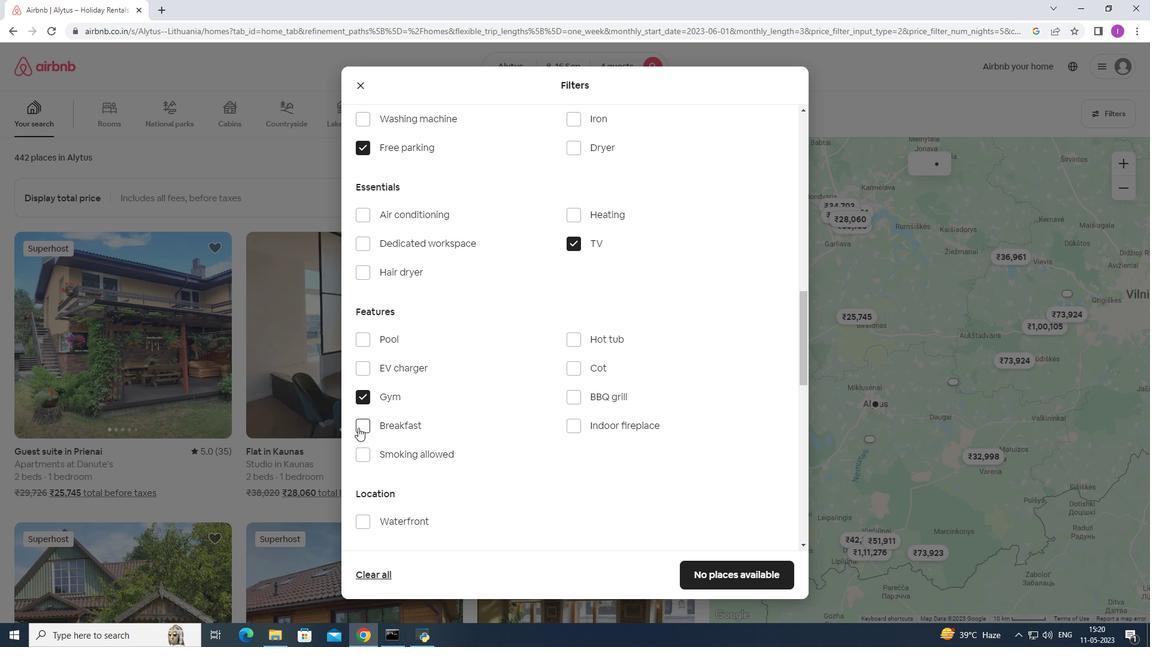 
Action: Mouse moved to (396, 385)
Screenshot: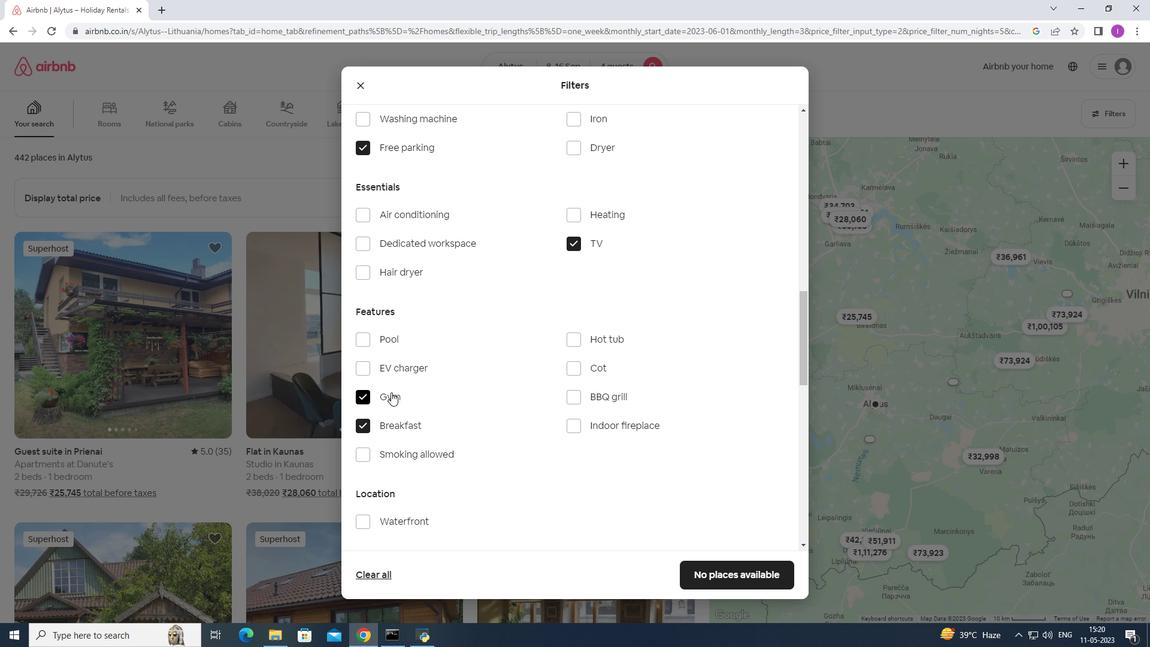 
Action: Mouse scrolled (396, 384) with delta (0, 0)
Screenshot: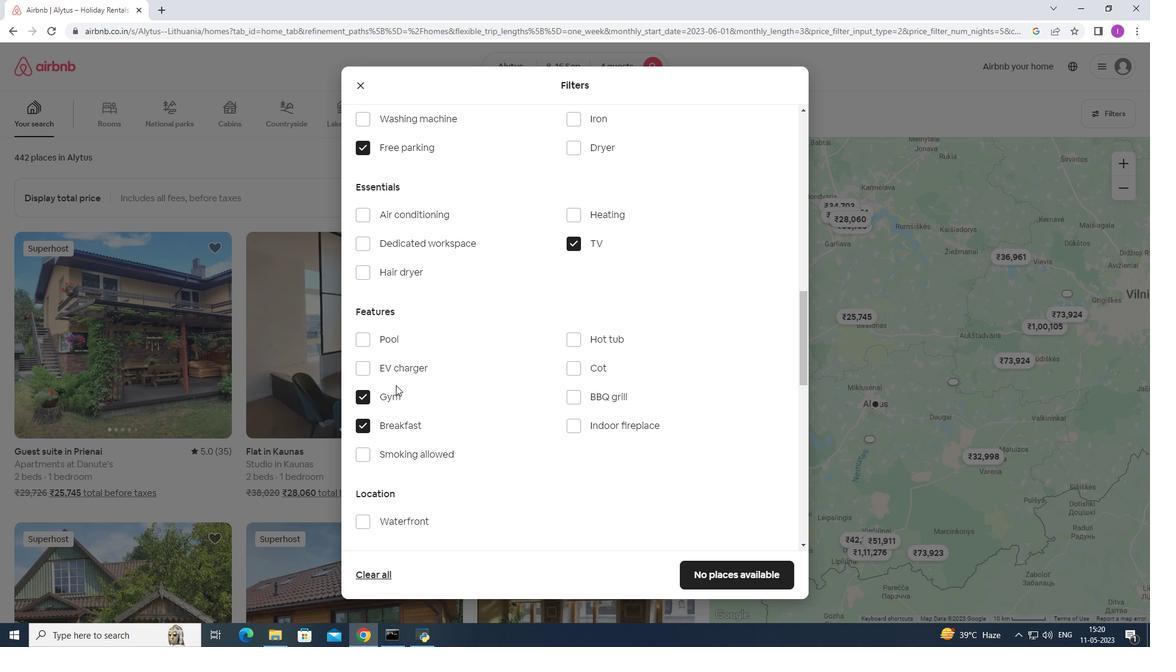 
Action: Mouse scrolled (396, 384) with delta (0, 0)
Screenshot: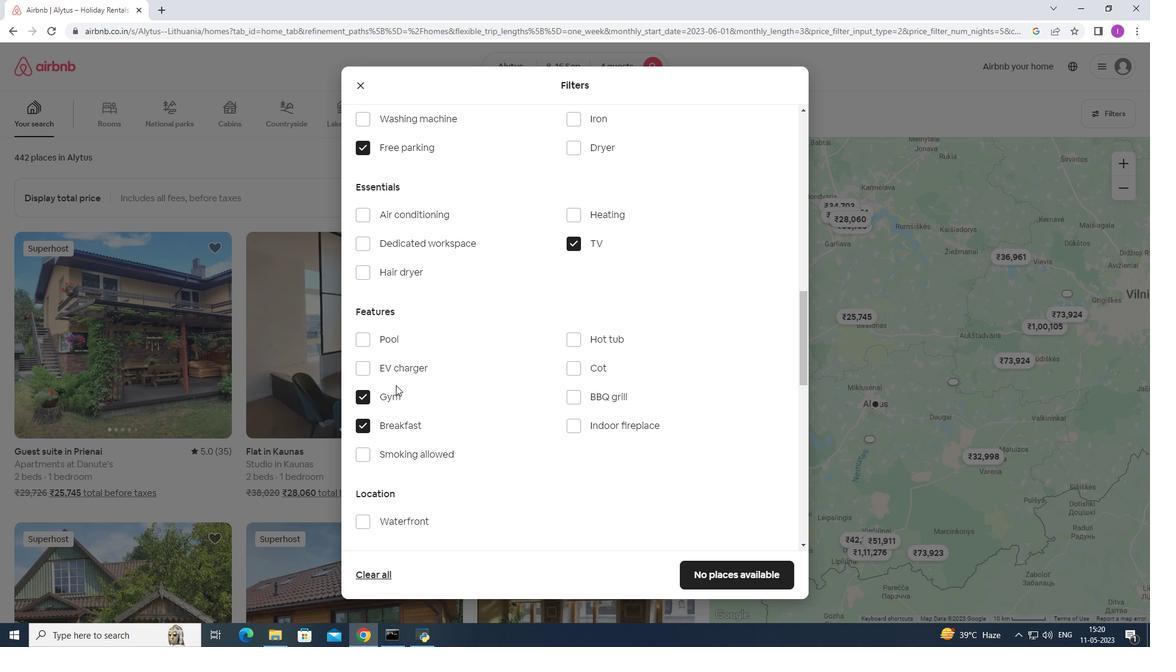 
Action: Mouse scrolled (396, 384) with delta (0, 0)
Screenshot: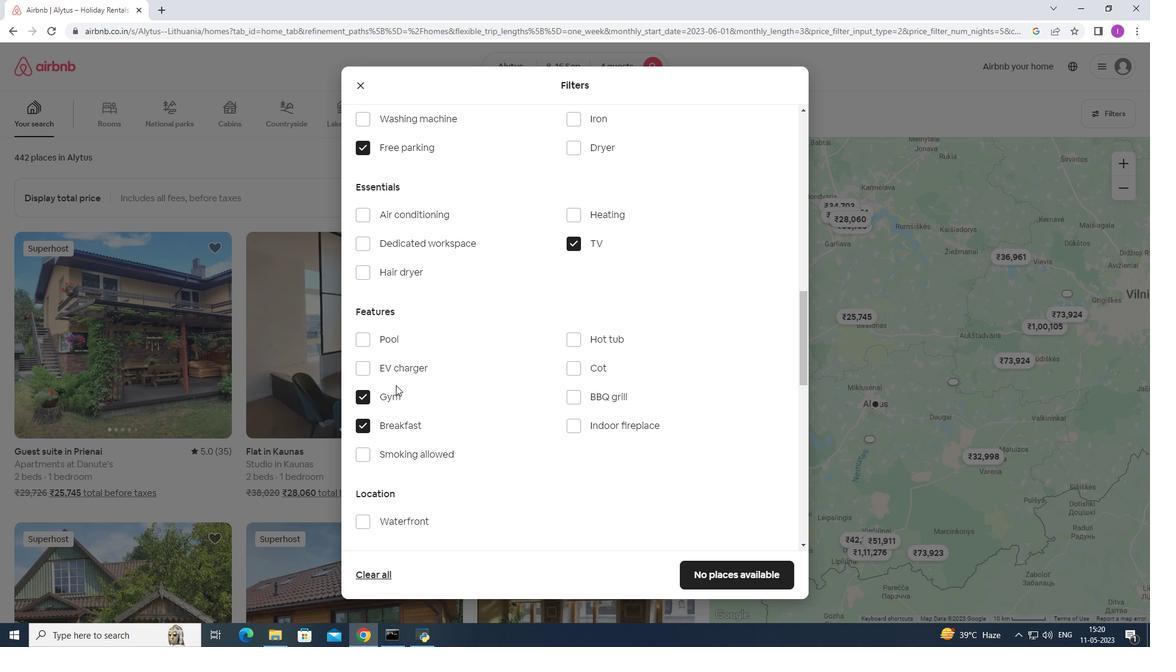 
Action: Mouse moved to (378, 349)
Screenshot: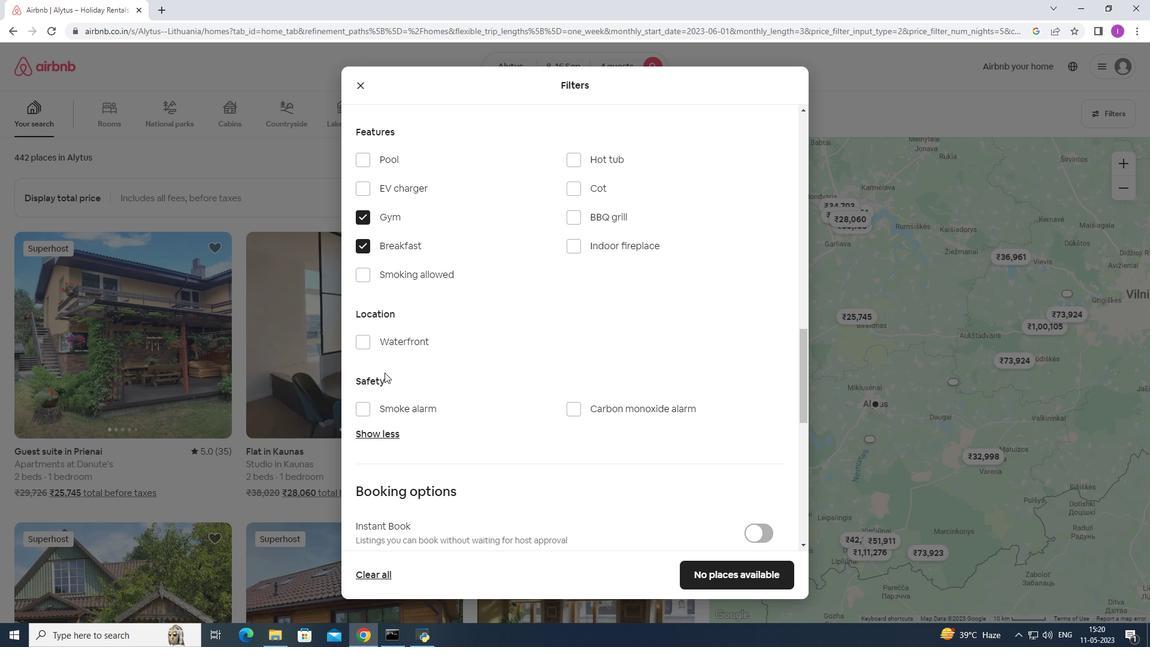 
Action: Mouse scrolled (378, 349) with delta (0, 0)
Screenshot: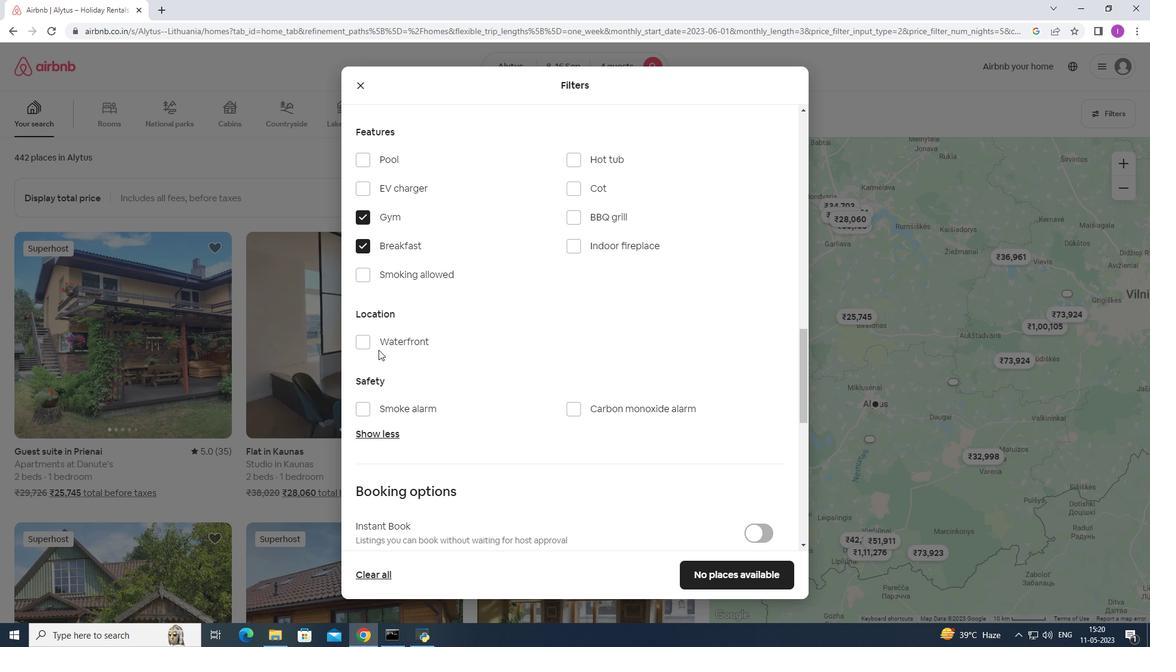 
Action: Mouse scrolled (378, 349) with delta (0, 0)
Screenshot: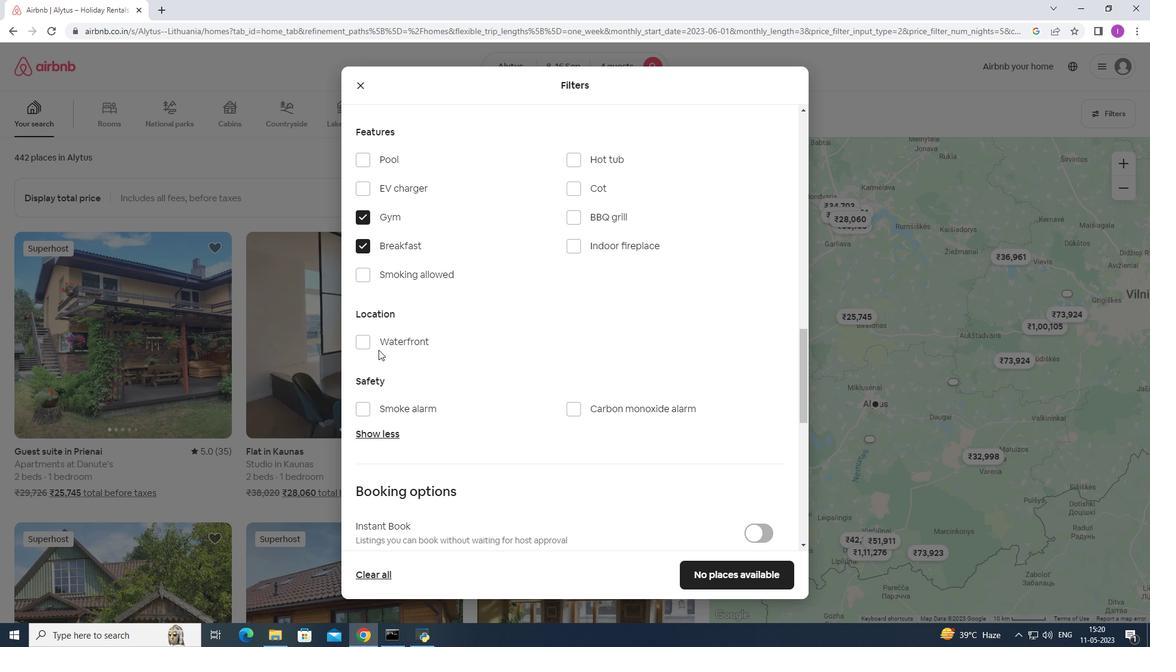 
Action: Mouse scrolled (378, 349) with delta (0, 0)
Screenshot: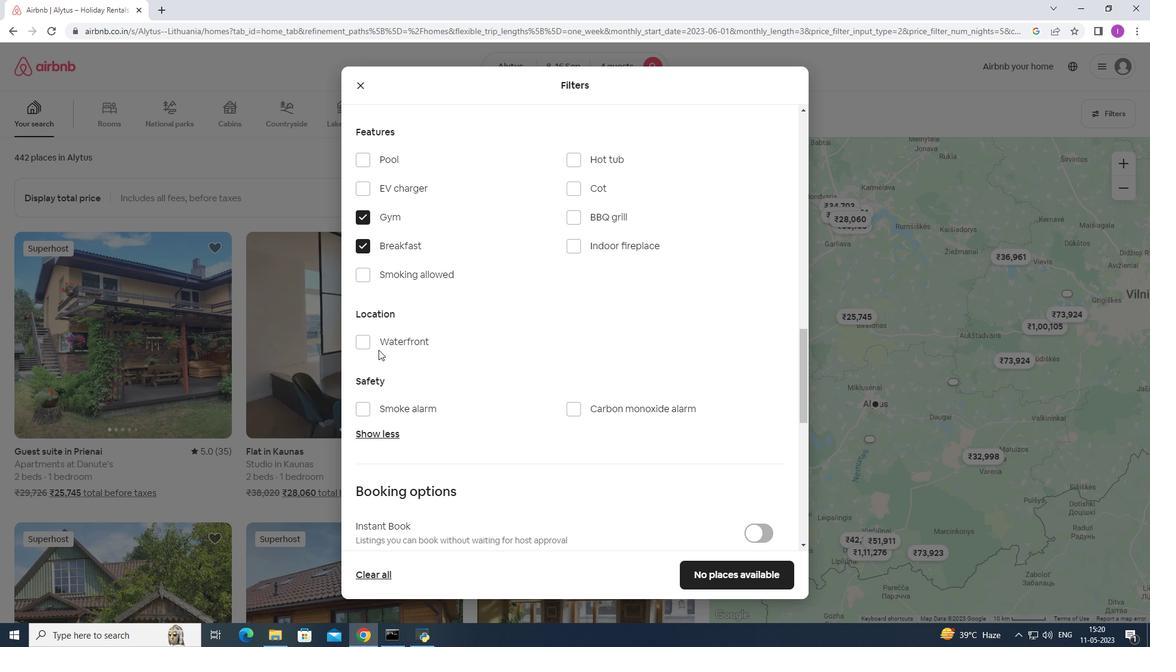 
Action: Mouse moved to (759, 393)
Screenshot: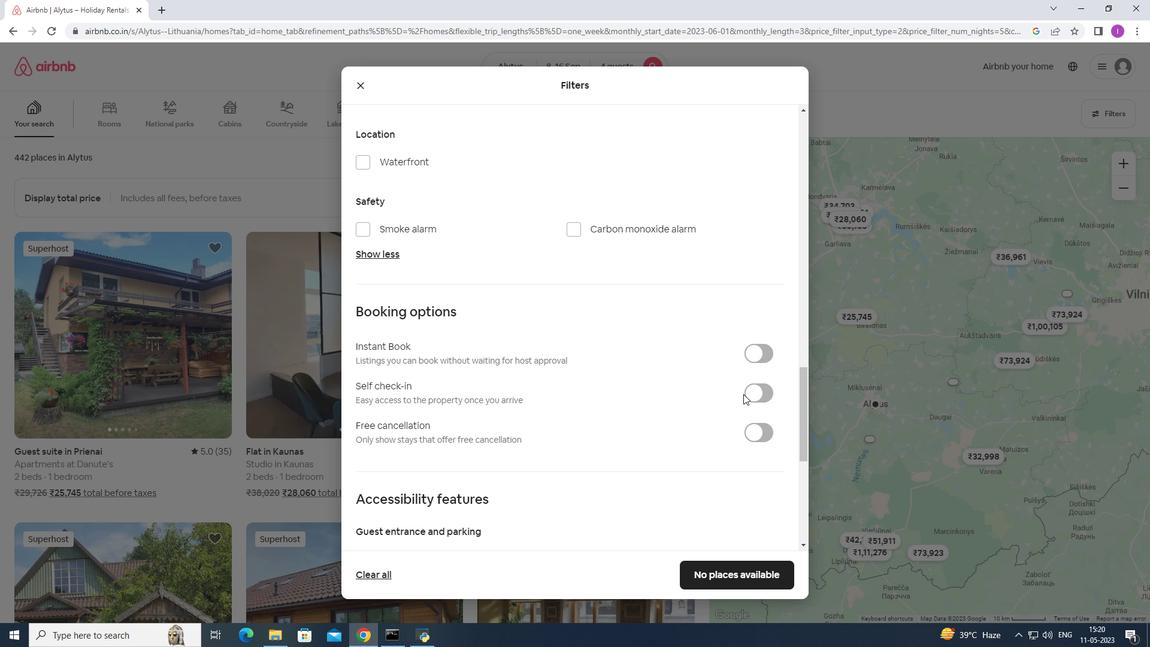 
Action: Mouse pressed left at (759, 393)
Screenshot: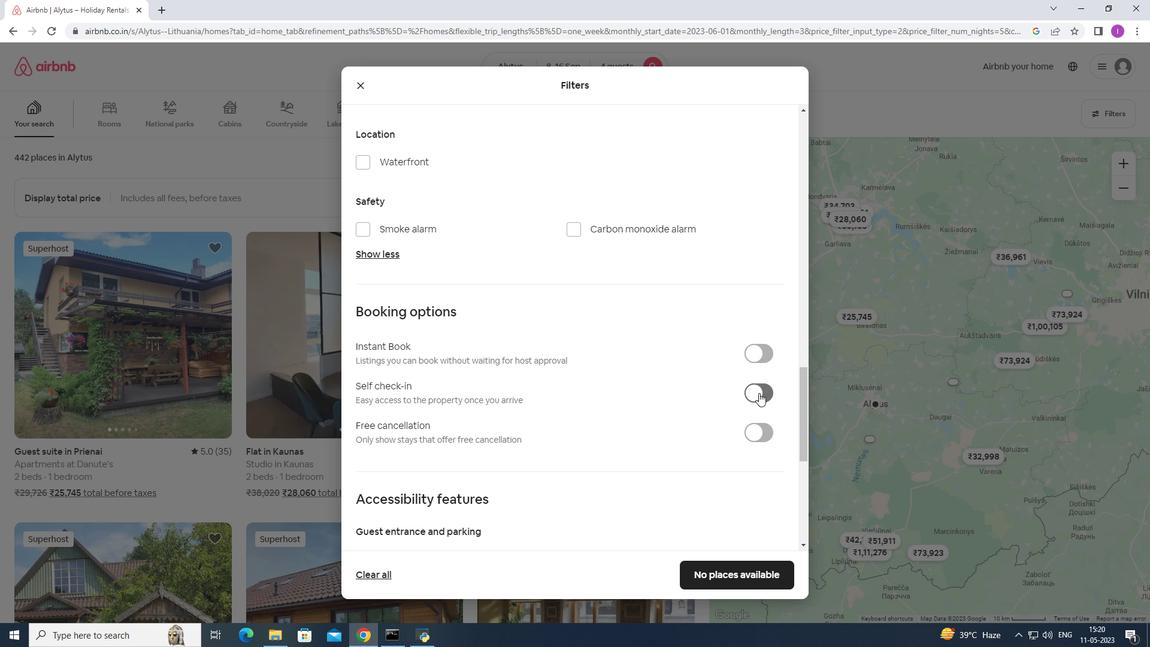 
Action: Mouse moved to (524, 426)
Screenshot: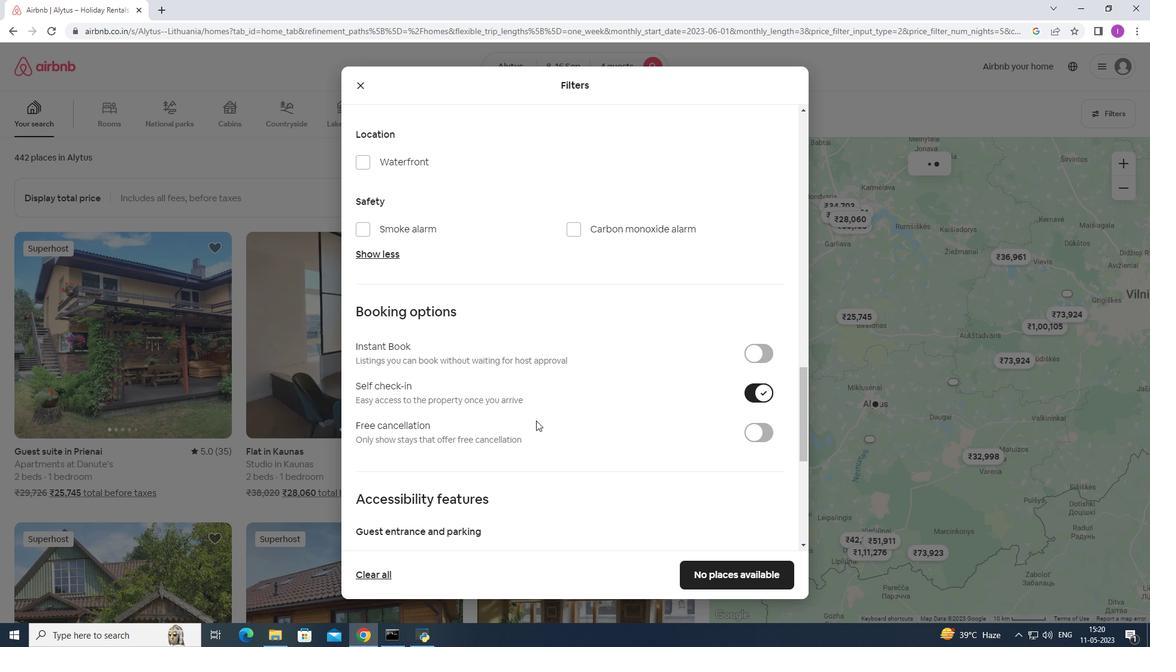 
Action: Mouse scrolled (524, 425) with delta (0, 0)
Screenshot: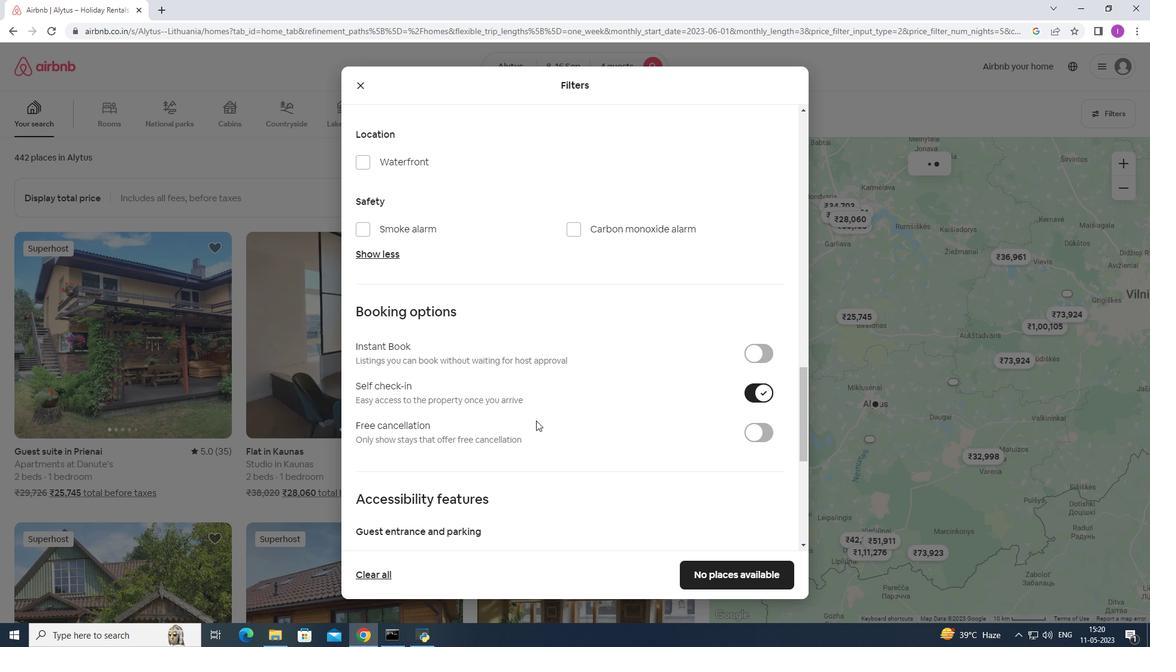 
Action: Mouse moved to (523, 427)
Screenshot: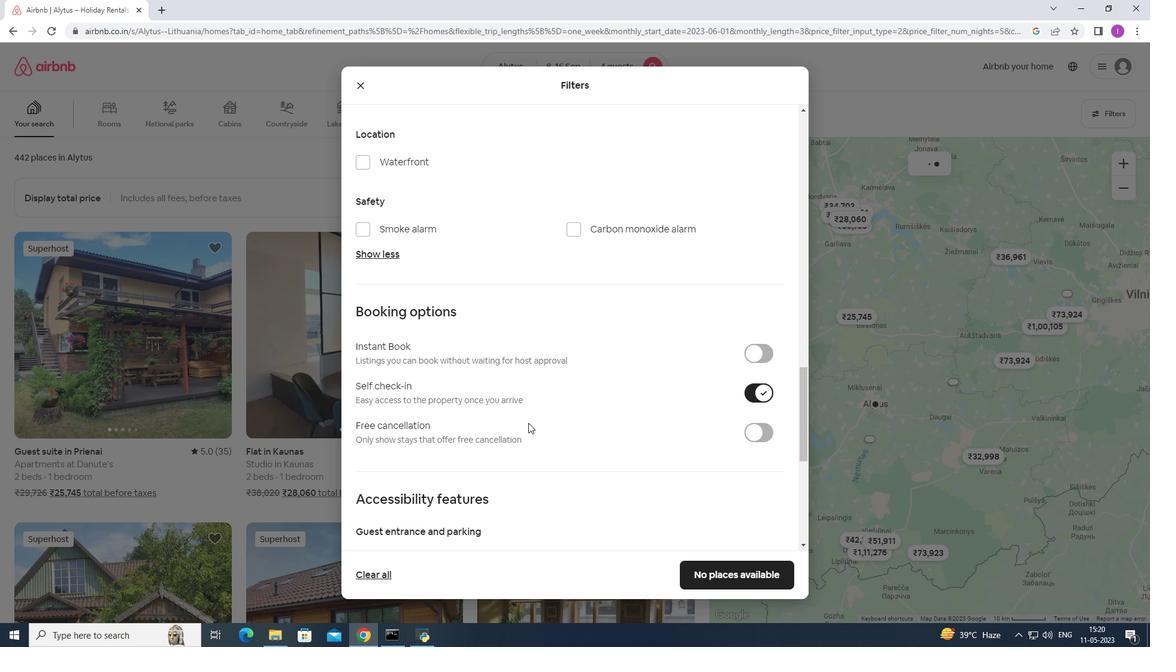 
Action: Mouse scrolled (523, 426) with delta (0, 0)
Screenshot: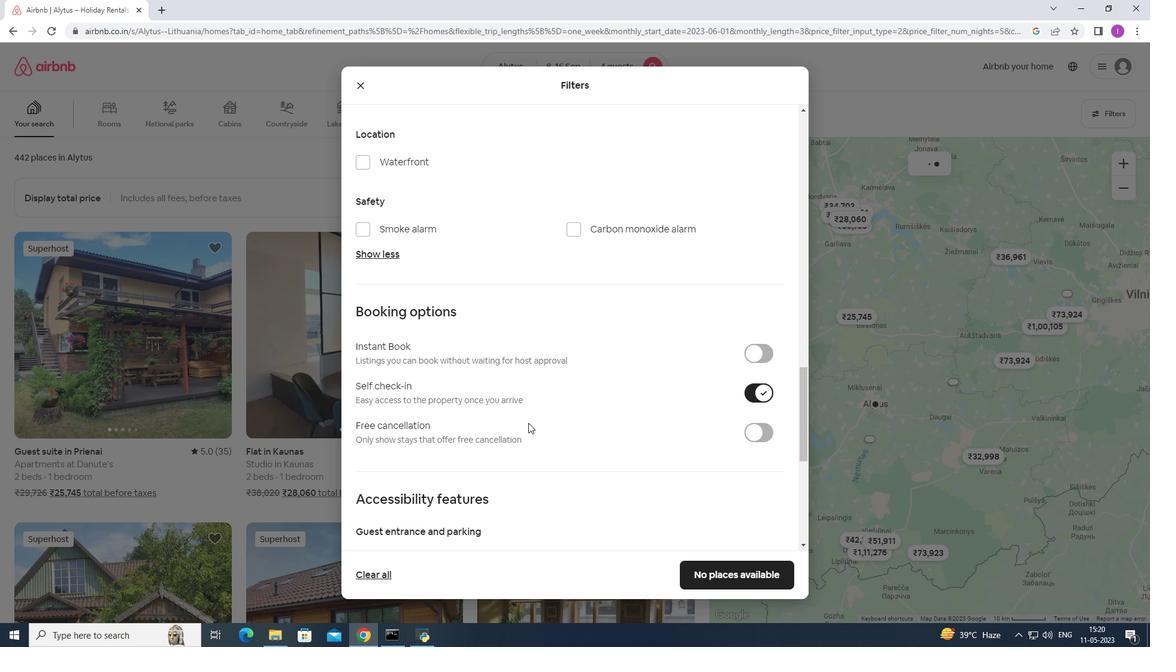 
Action: Mouse scrolled (523, 426) with delta (0, 0)
Screenshot: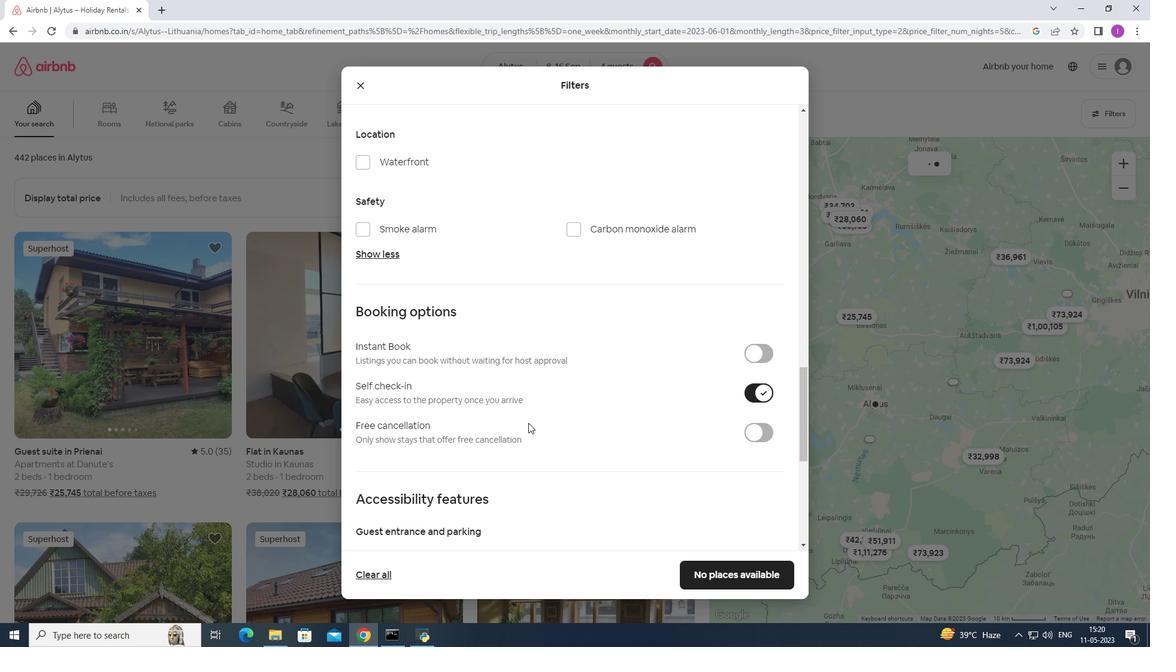 
Action: Mouse scrolled (523, 426) with delta (0, 0)
Screenshot: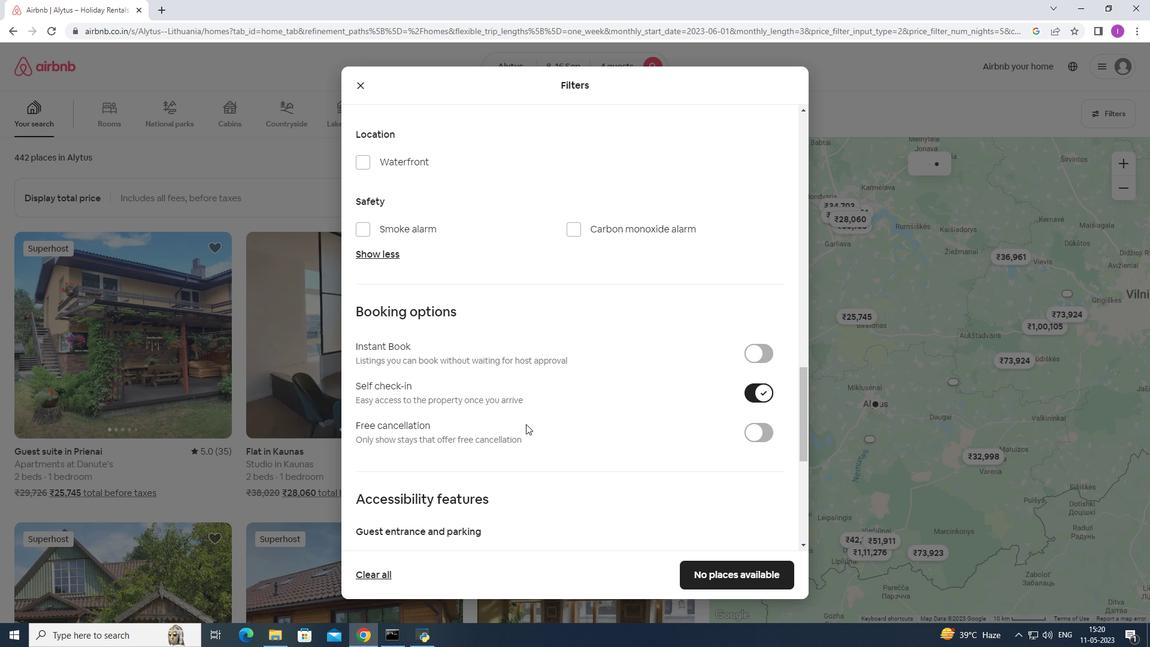 
Action: Mouse moved to (523, 427)
Screenshot: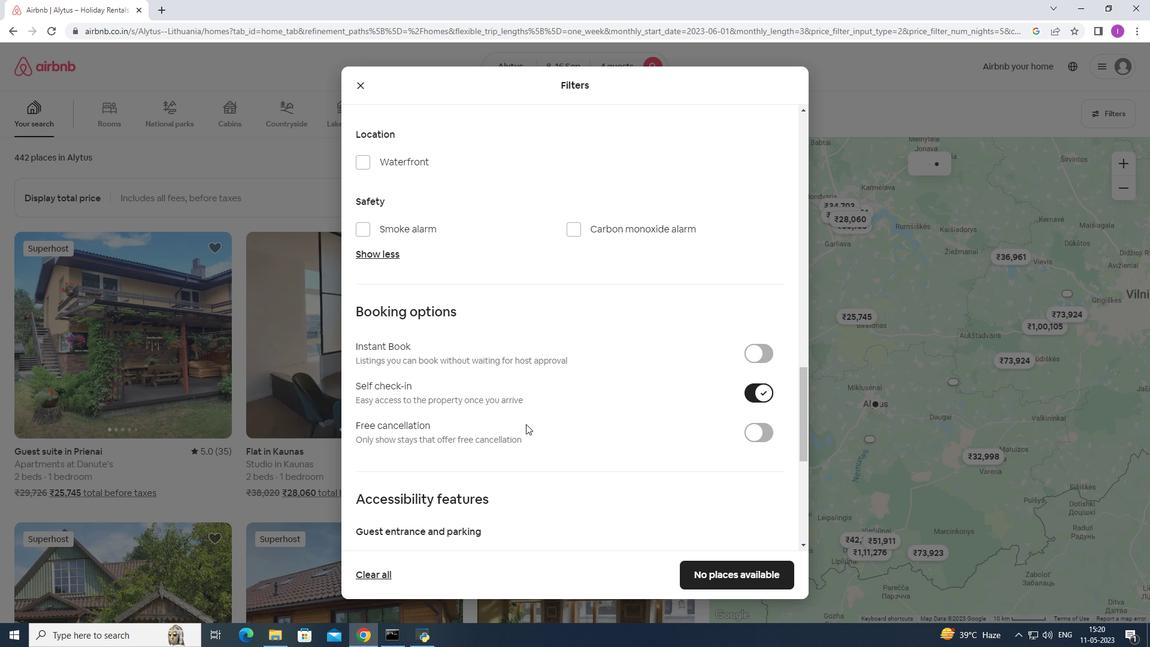 
Action: Mouse scrolled (523, 426) with delta (0, 0)
Screenshot: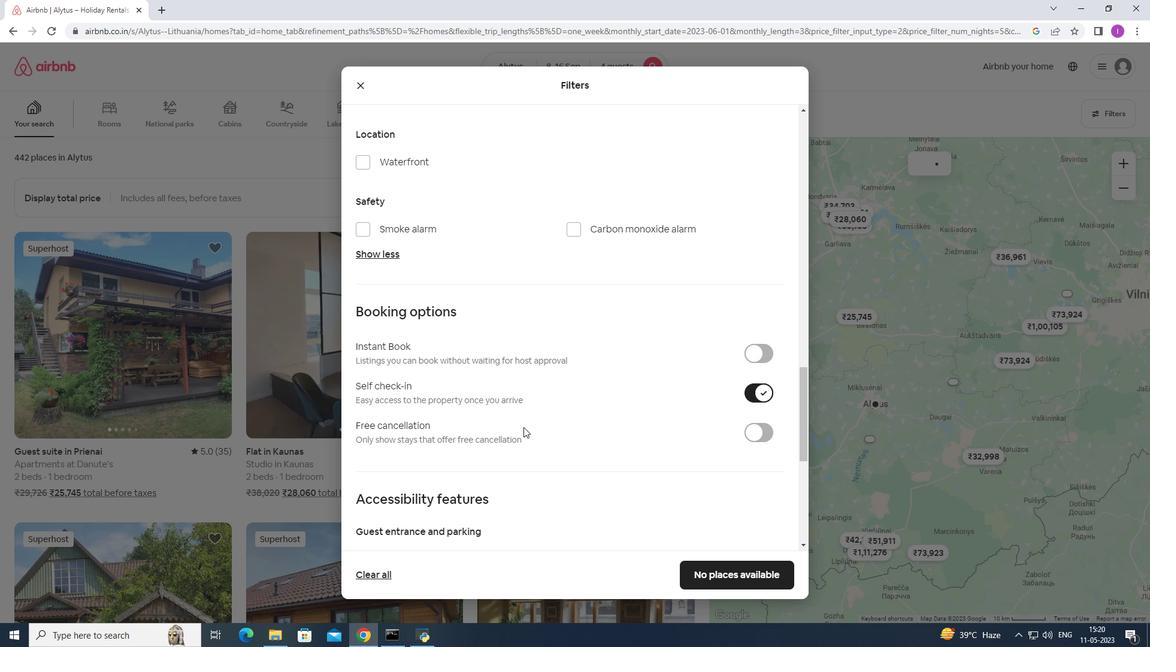 
Action: Mouse moved to (521, 427)
Screenshot: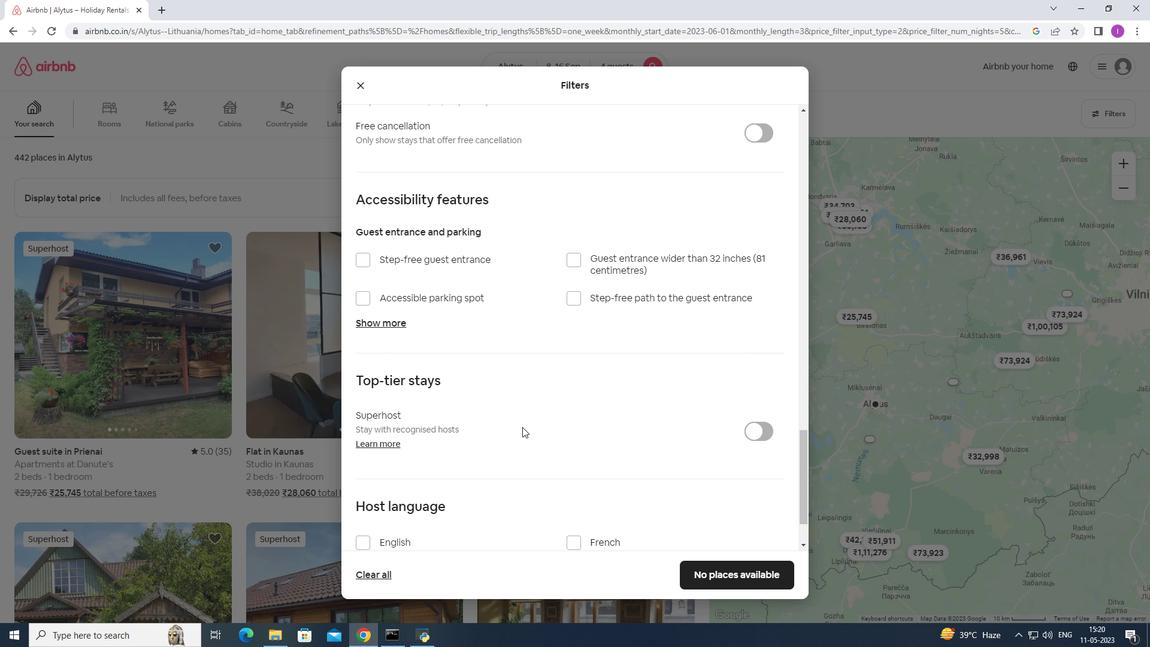 
Action: Mouse scrolled (521, 426) with delta (0, 0)
Screenshot: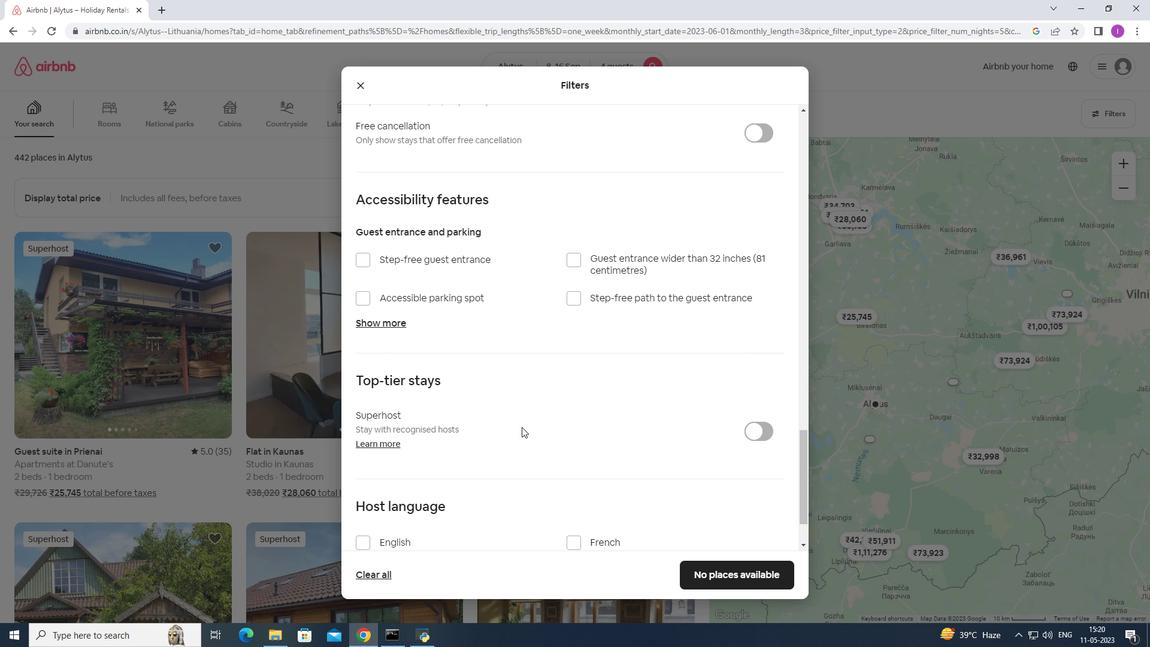 
Action: Mouse scrolled (521, 426) with delta (0, 0)
Screenshot: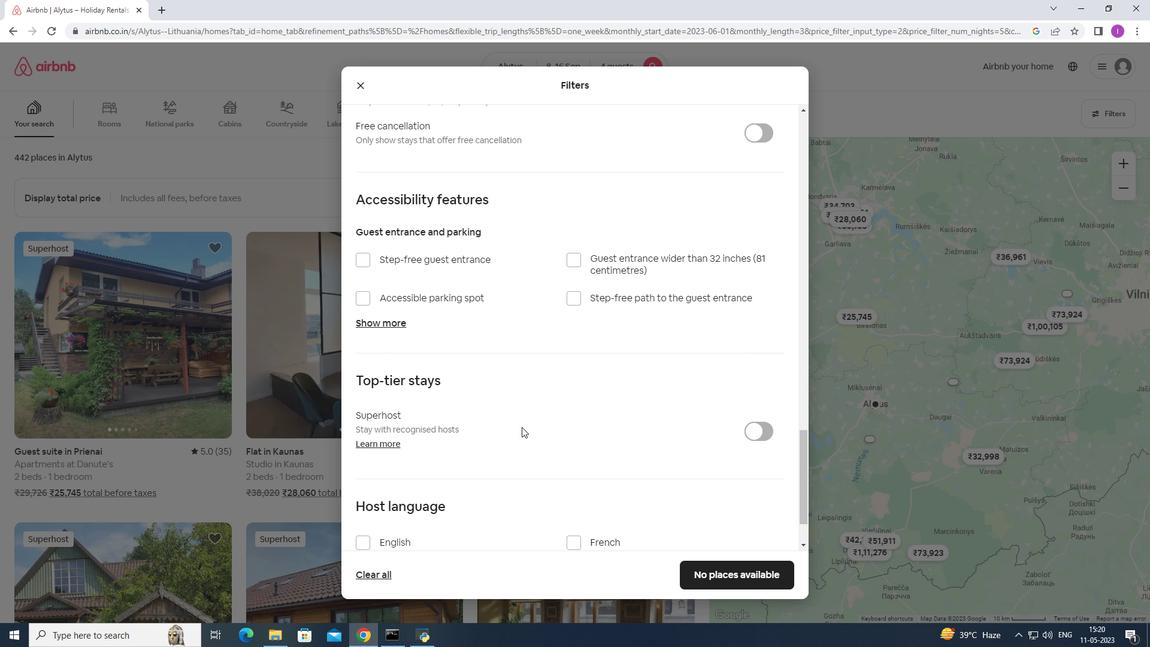 
Action: Mouse scrolled (521, 426) with delta (0, 0)
Screenshot: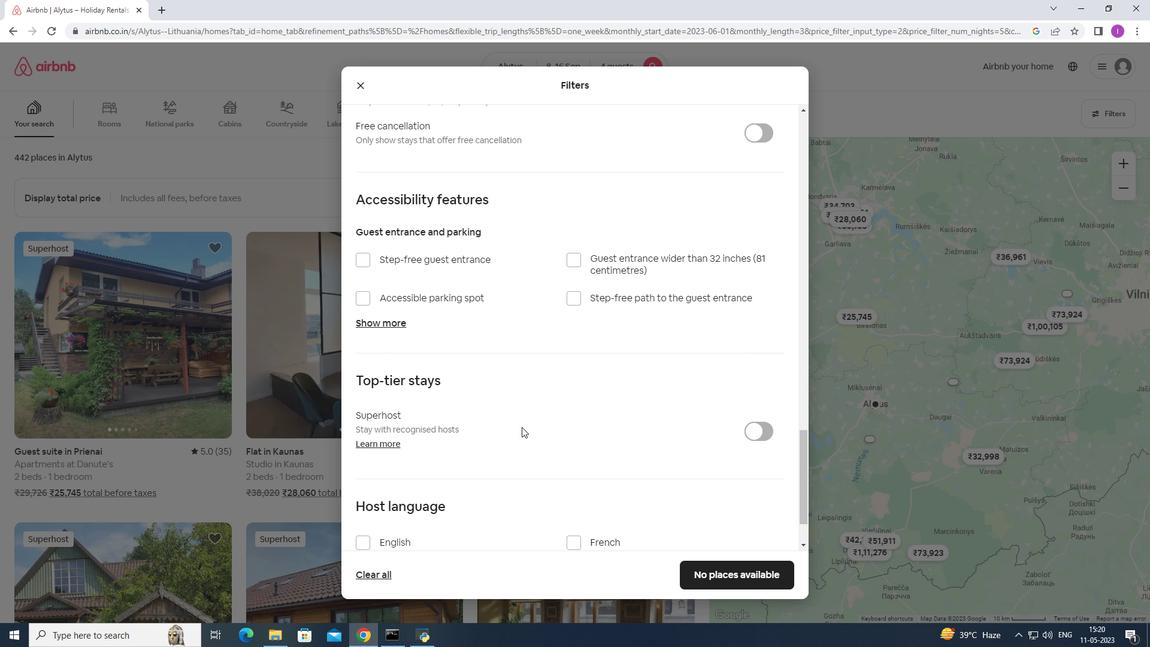 
Action: Mouse scrolled (521, 426) with delta (0, 0)
Screenshot: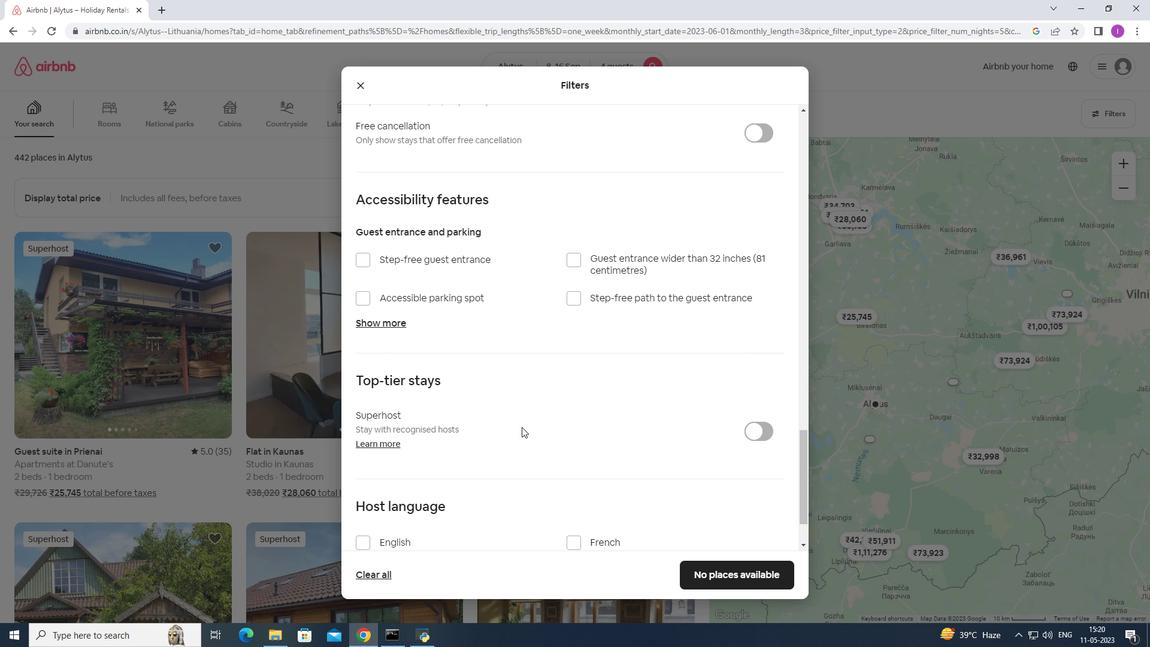 
Action: Mouse scrolled (521, 426) with delta (0, 0)
Screenshot: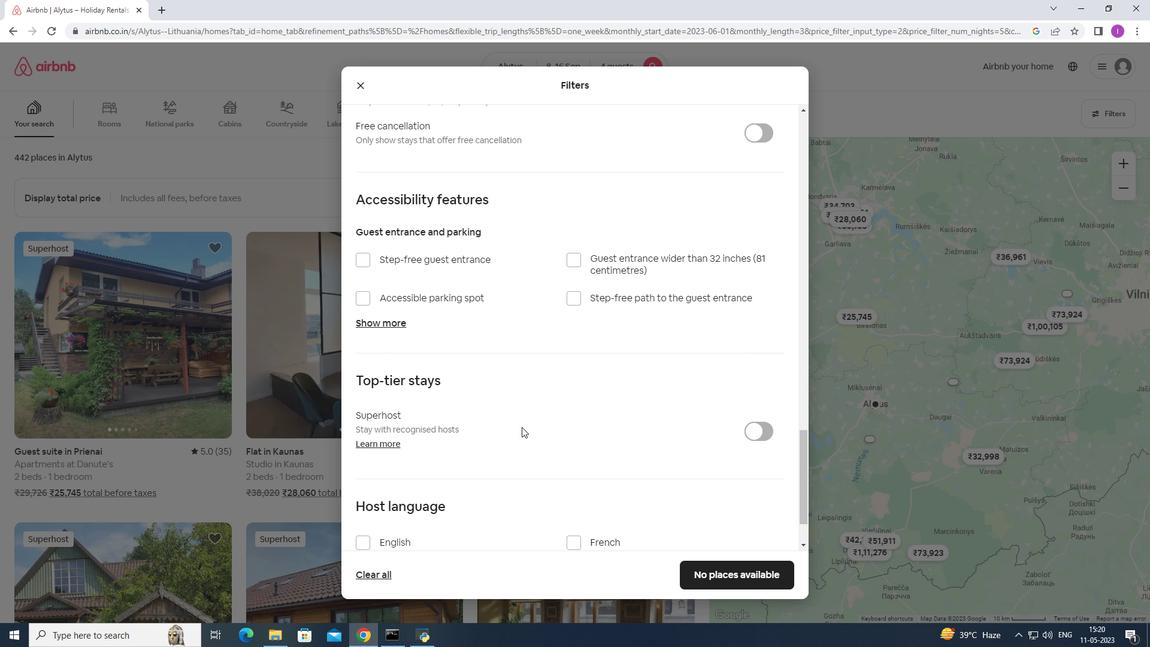 
Action: Mouse moved to (492, 444)
Screenshot: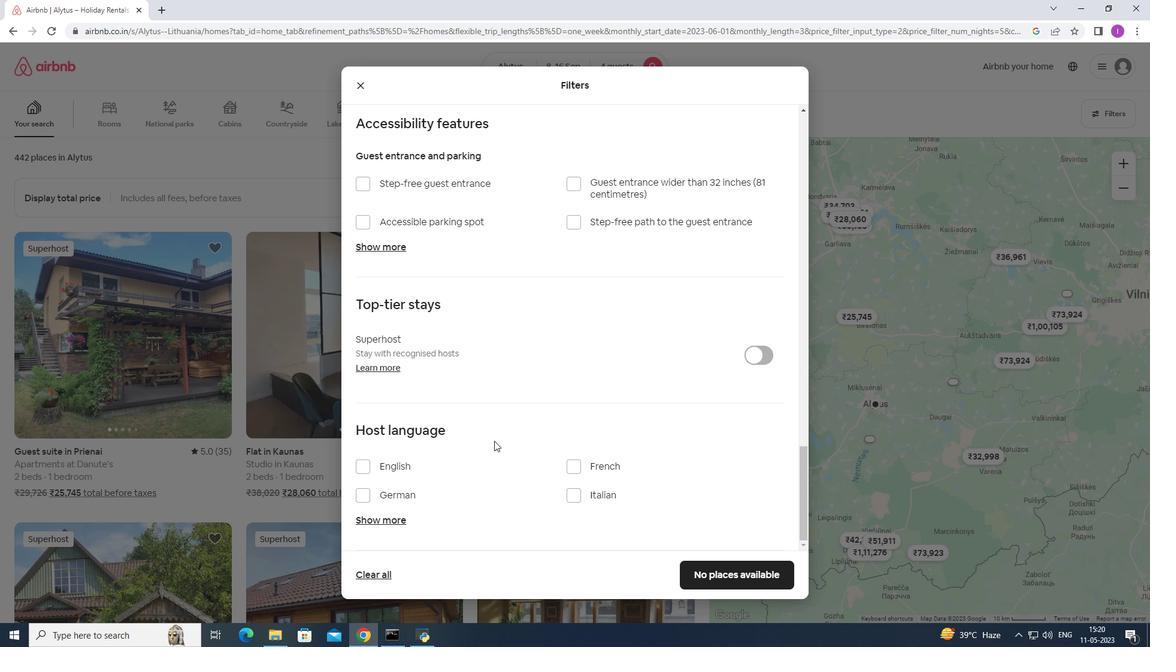 
Action: Mouse scrolled (492, 444) with delta (0, 0)
Screenshot: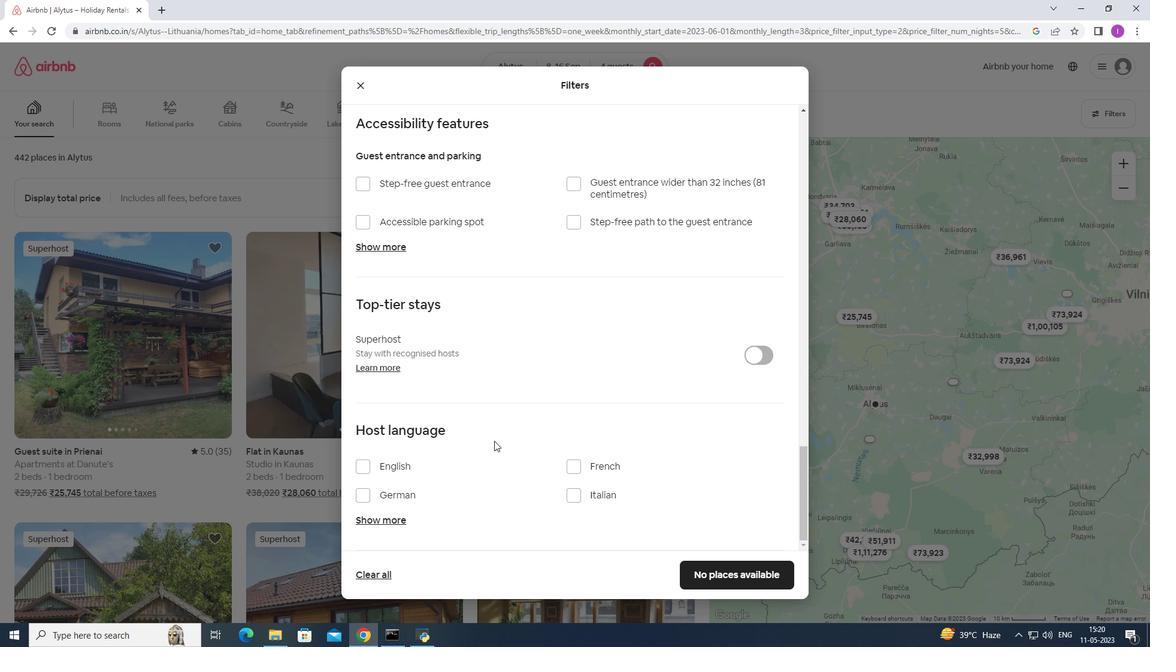 
Action: Mouse moved to (491, 444)
Screenshot: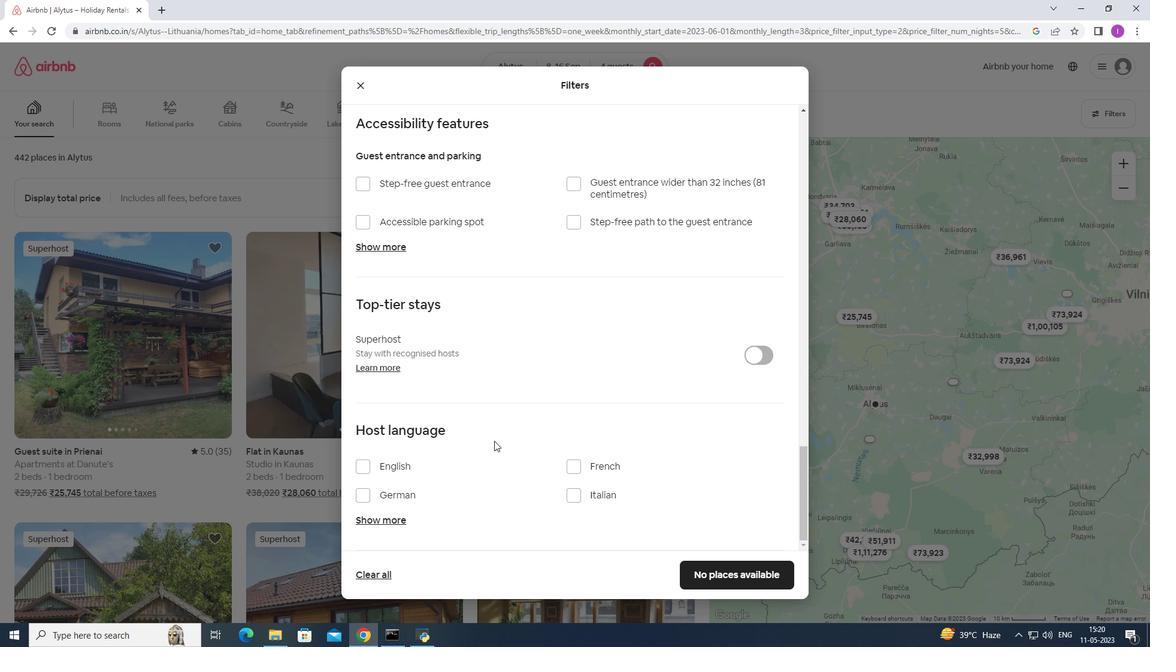 
Action: Mouse scrolled (491, 444) with delta (0, 0)
Screenshot: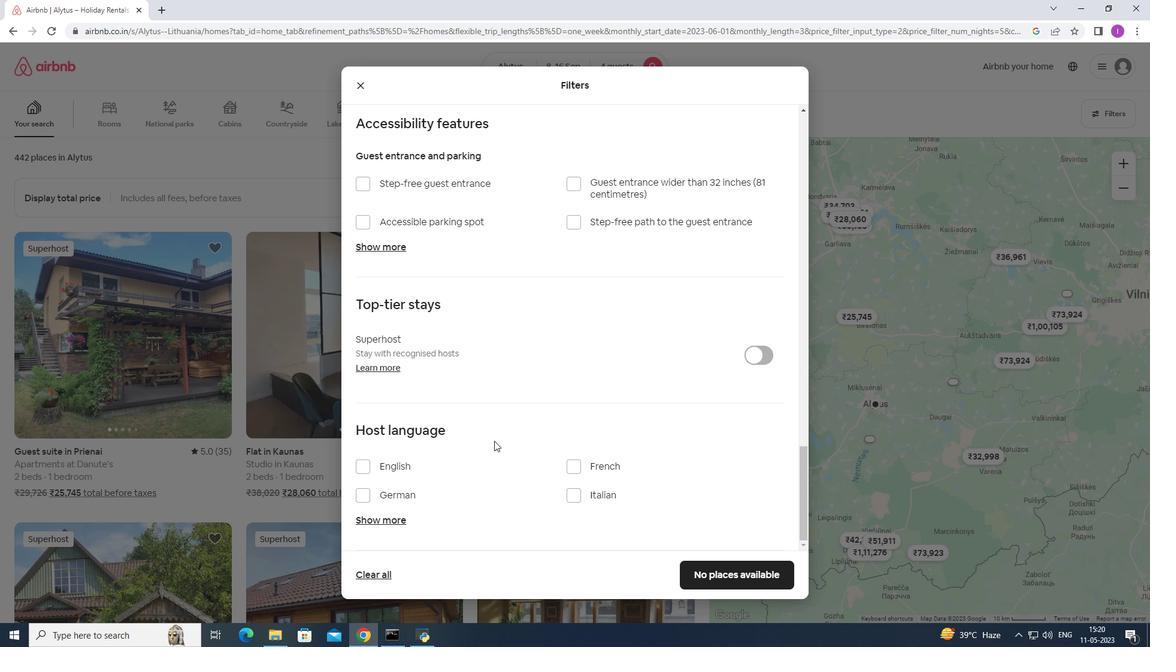
Action: Mouse scrolled (491, 444) with delta (0, 0)
Screenshot: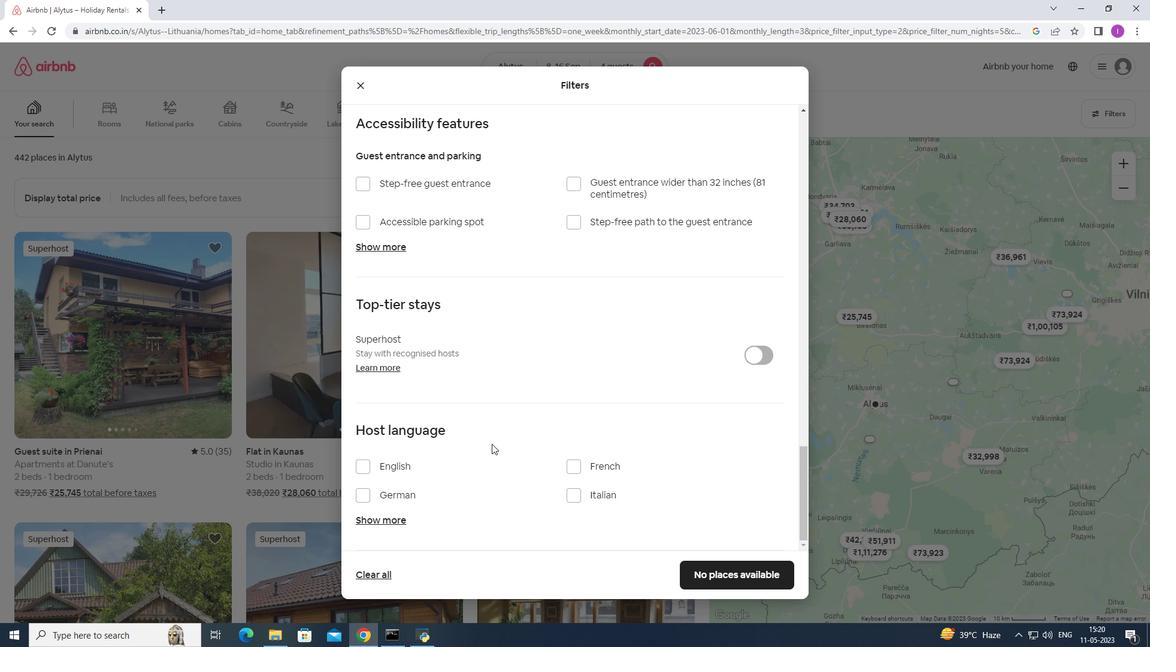 
Action: Mouse moved to (491, 445)
Screenshot: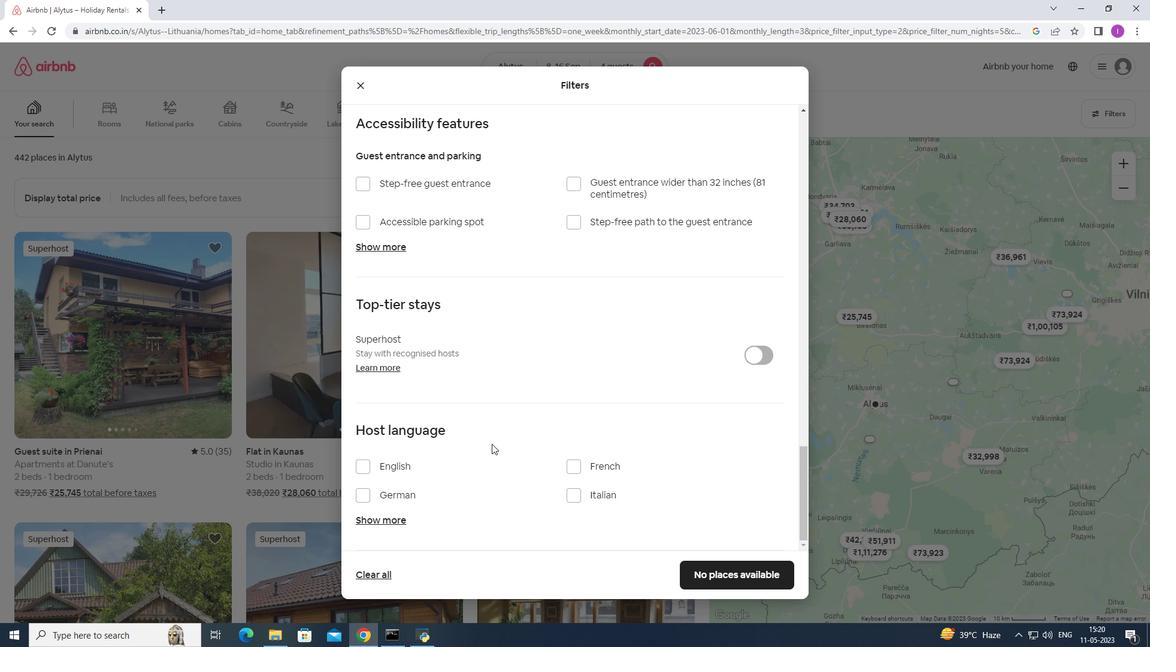 
Action: Mouse scrolled (491, 445) with delta (0, 0)
Screenshot: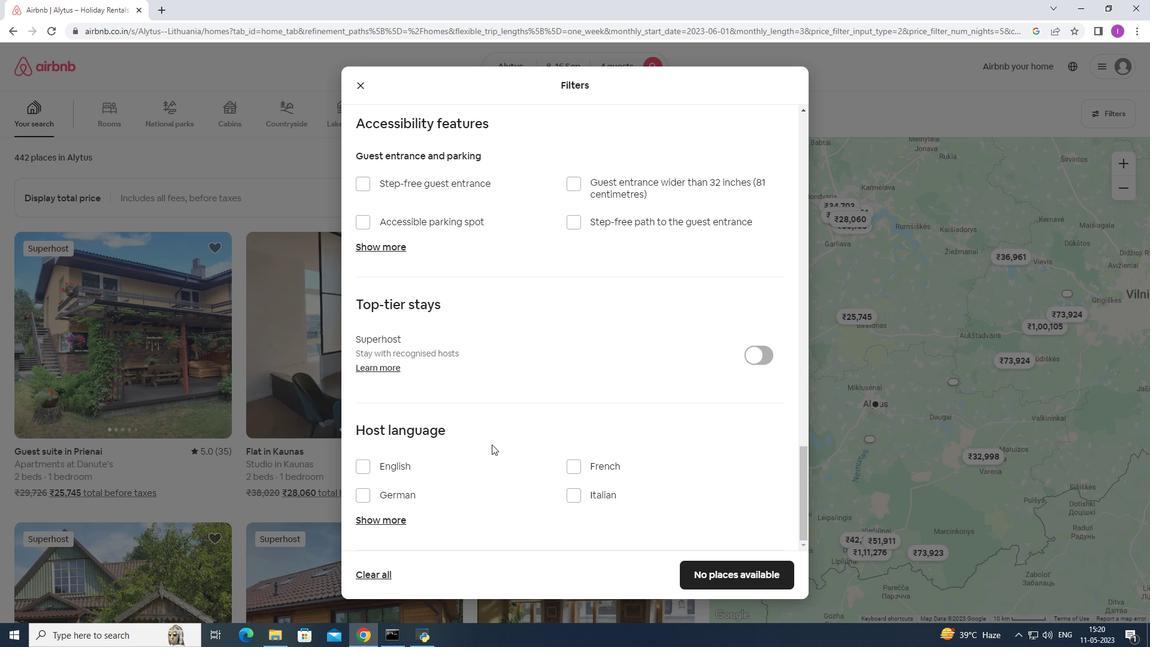 
Action: Mouse moved to (365, 468)
Screenshot: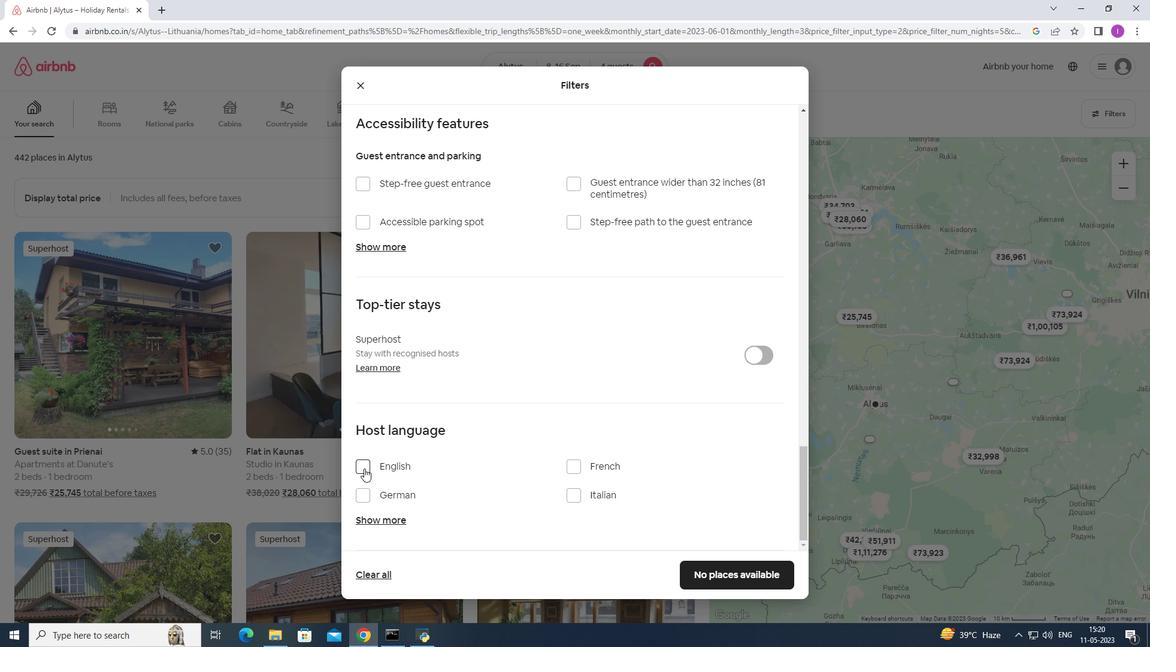 
Action: Mouse pressed left at (365, 468)
Screenshot: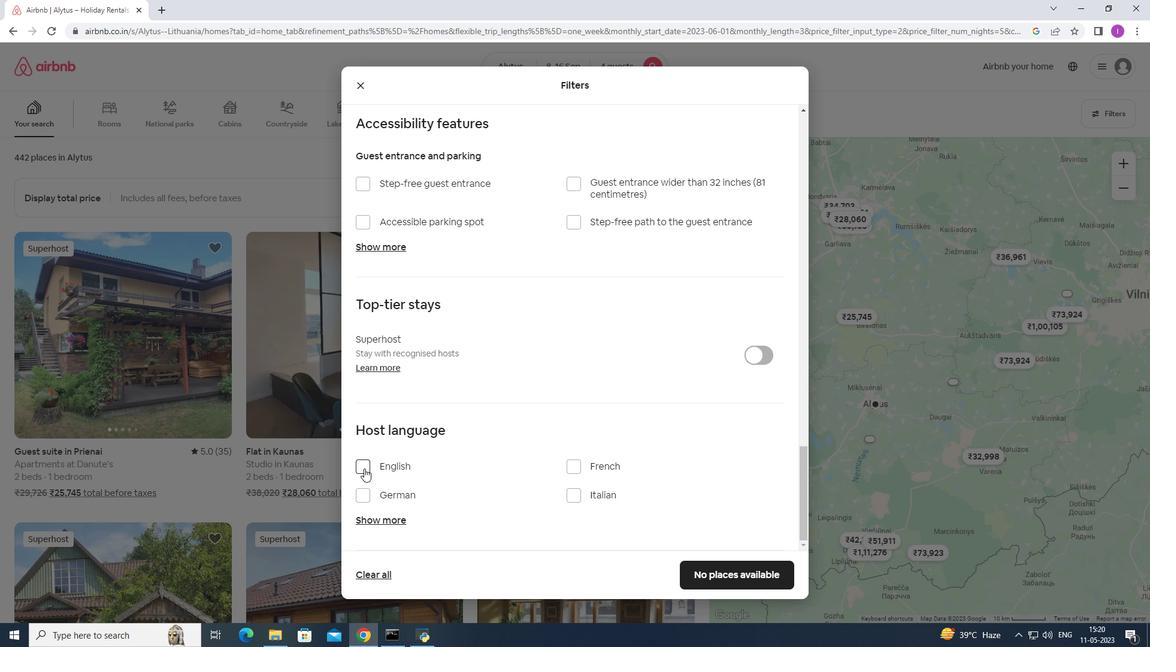
Action: Mouse moved to (739, 578)
Screenshot: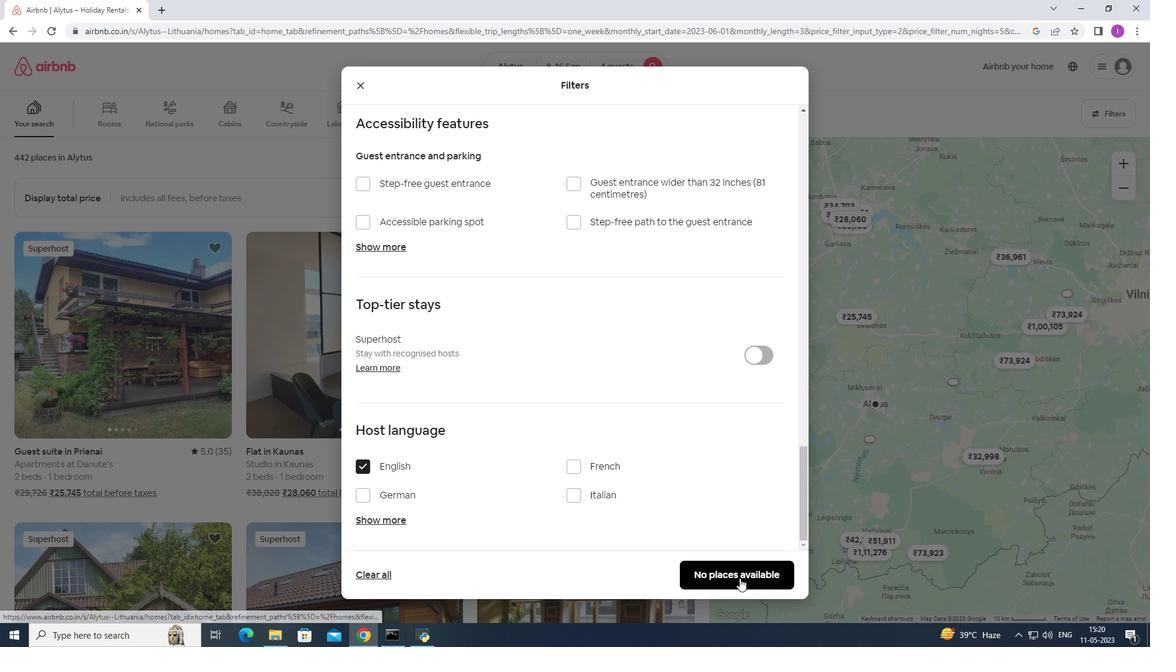 
Action: Mouse pressed left at (739, 578)
Screenshot: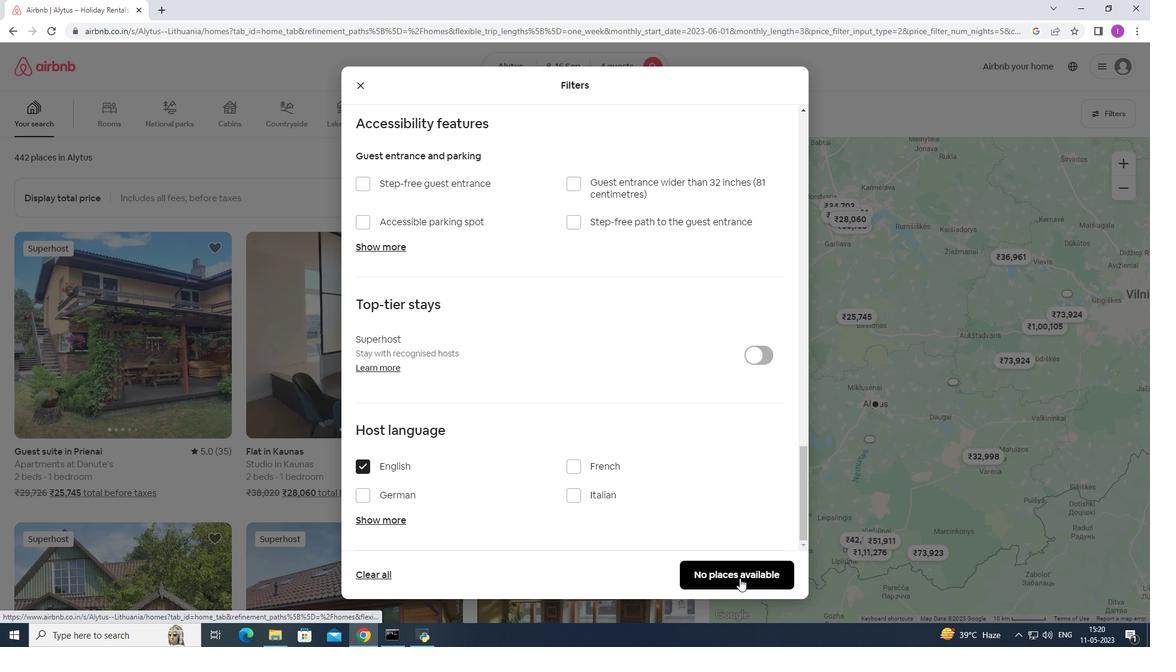 
Action: Mouse moved to (716, 507)
Screenshot: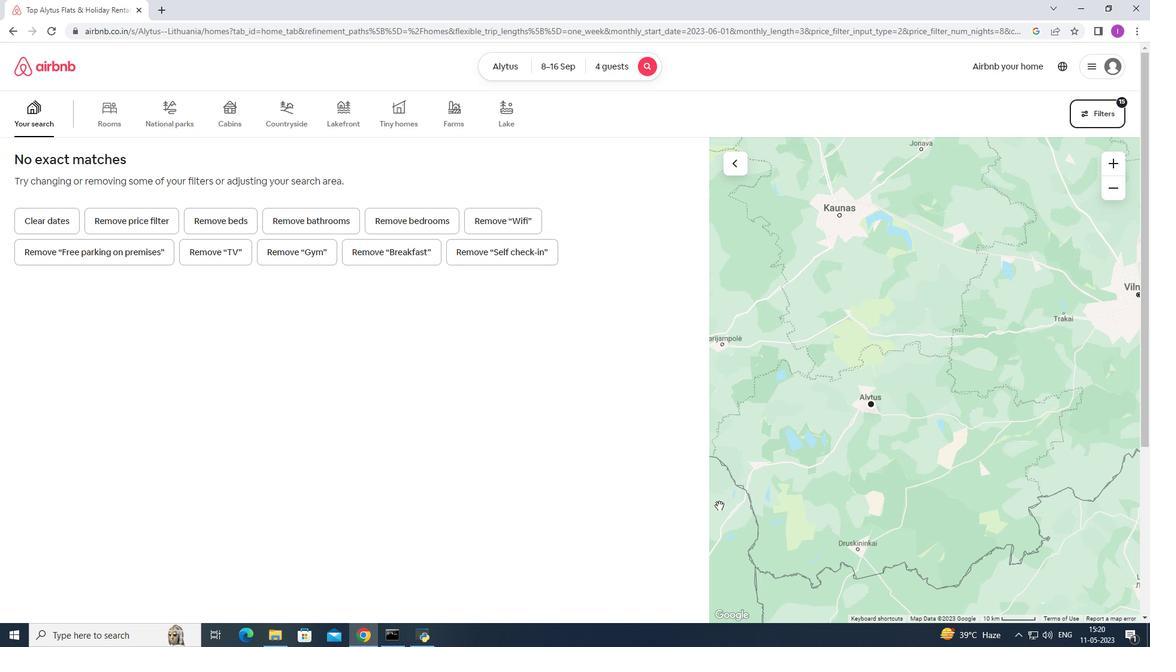 
